 Task: Use the formula "ISLOGICAL" in spreadsheet "Project portfolio".
Action: Mouse moved to (863, 111)
Screenshot: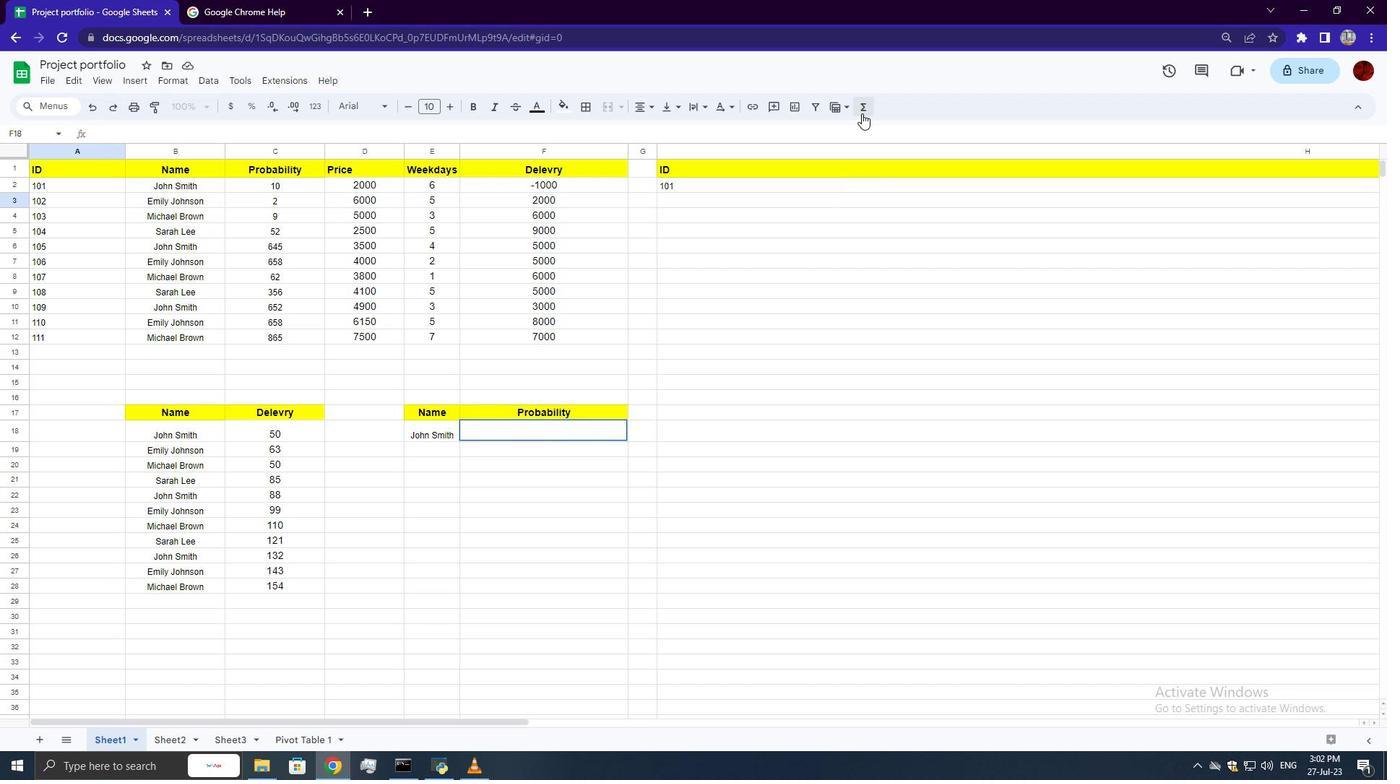 
Action: Mouse pressed left at (863, 111)
Screenshot: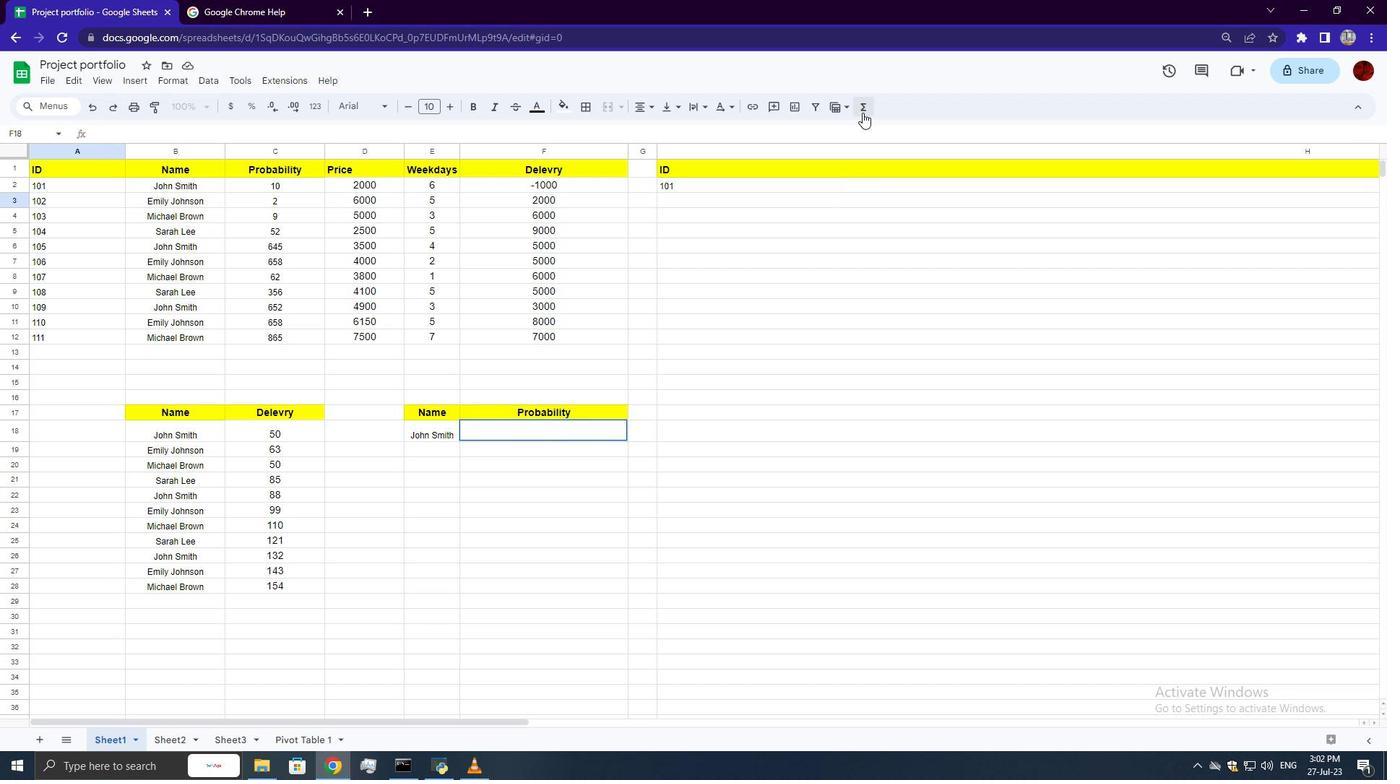 
Action: Mouse moved to (1069, 252)
Screenshot: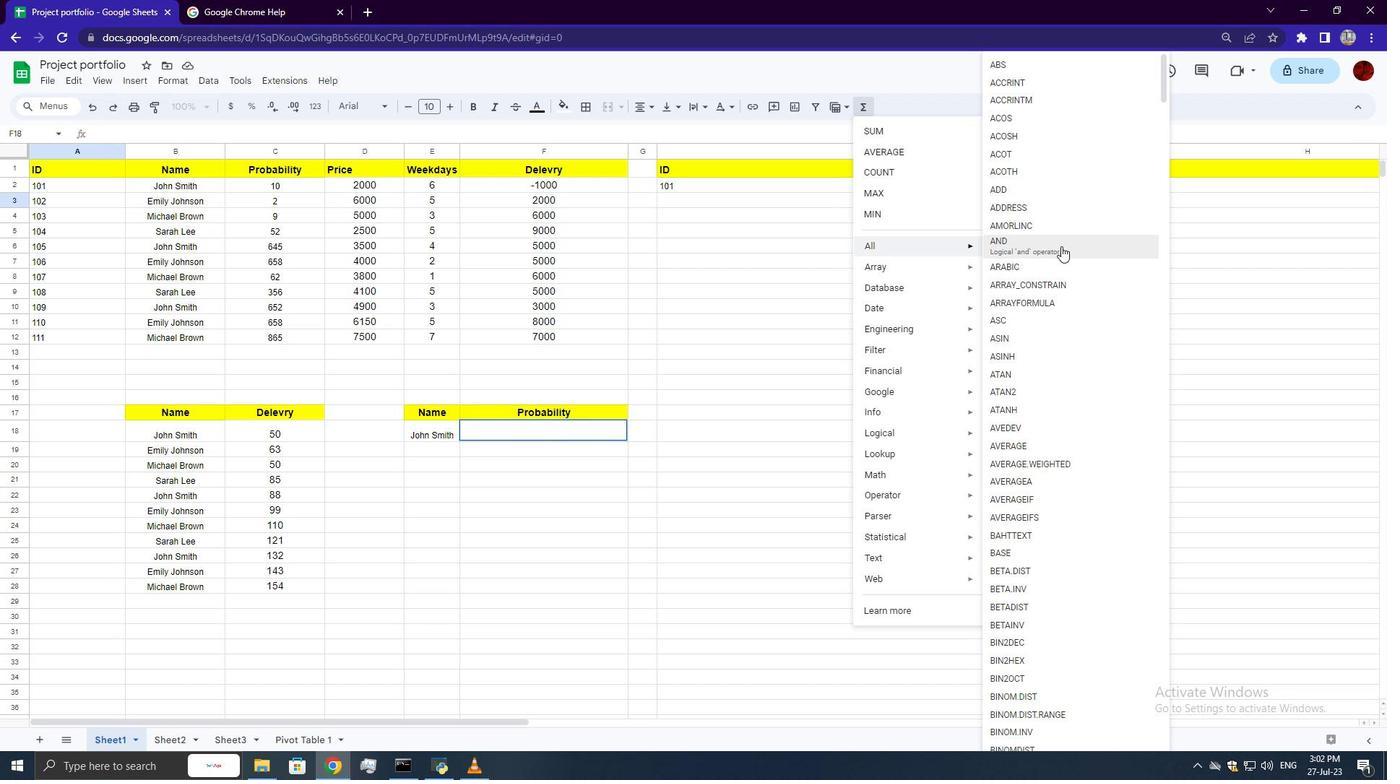 
Action: Mouse scrolled (1069, 252) with delta (0, 0)
Screenshot: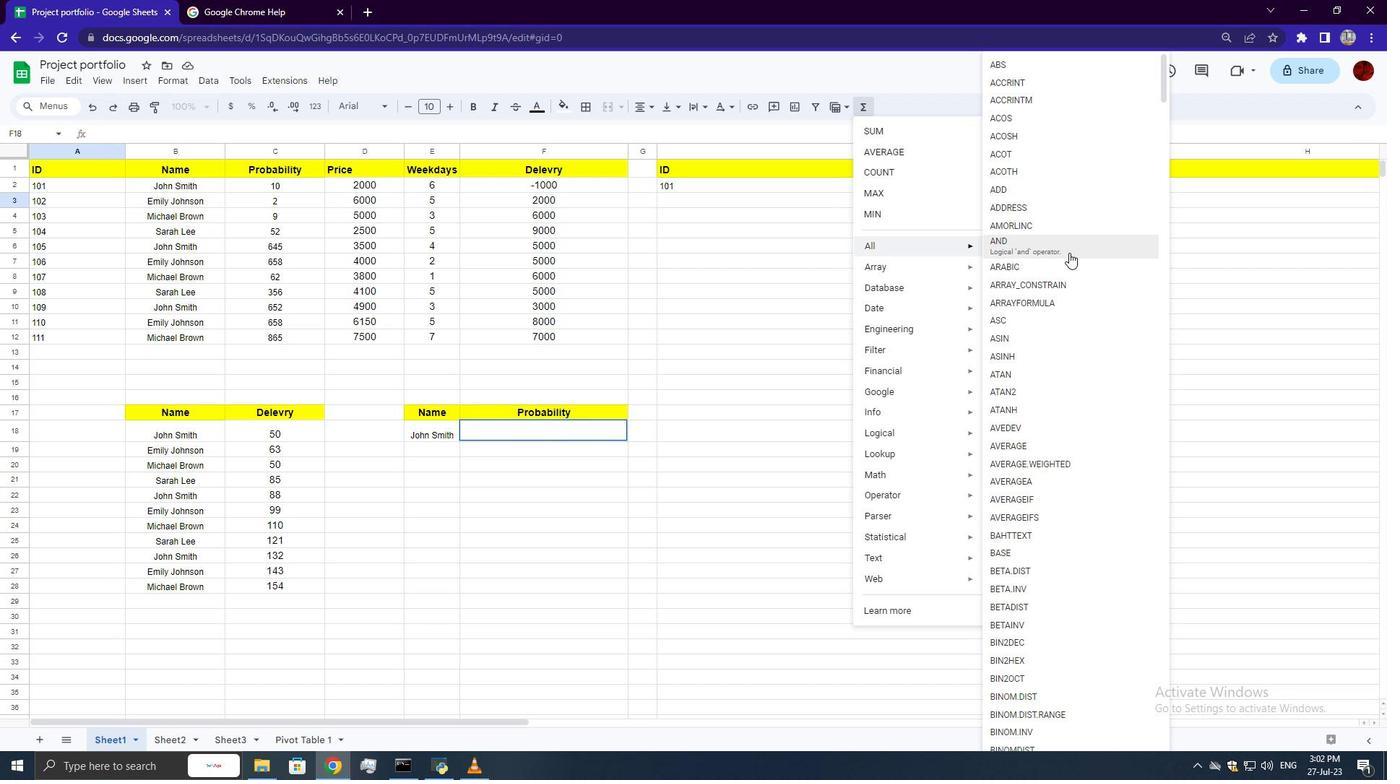 
Action: Mouse moved to (1070, 254)
Screenshot: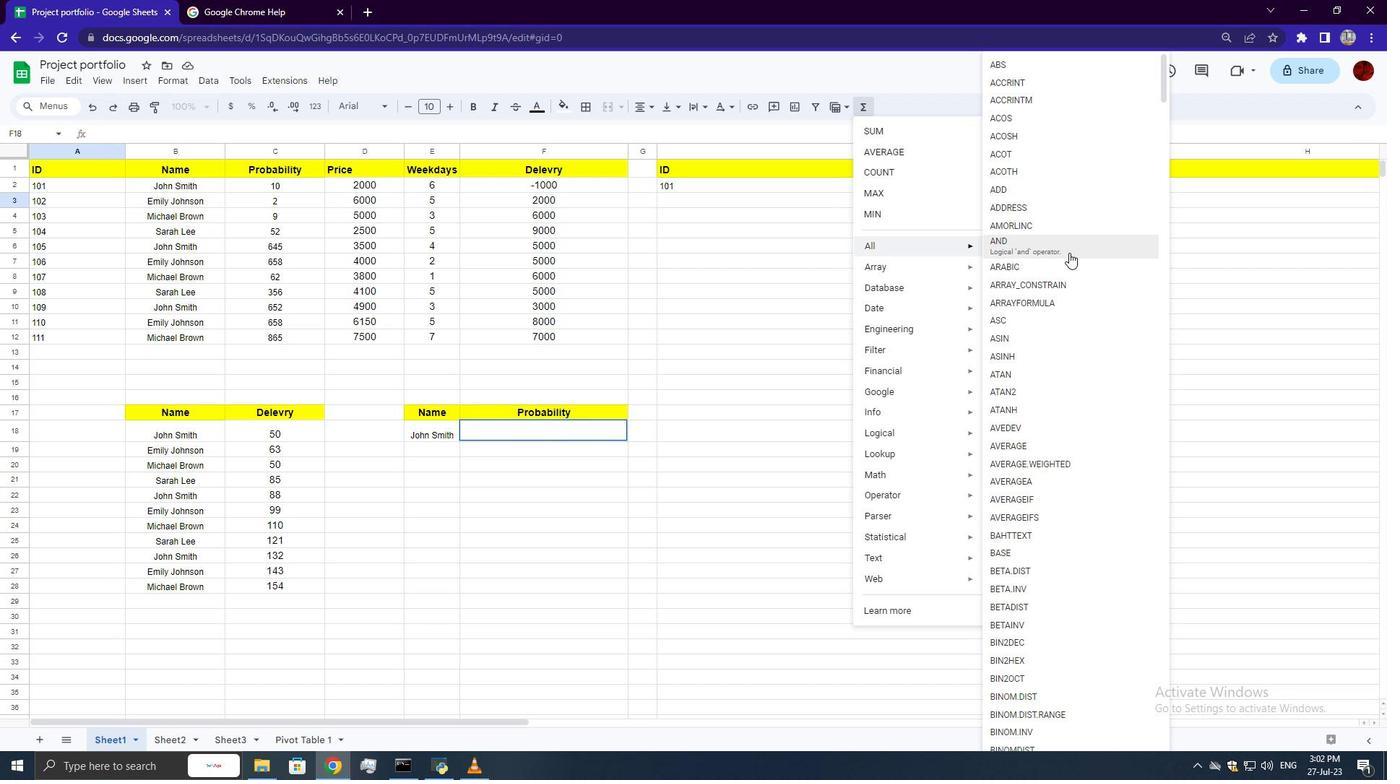 
Action: Mouse scrolled (1070, 253) with delta (0, 0)
Screenshot: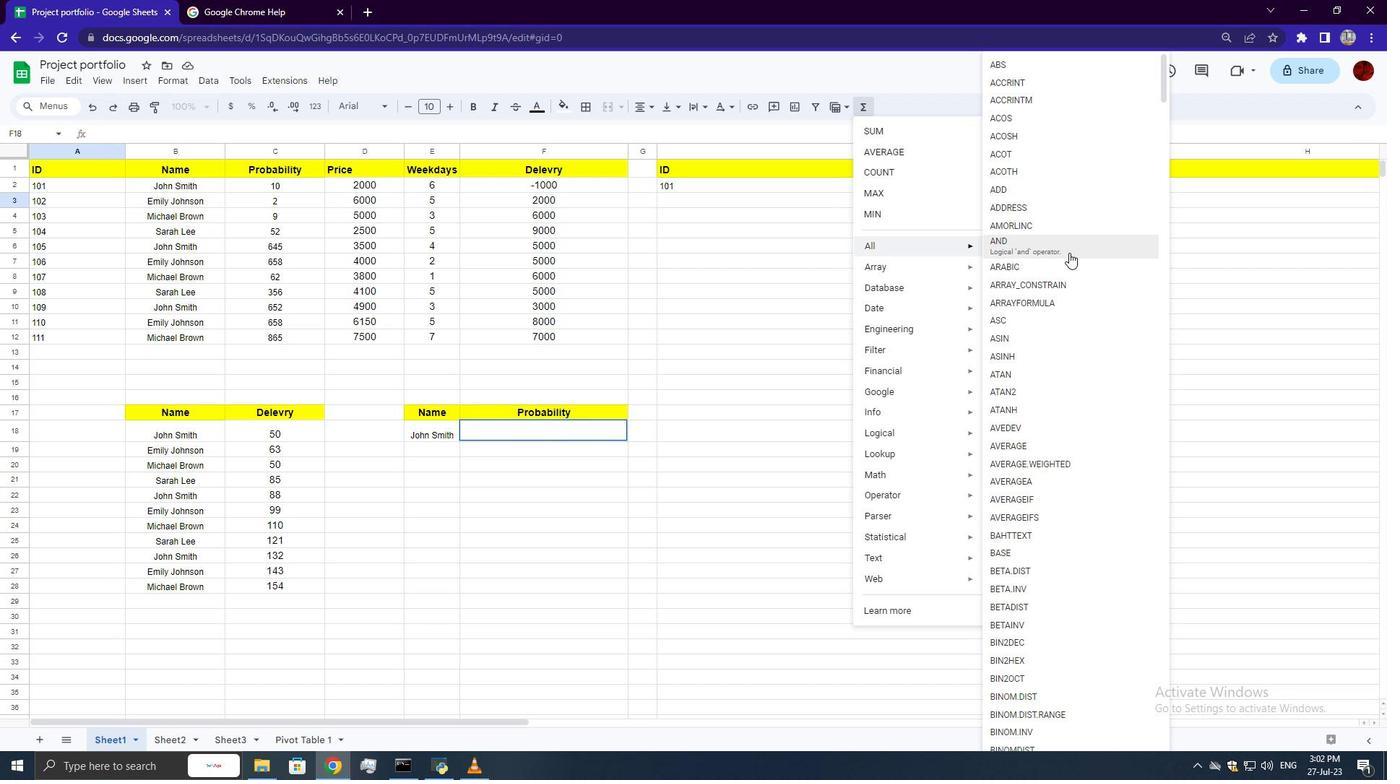 
Action: Mouse moved to (1070, 254)
Screenshot: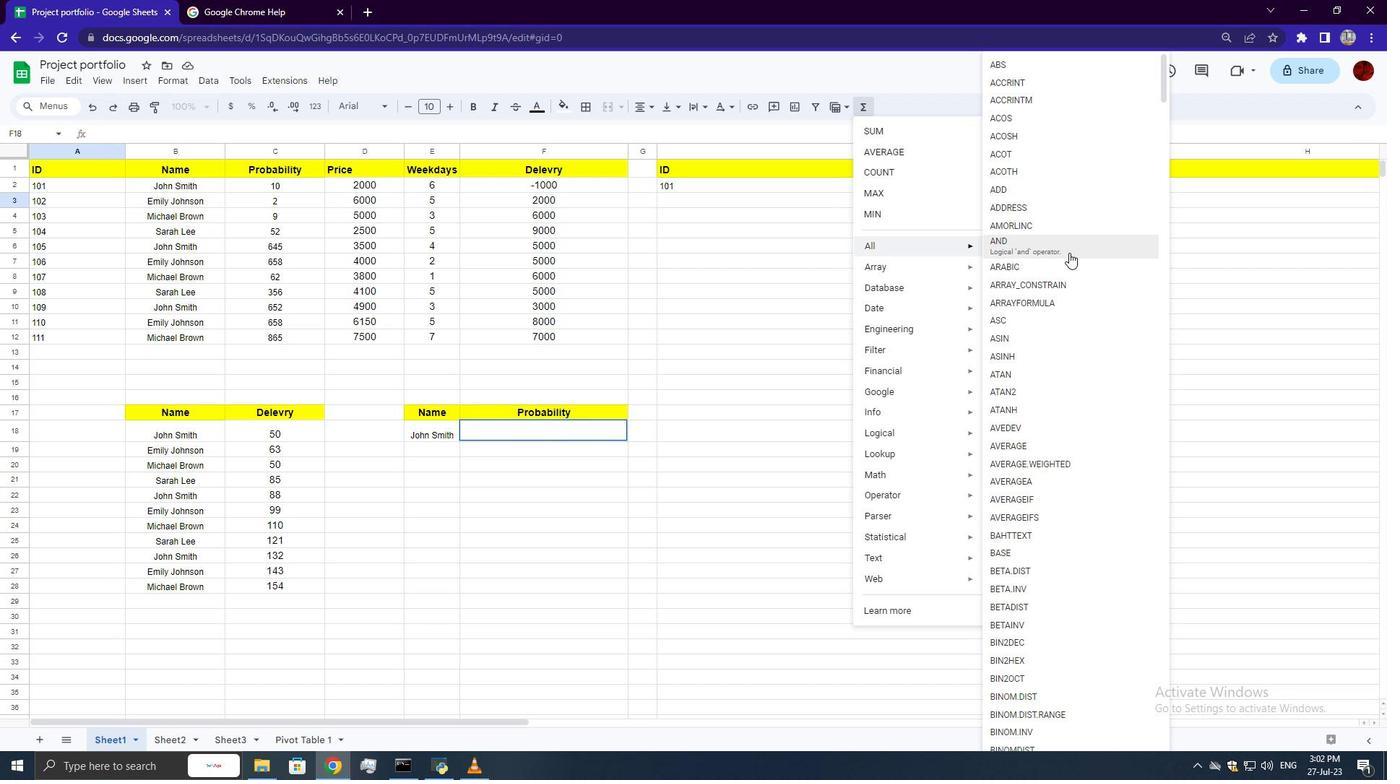 
Action: Mouse scrolled (1070, 253) with delta (0, 0)
Screenshot: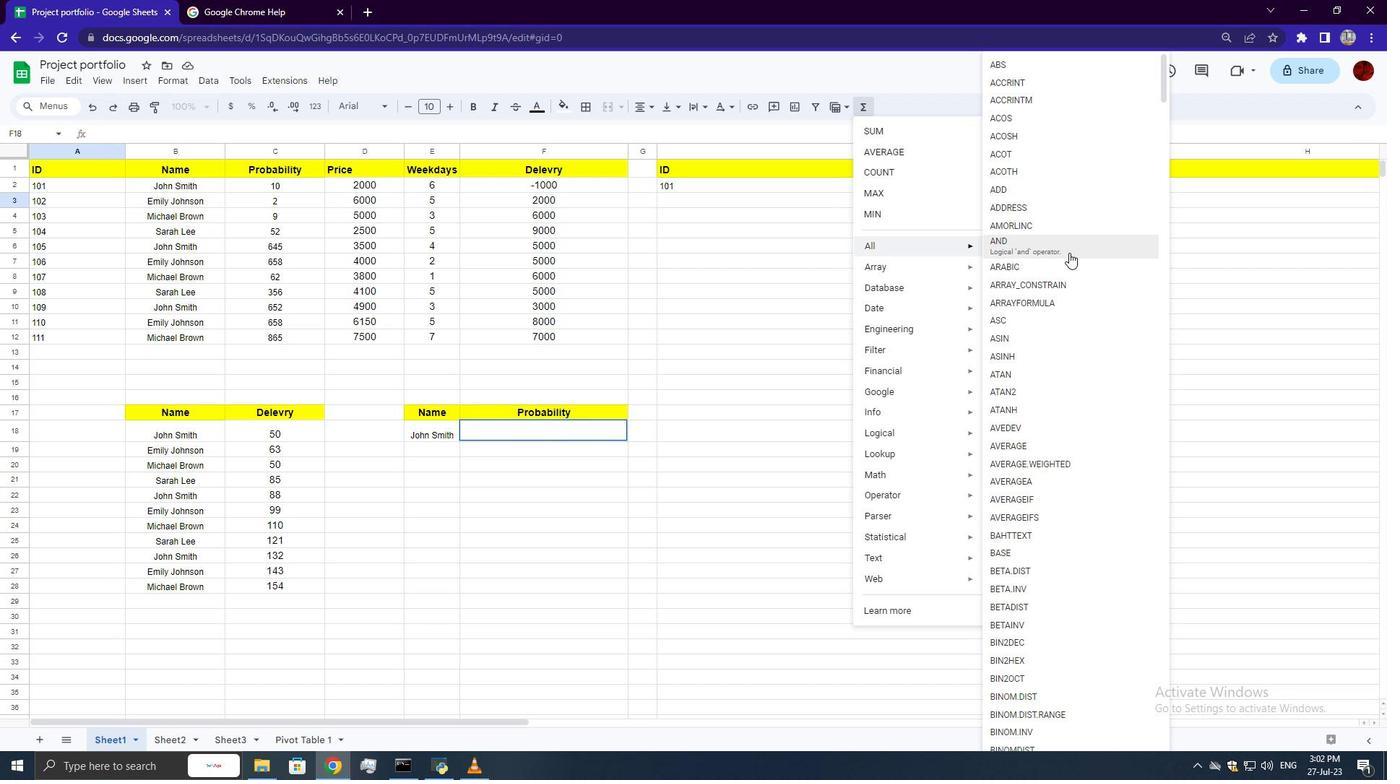 
Action: Mouse scrolled (1070, 253) with delta (0, 0)
Screenshot: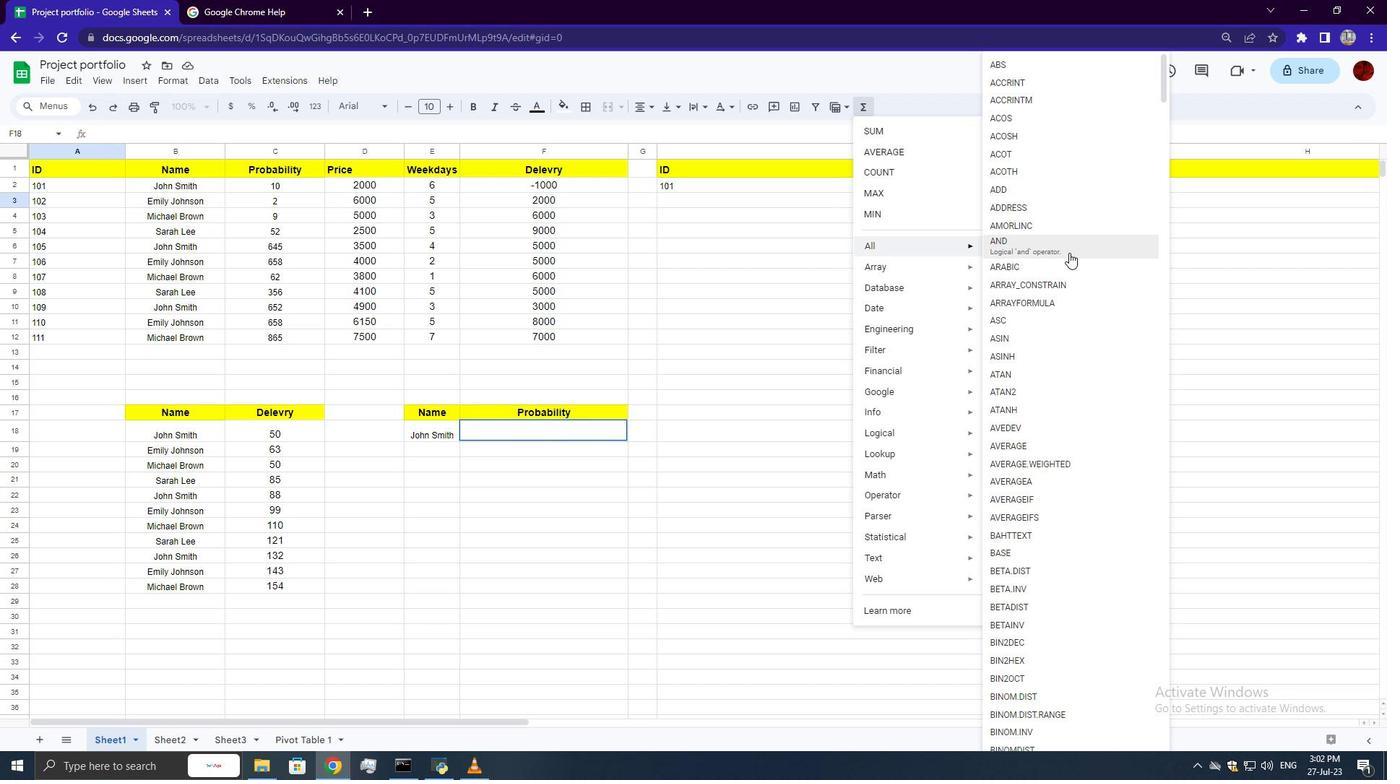 
Action: Mouse scrolled (1070, 253) with delta (0, 0)
Screenshot: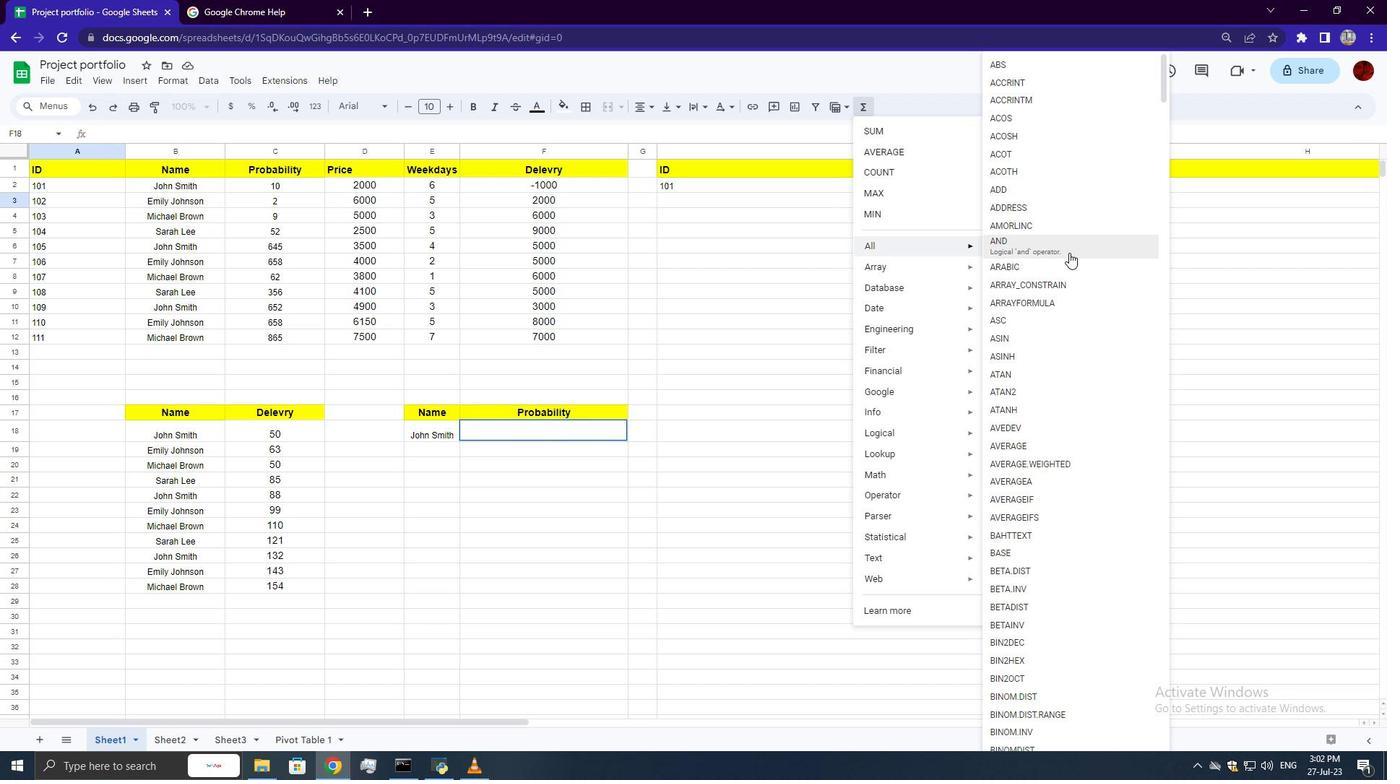 
Action: Mouse scrolled (1070, 253) with delta (0, 0)
Screenshot: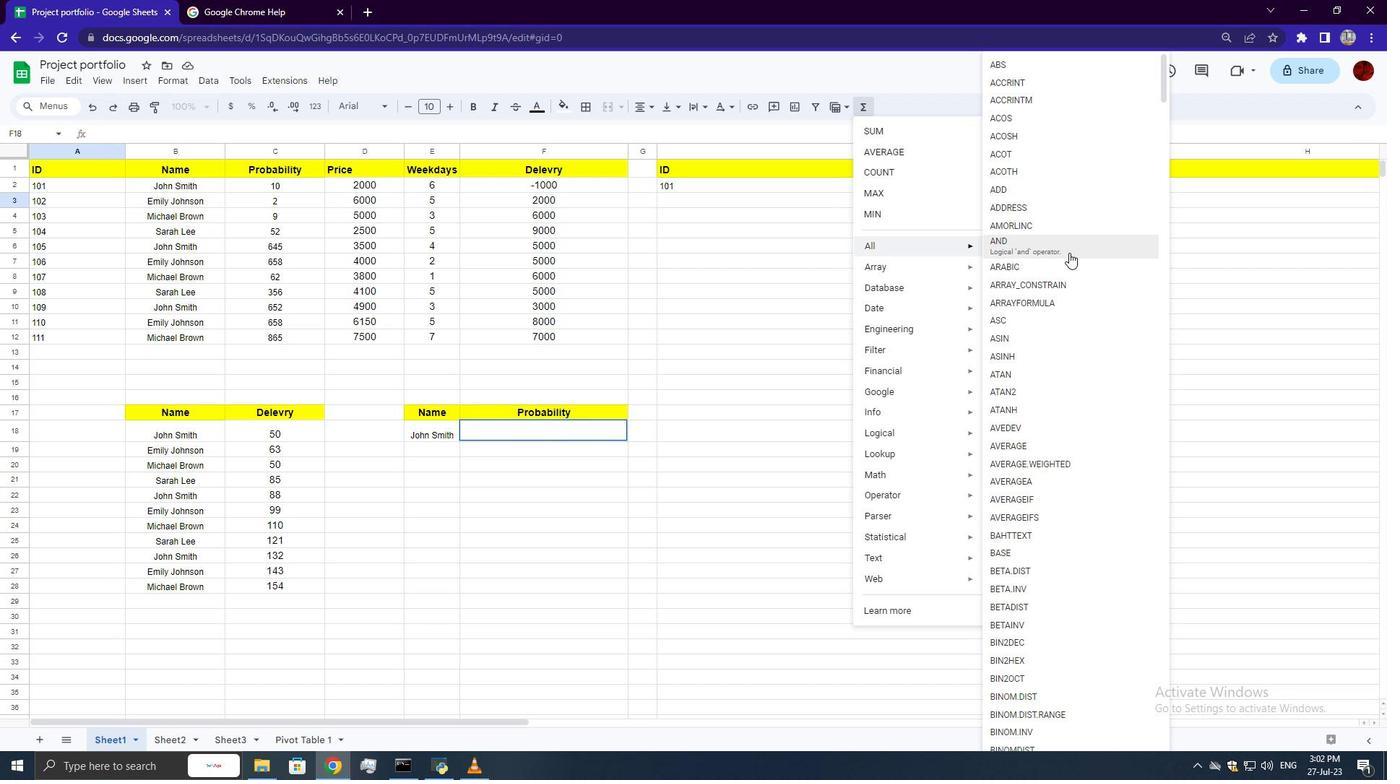 
Action: Mouse scrolled (1070, 253) with delta (0, 0)
Screenshot: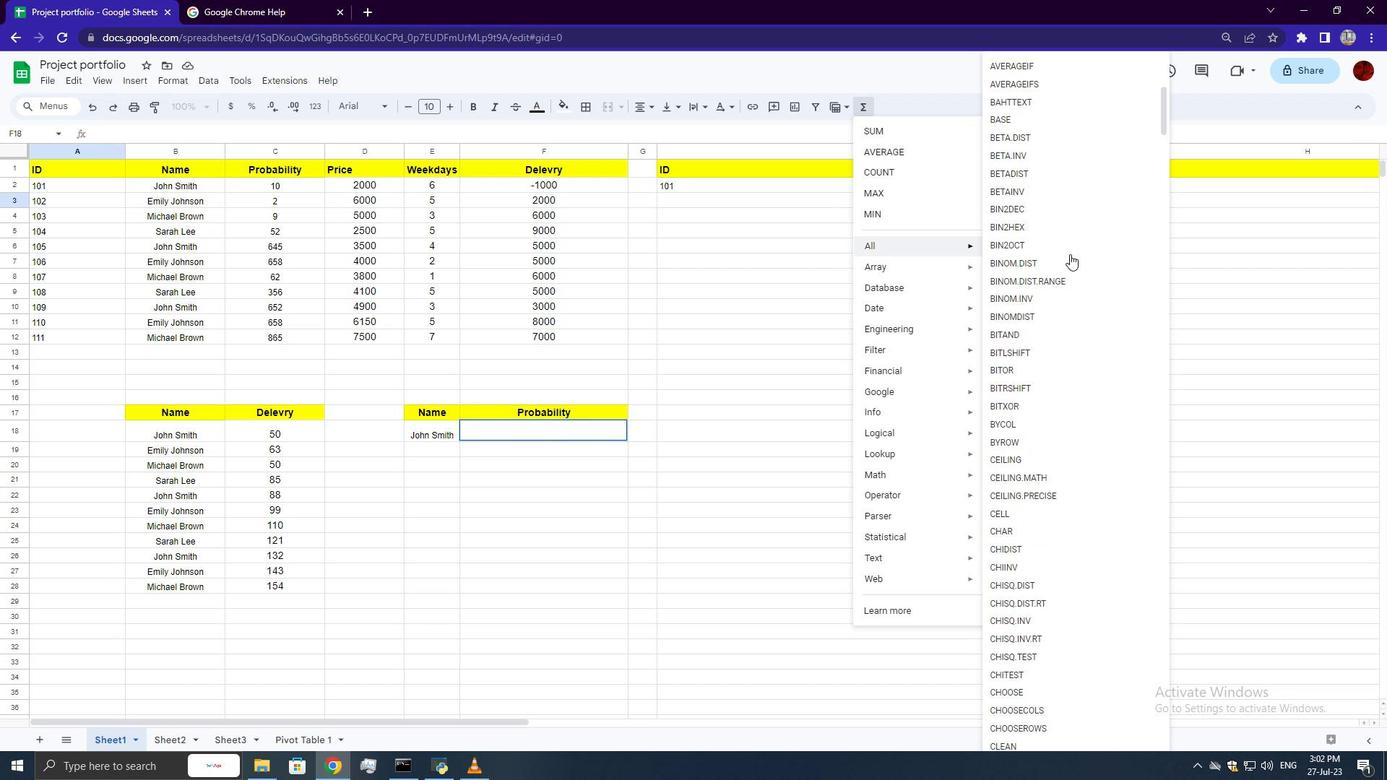 
Action: Mouse scrolled (1070, 253) with delta (0, 0)
Screenshot: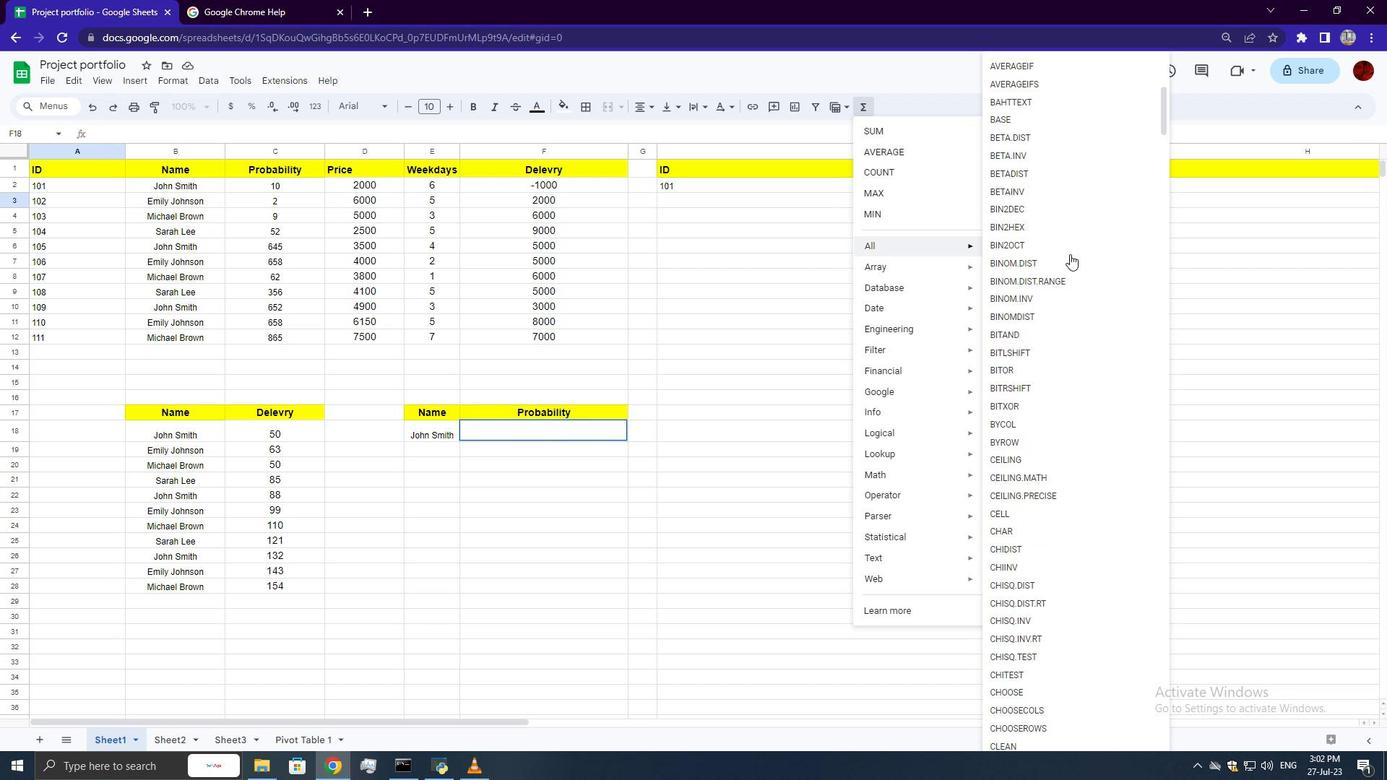 
Action: Mouse scrolled (1070, 253) with delta (0, 0)
Screenshot: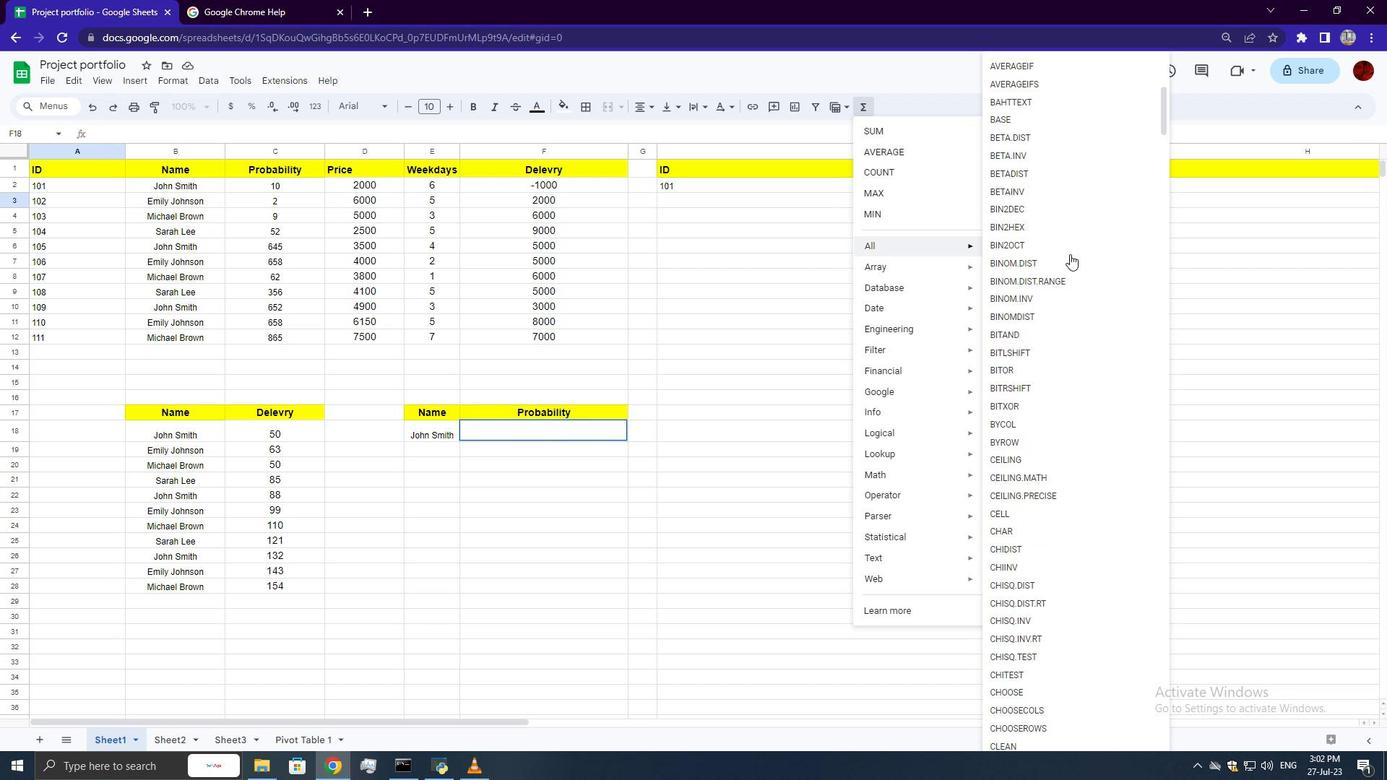 
Action: Mouse scrolled (1070, 253) with delta (0, 0)
Screenshot: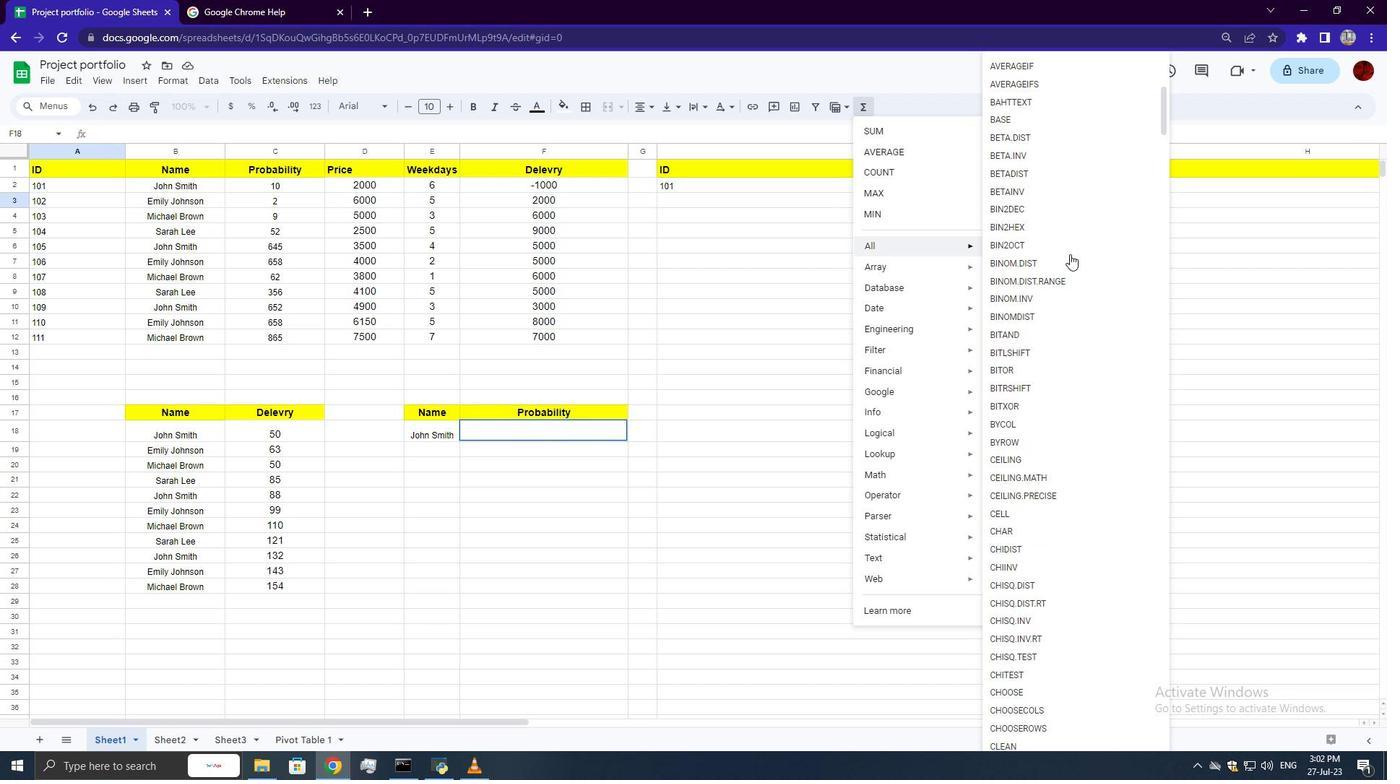
Action: Mouse scrolled (1070, 253) with delta (0, 0)
Screenshot: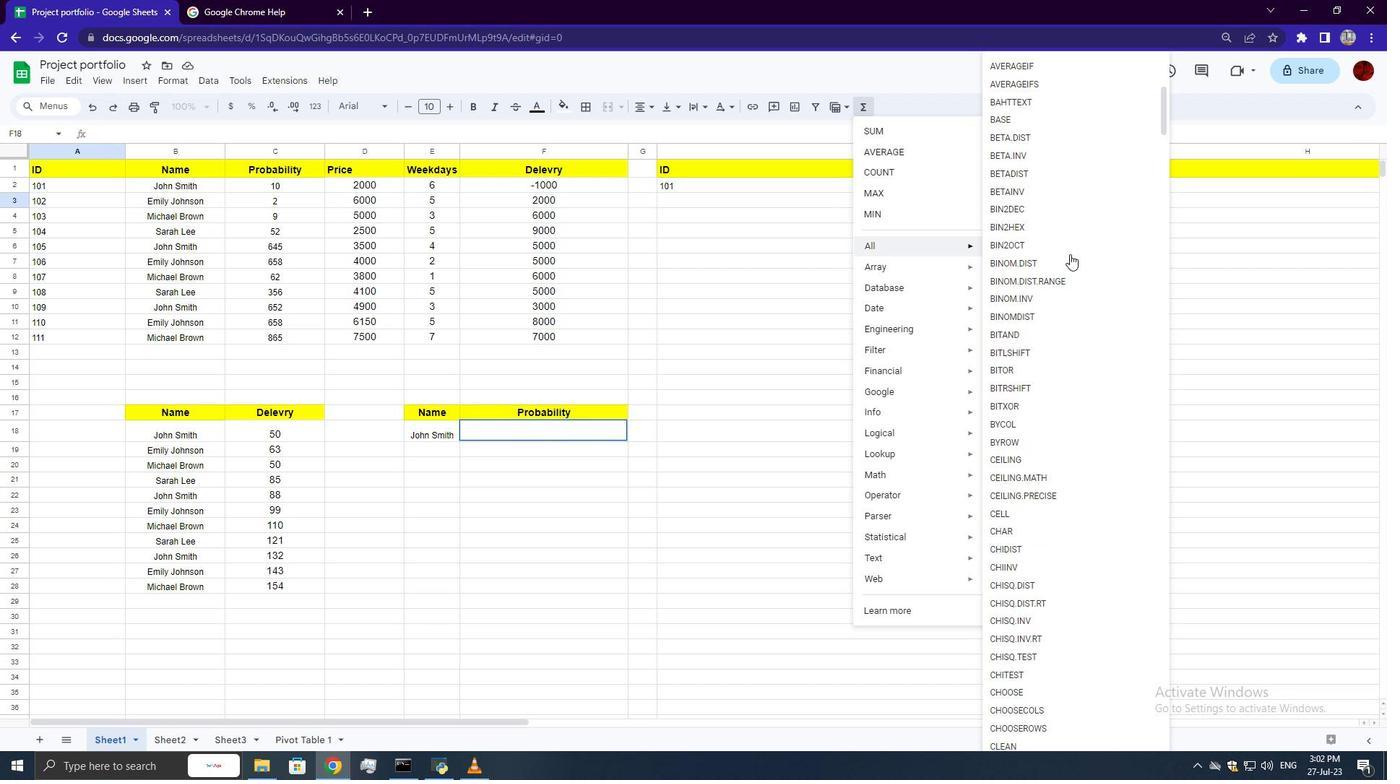 
Action: Mouse scrolled (1070, 253) with delta (0, 0)
Screenshot: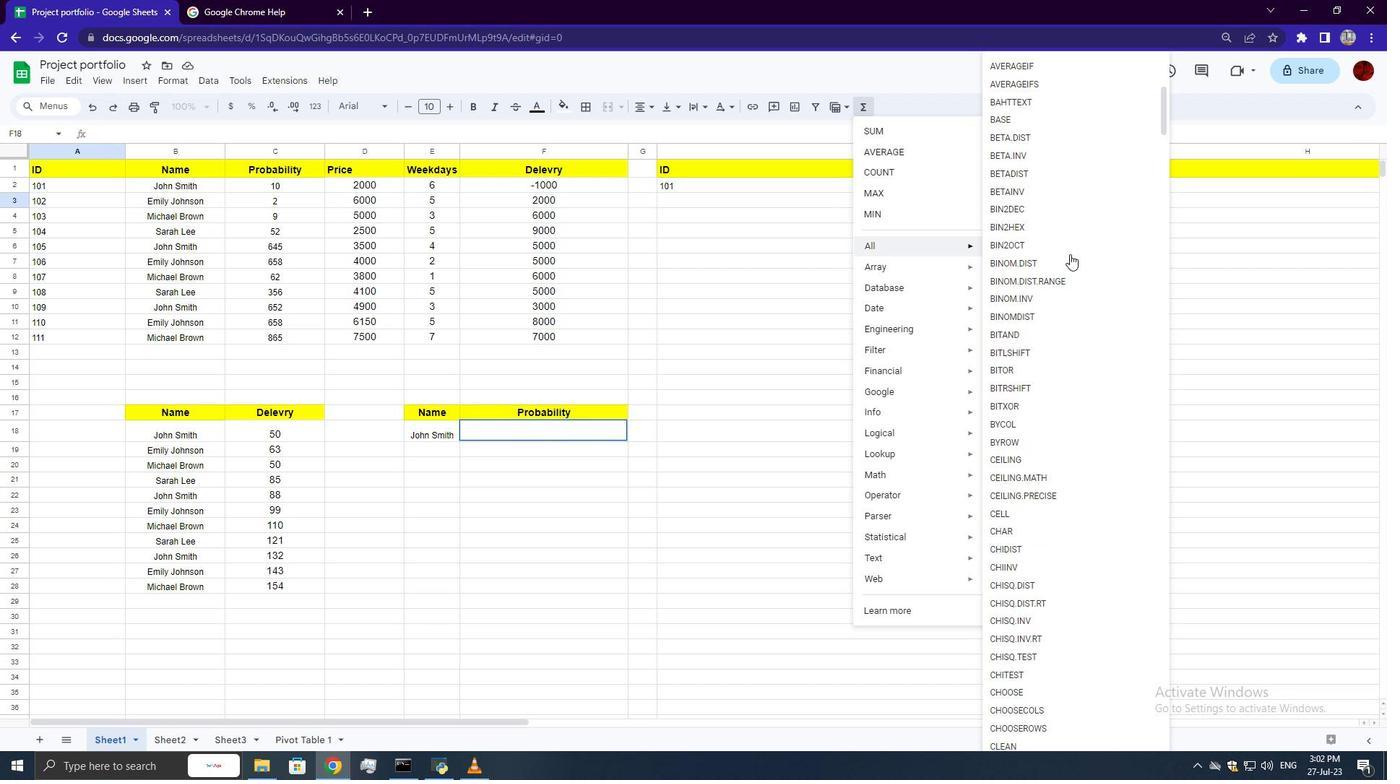 
Action: Mouse scrolled (1070, 253) with delta (0, 0)
Screenshot: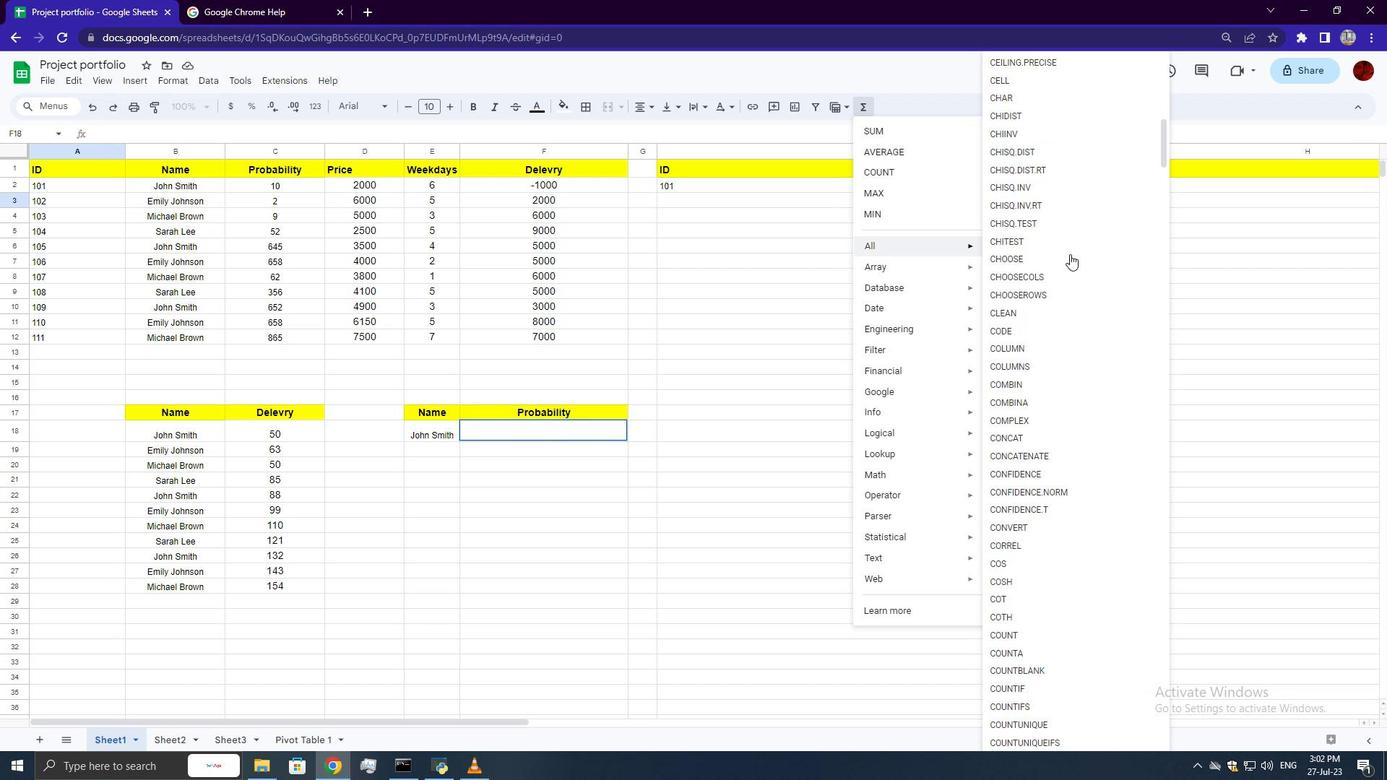 
Action: Mouse moved to (1070, 257)
Screenshot: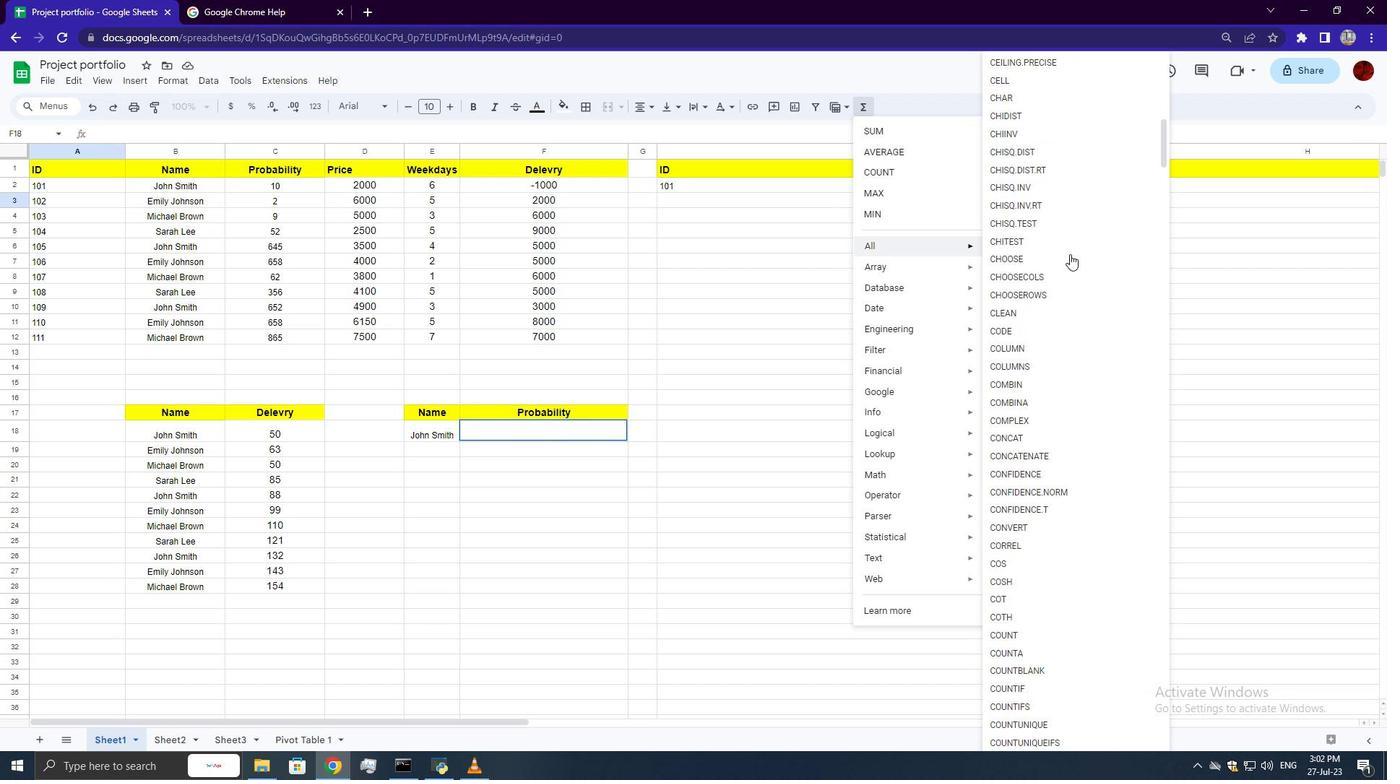 
Action: Mouse scrolled (1070, 256) with delta (0, 0)
Screenshot: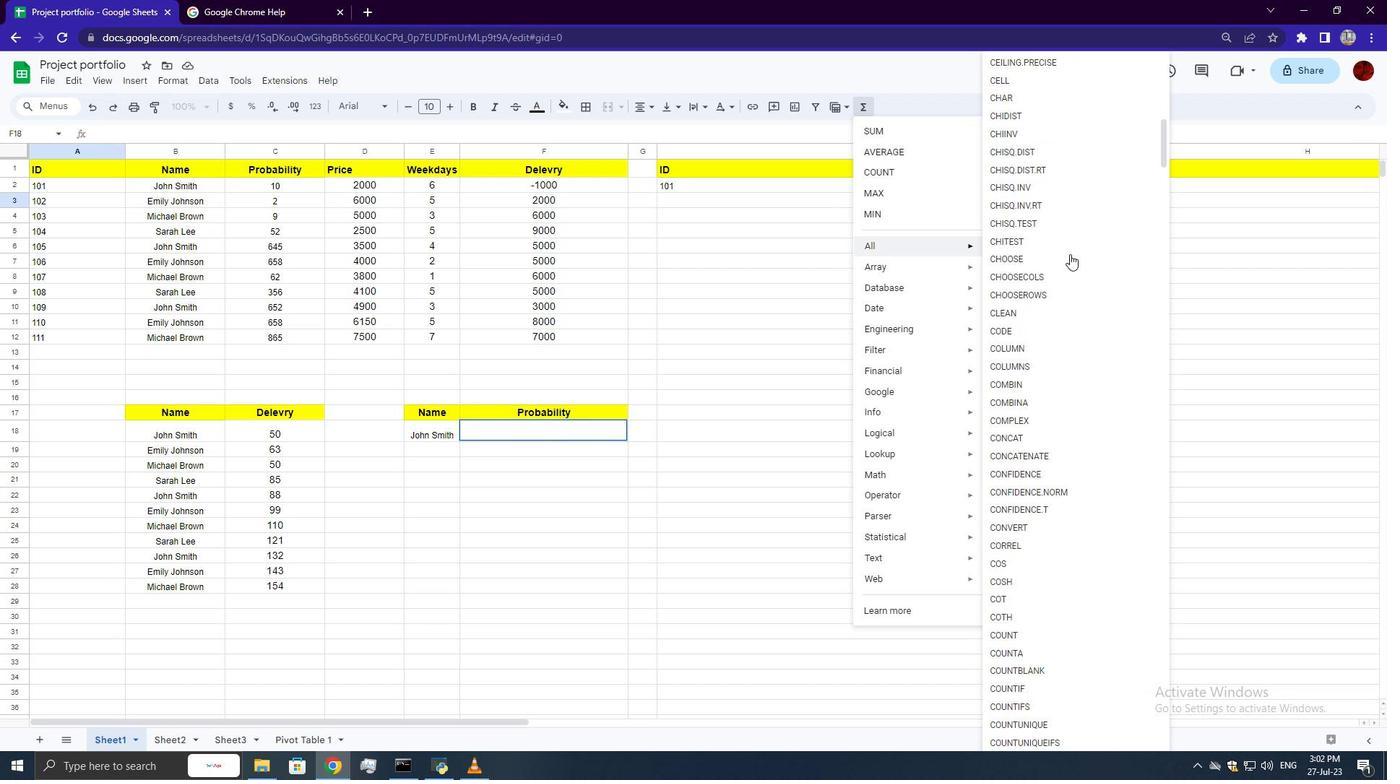 
Action: Mouse scrolled (1070, 256) with delta (0, 0)
Screenshot: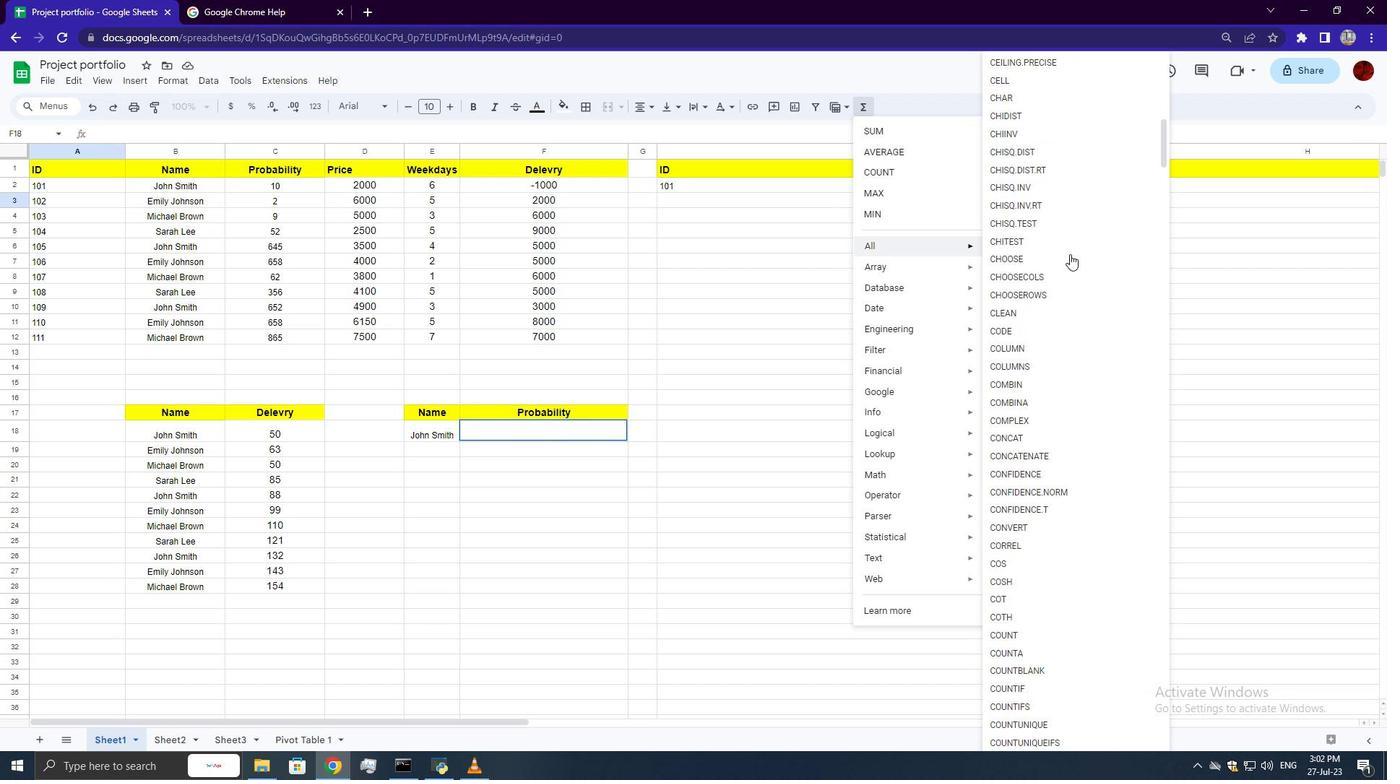 
Action: Mouse scrolled (1070, 256) with delta (0, 0)
Screenshot: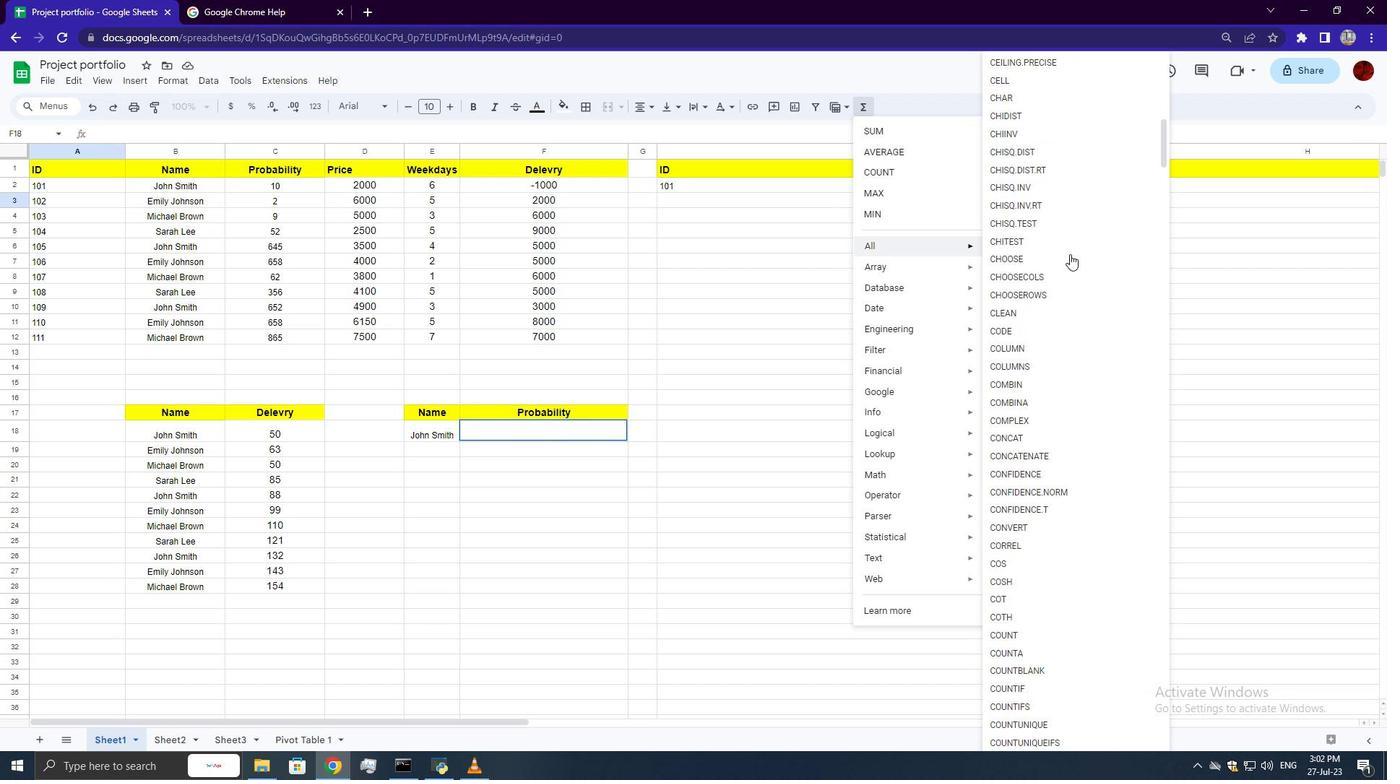 
Action: Mouse scrolled (1070, 256) with delta (0, 0)
Screenshot: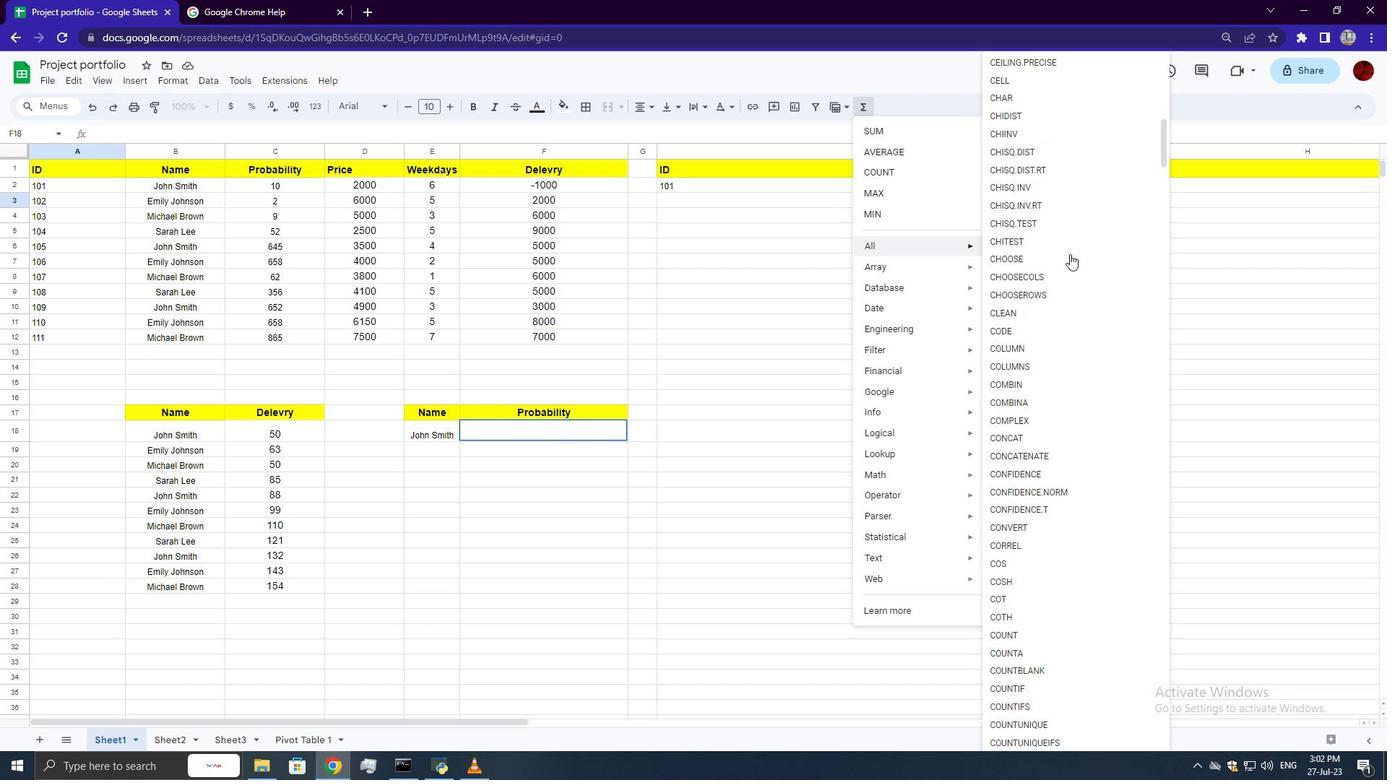 
Action: Mouse scrolled (1070, 256) with delta (0, 0)
Screenshot: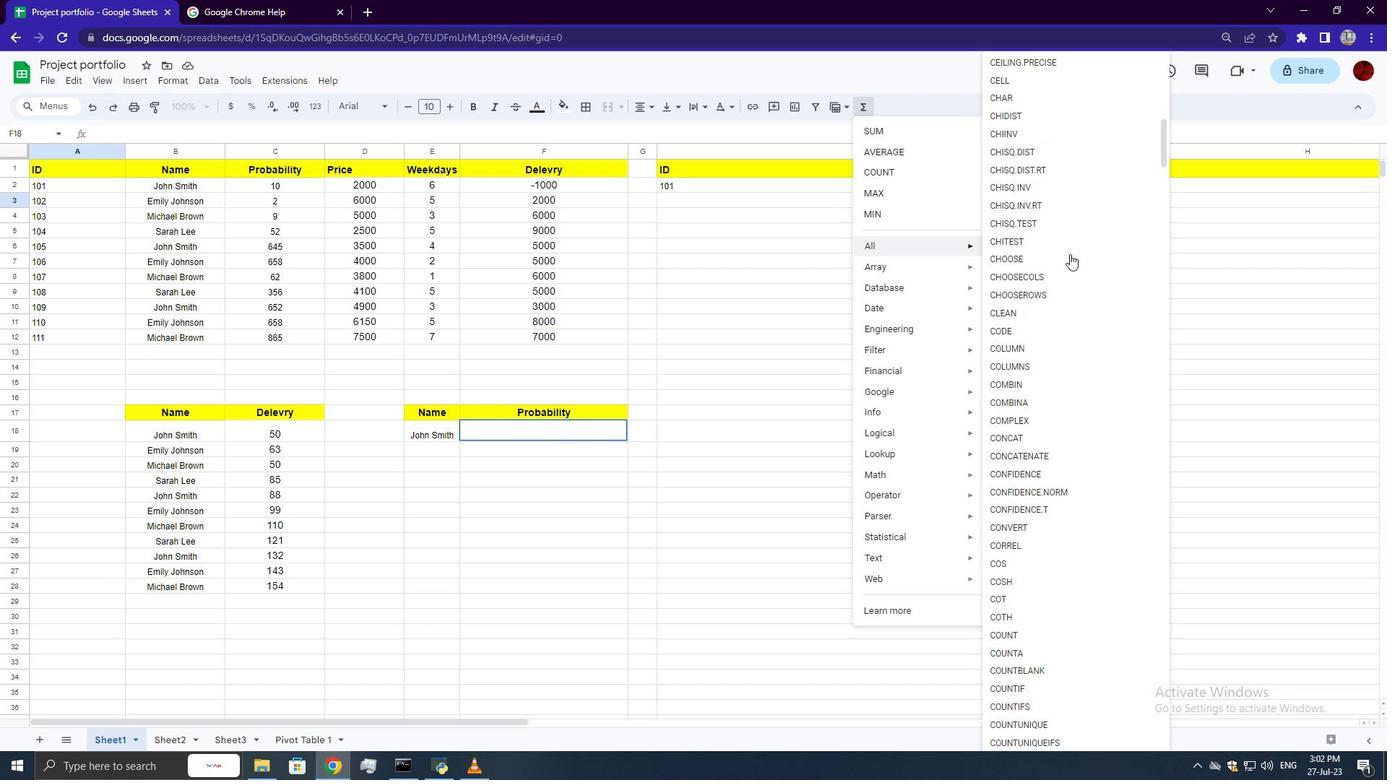 
Action: Mouse moved to (1070, 262)
Screenshot: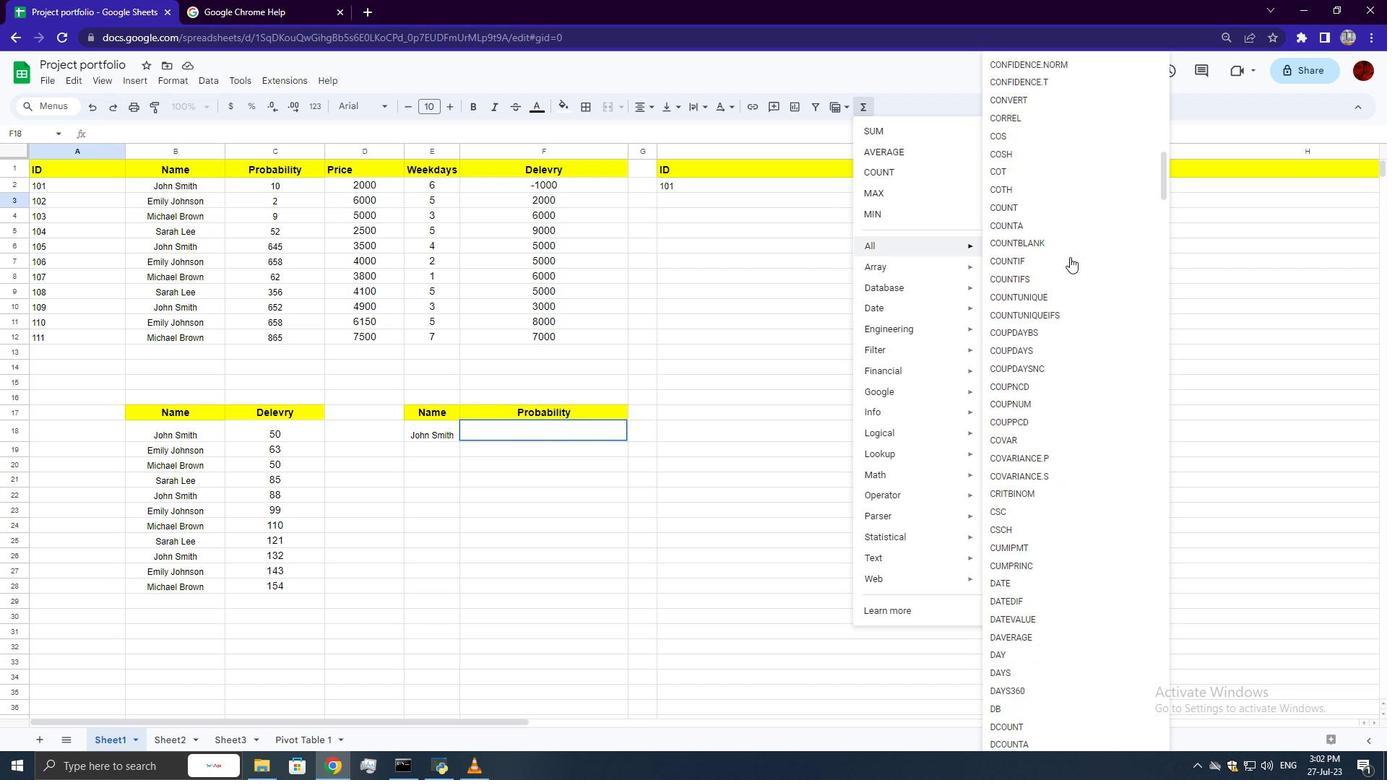 
Action: Mouse scrolled (1070, 261) with delta (0, 0)
Screenshot: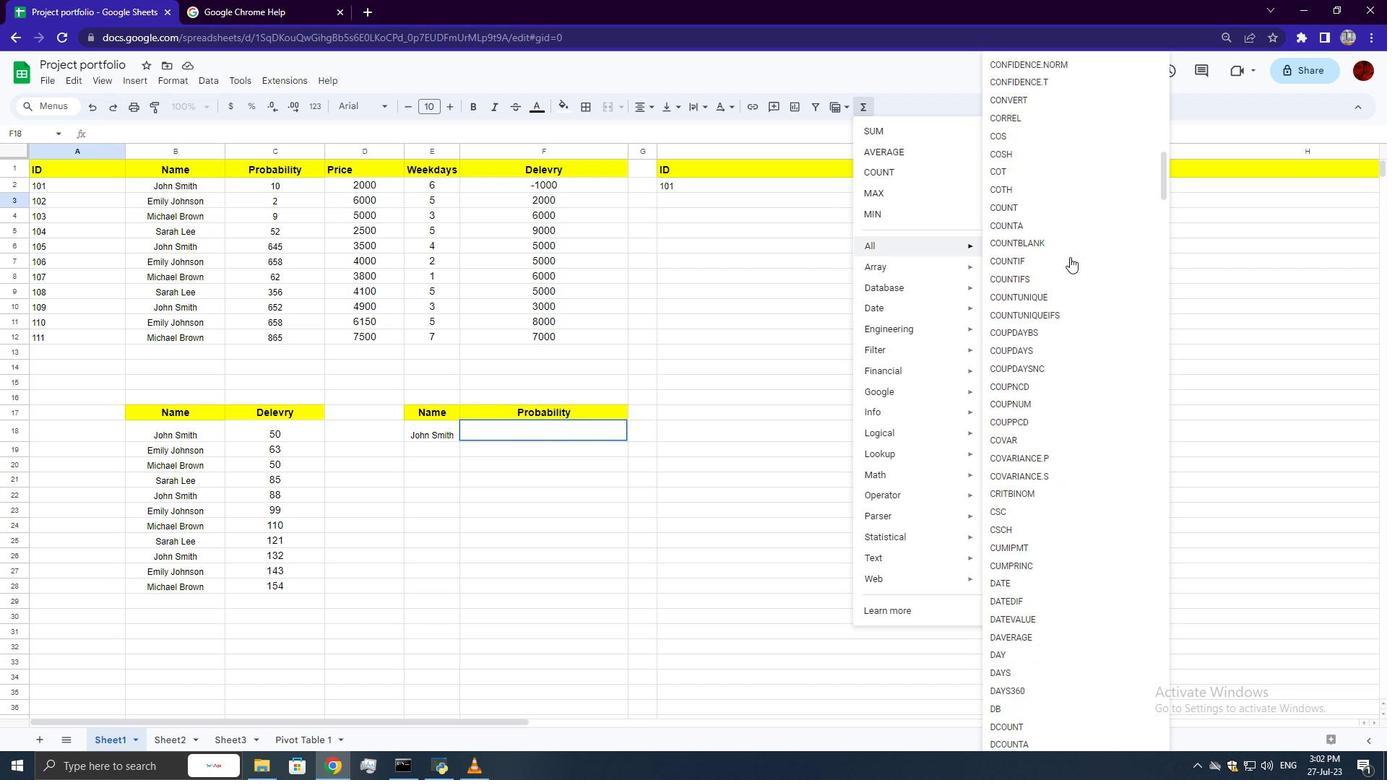 
Action: Mouse scrolled (1070, 261) with delta (0, 0)
Screenshot: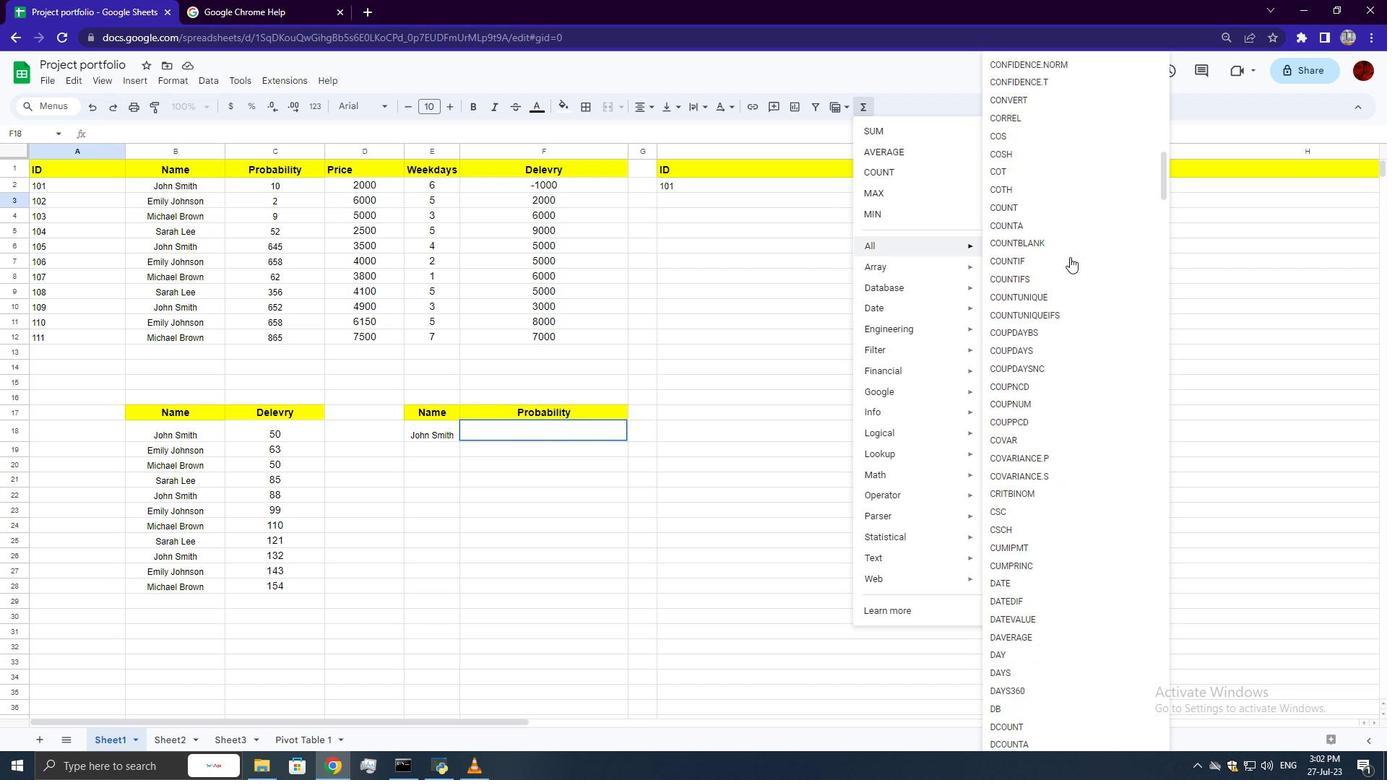 
Action: Mouse scrolled (1070, 261) with delta (0, 0)
Screenshot: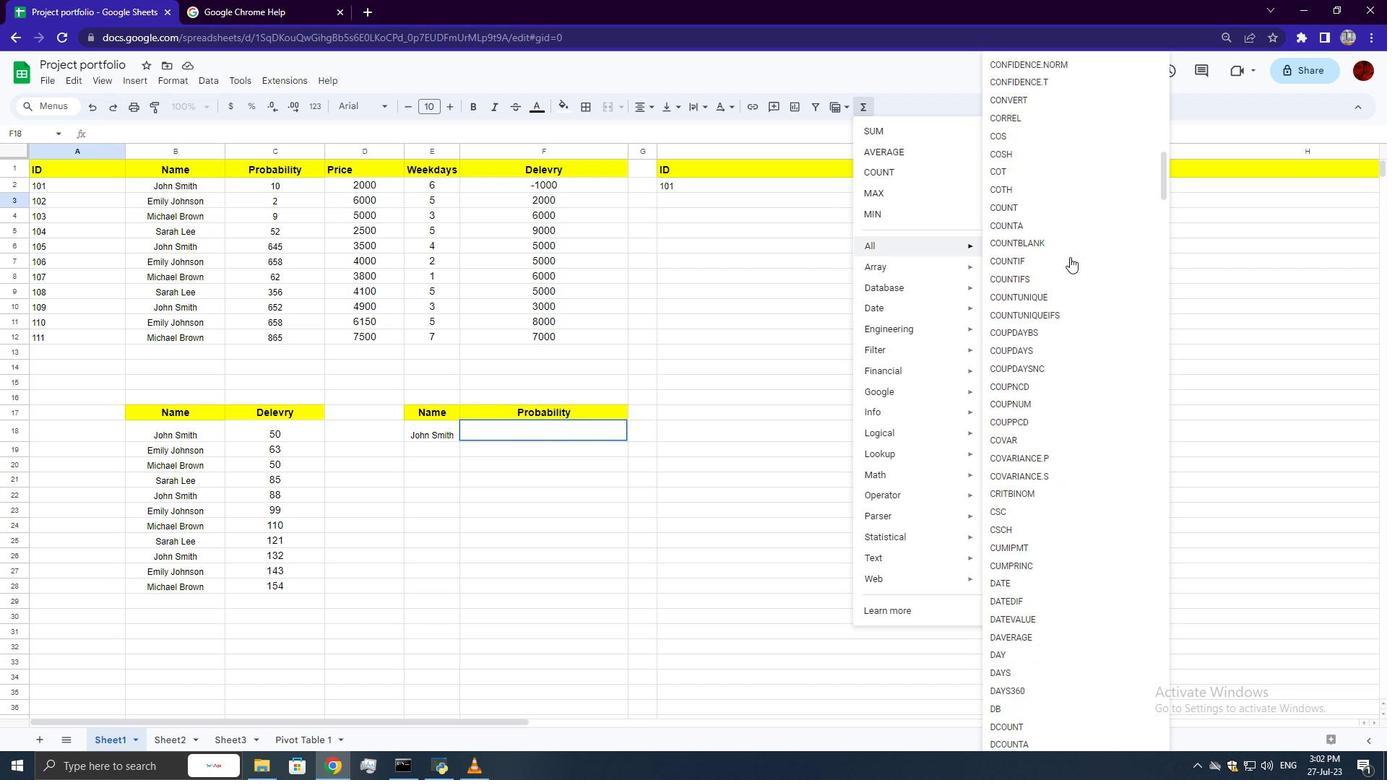 
Action: Mouse scrolled (1070, 261) with delta (0, 0)
Screenshot: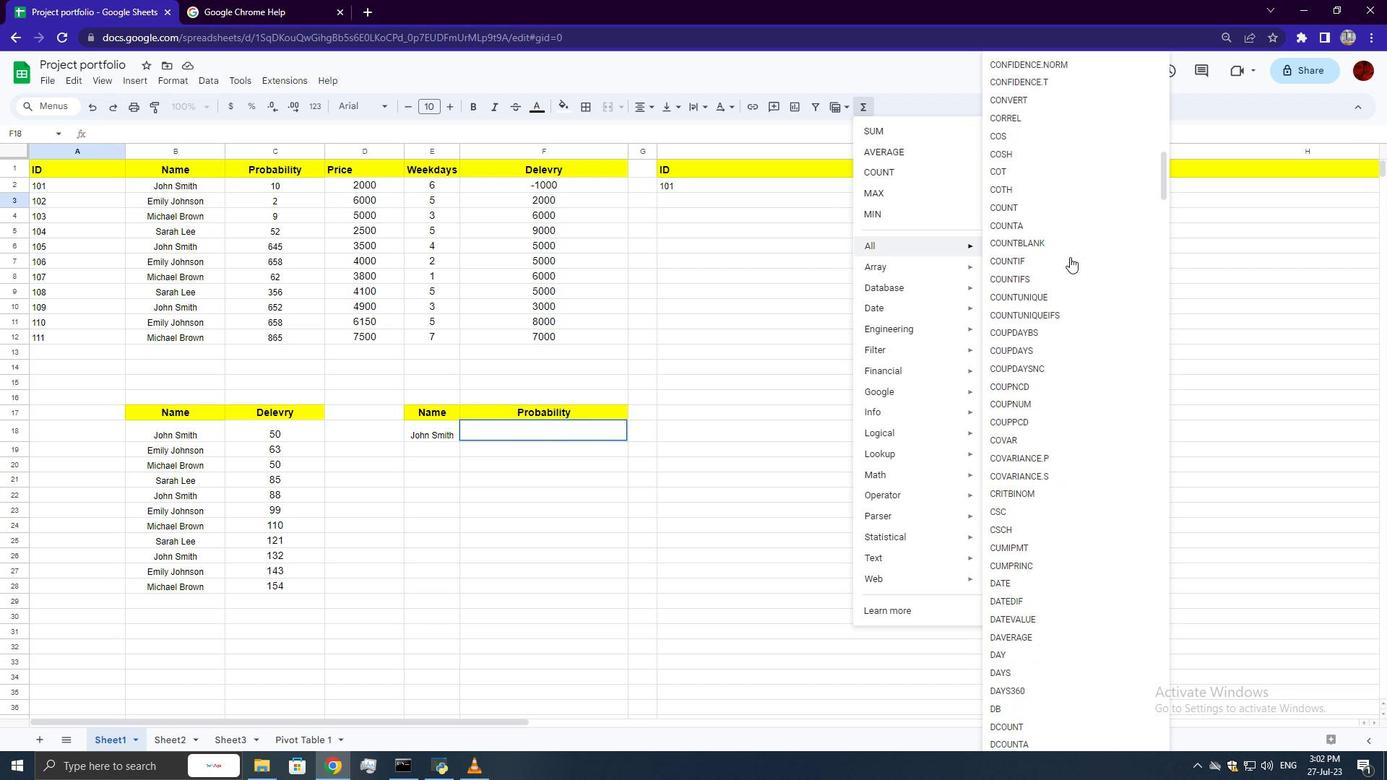 
Action: Mouse scrolled (1070, 261) with delta (0, 0)
Screenshot: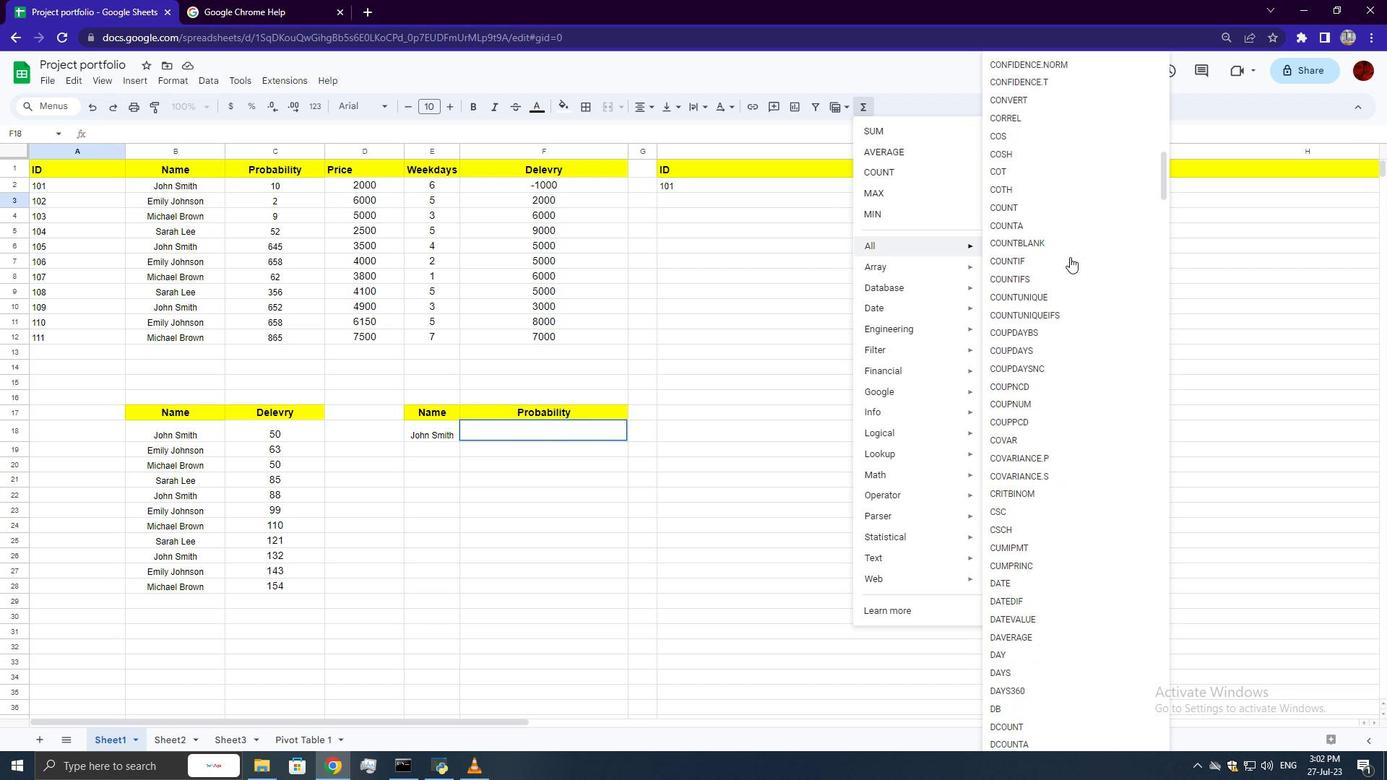 
Action: Mouse scrolled (1070, 261) with delta (0, 0)
Screenshot: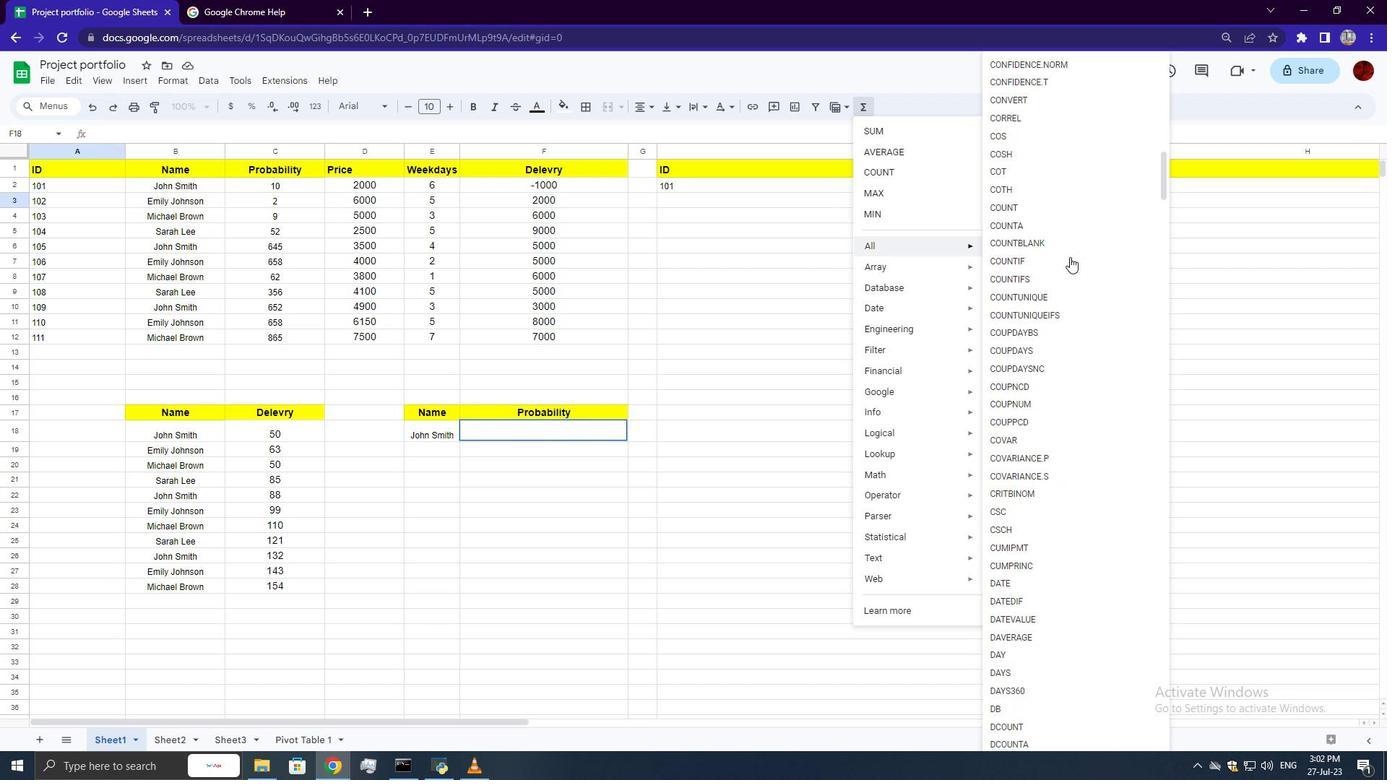 
Action: Mouse moved to (1070, 263)
Screenshot: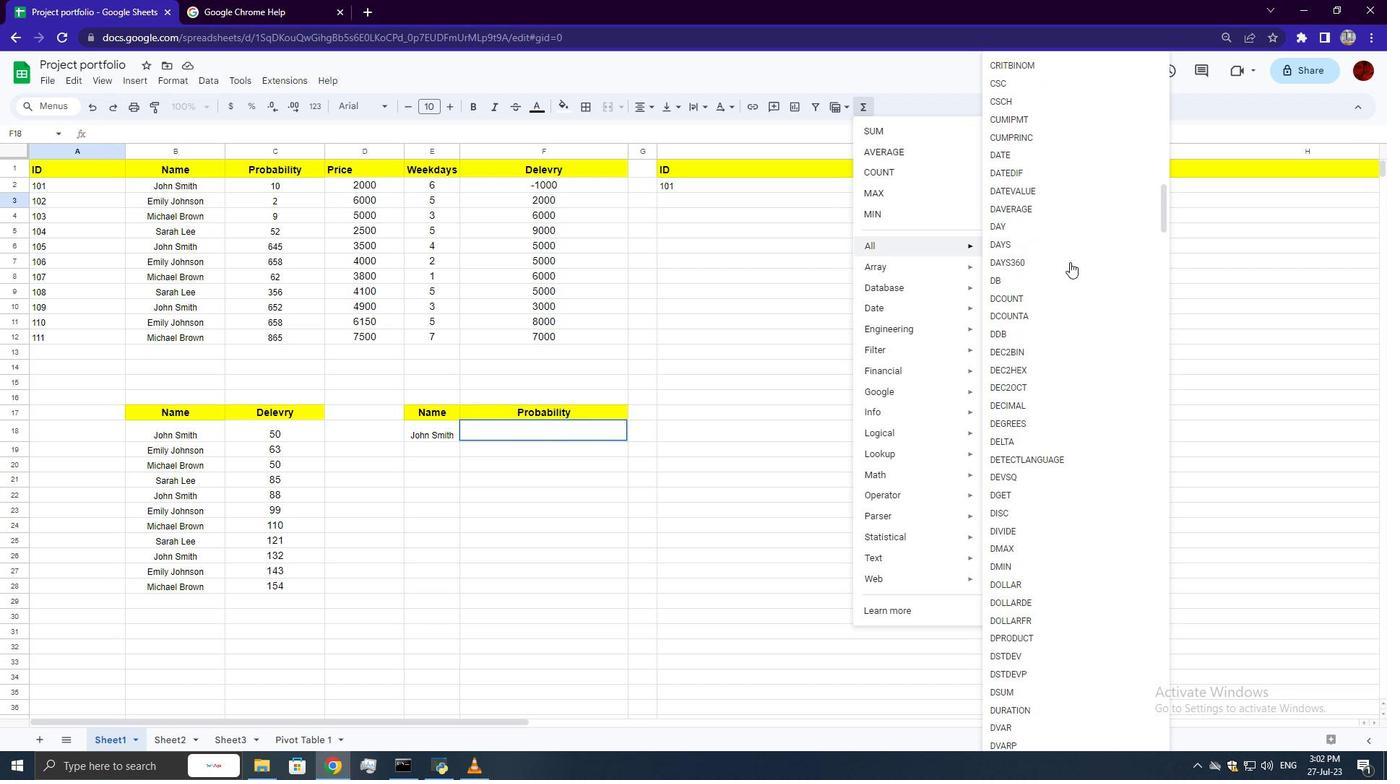 
Action: Mouse scrolled (1070, 262) with delta (0, 0)
Screenshot: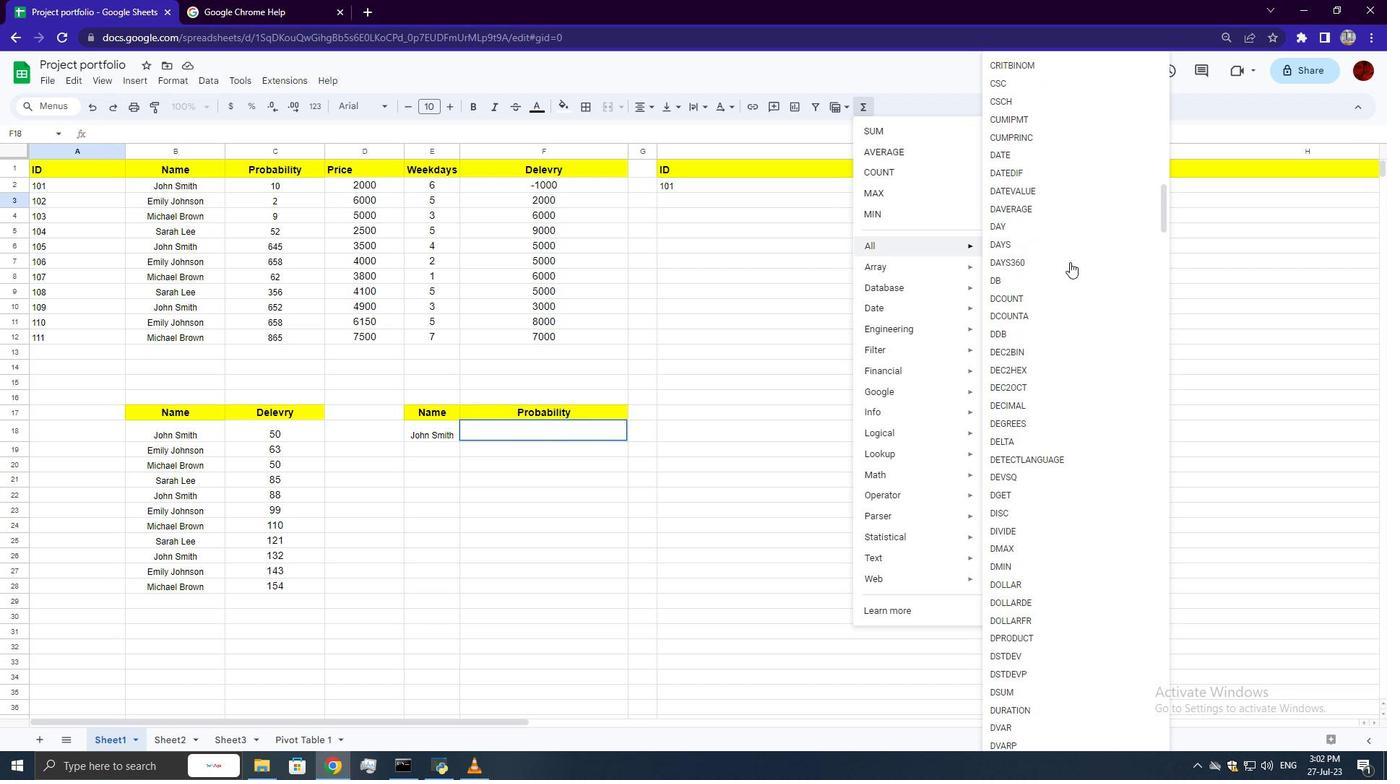 
Action: Mouse moved to (1063, 276)
Screenshot: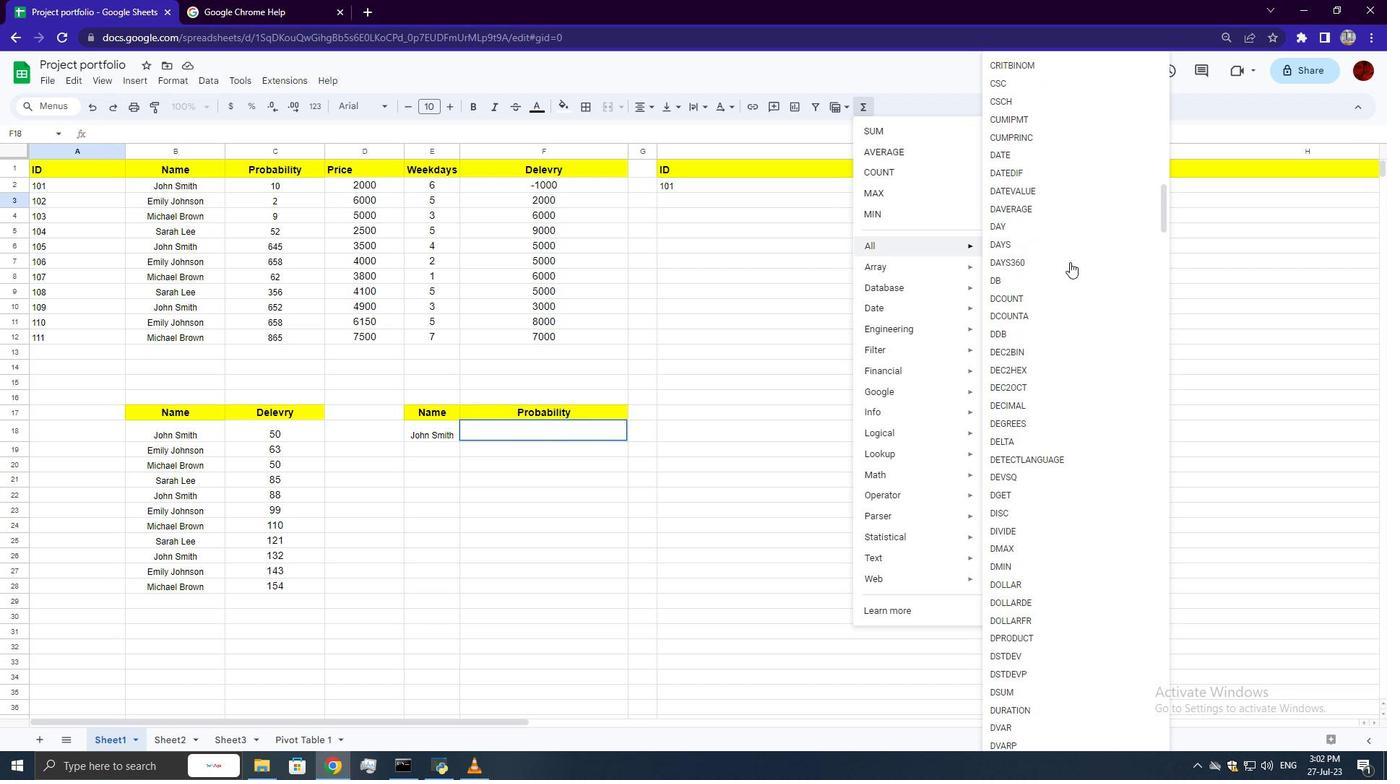 
Action: Mouse scrolled (1063, 276) with delta (0, 0)
Screenshot: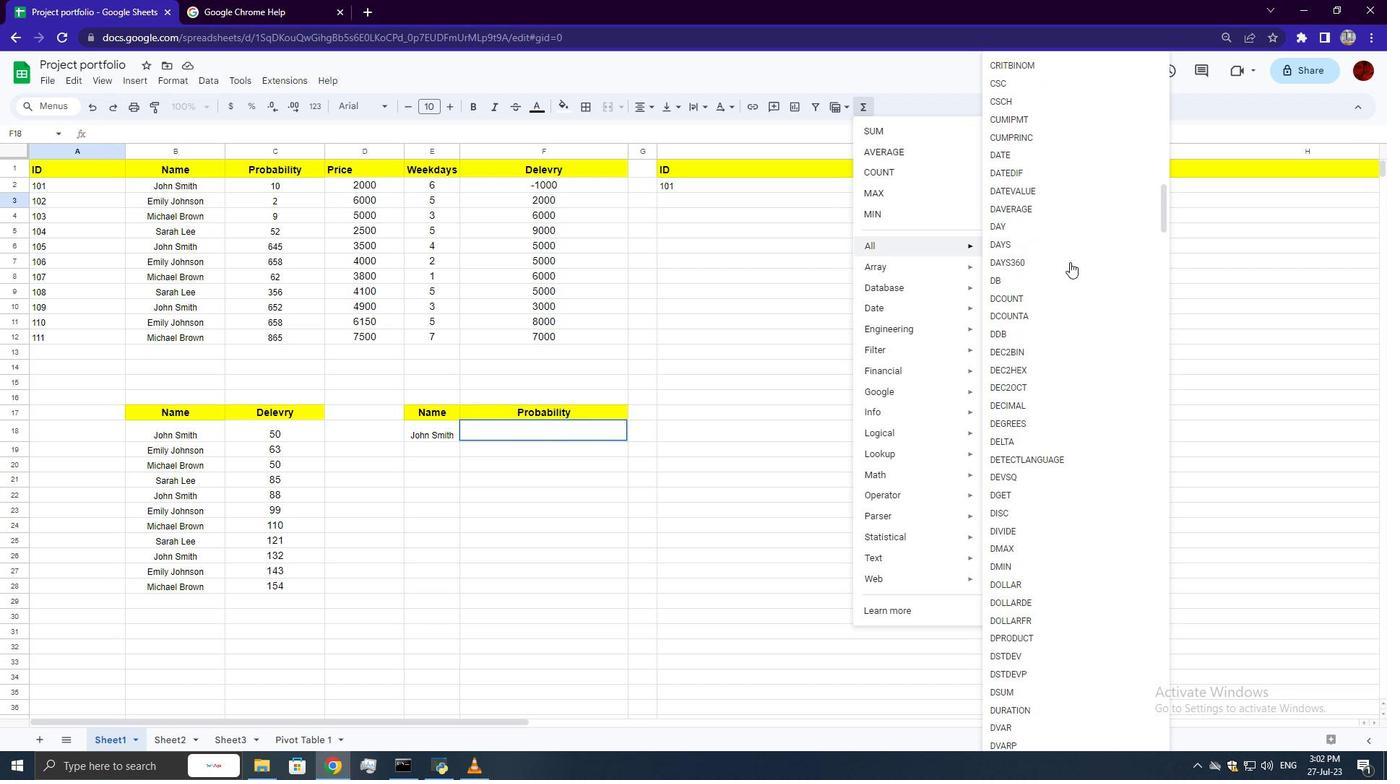 
Action: Mouse moved to (1063, 283)
Screenshot: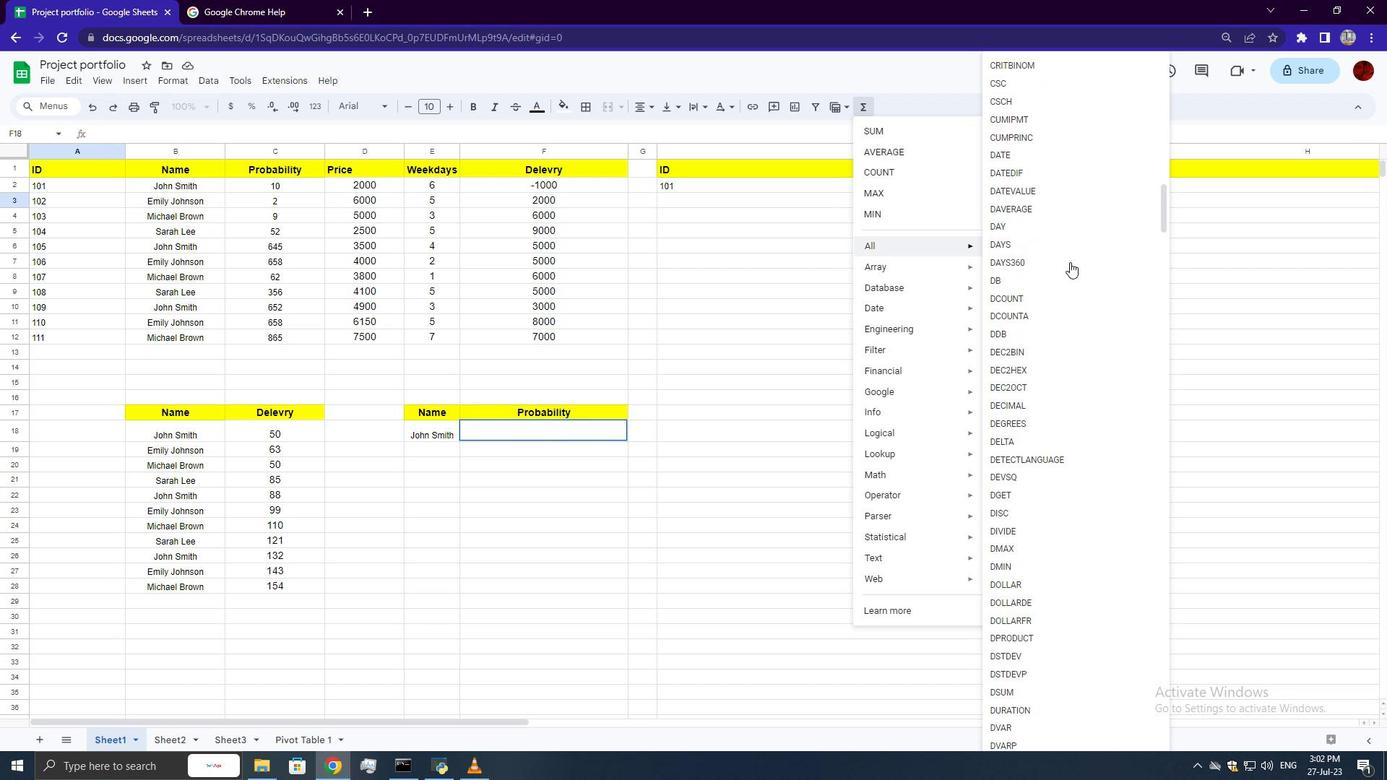 
Action: Mouse scrolled (1063, 282) with delta (0, 0)
Screenshot: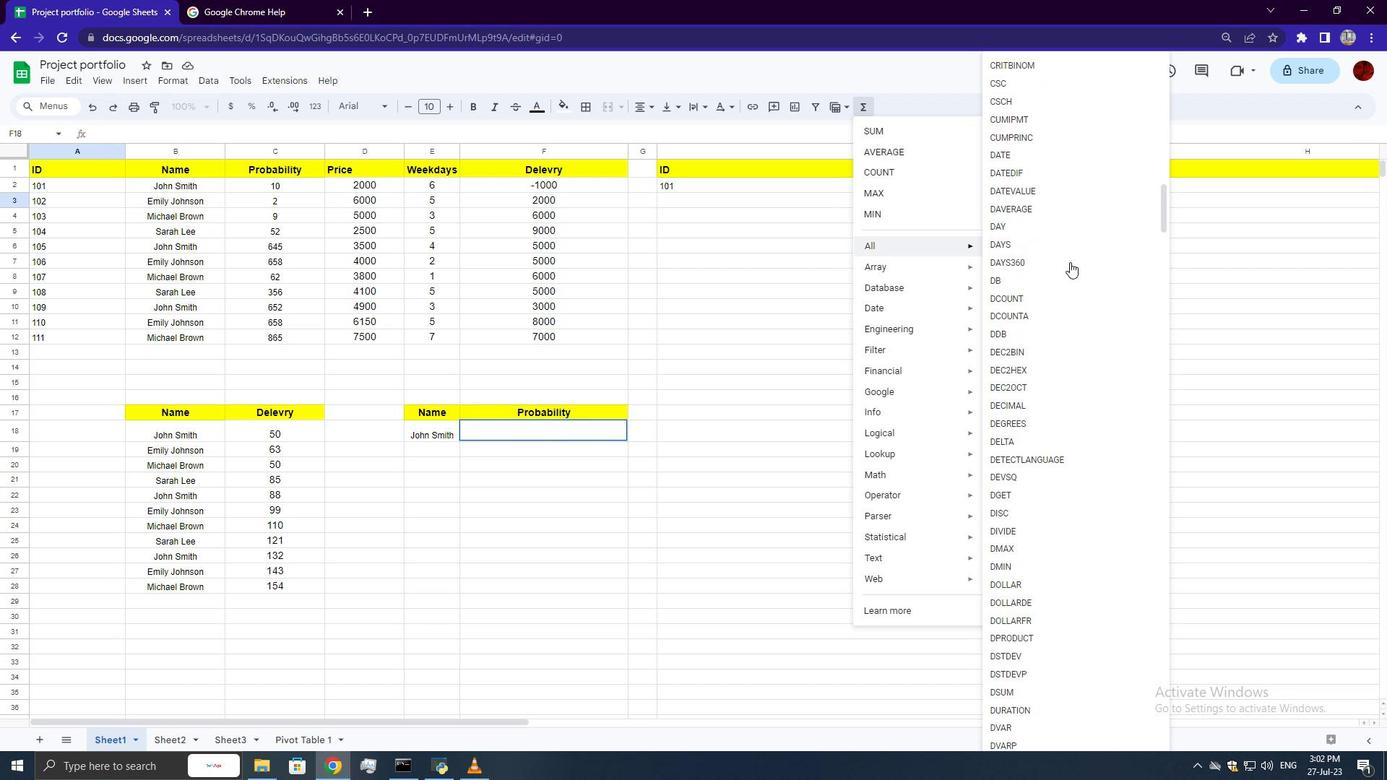 
Action: Mouse scrolled (1063, 282) with delta (0, 0)
Screenshot: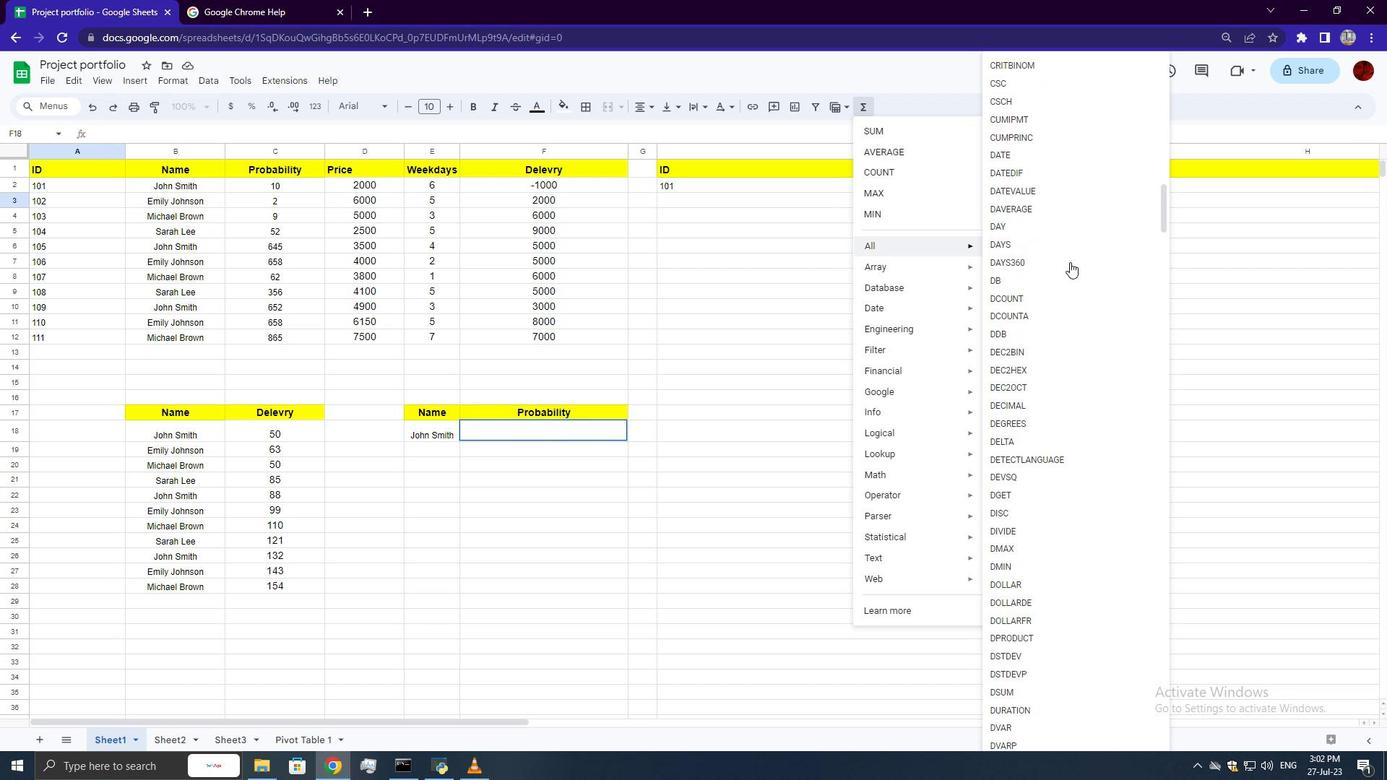 
Action: Mouse scrolled (1063, 282) with delta (0, 0)
Screenshot: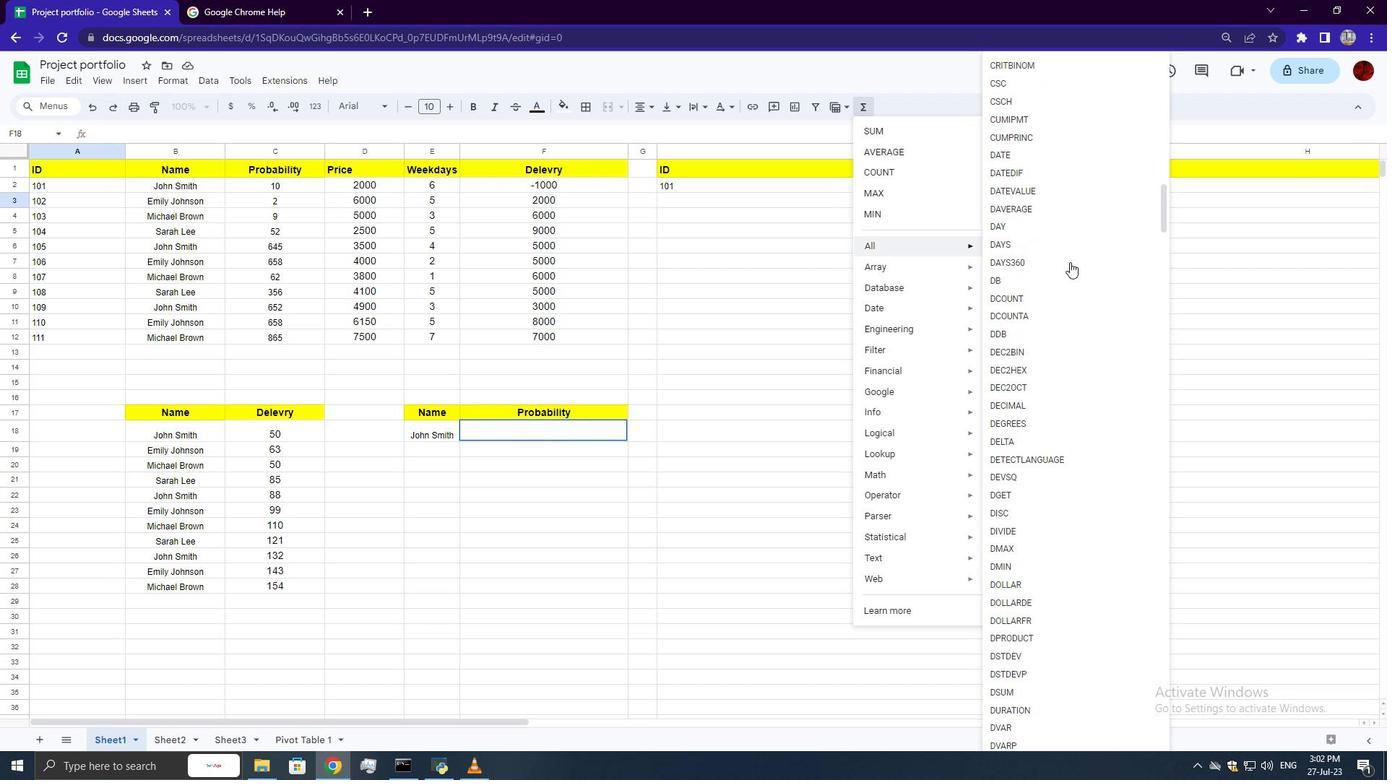 
Action: Mouse scrolled (1063, 282) with delta (0, 0)
Screenshot: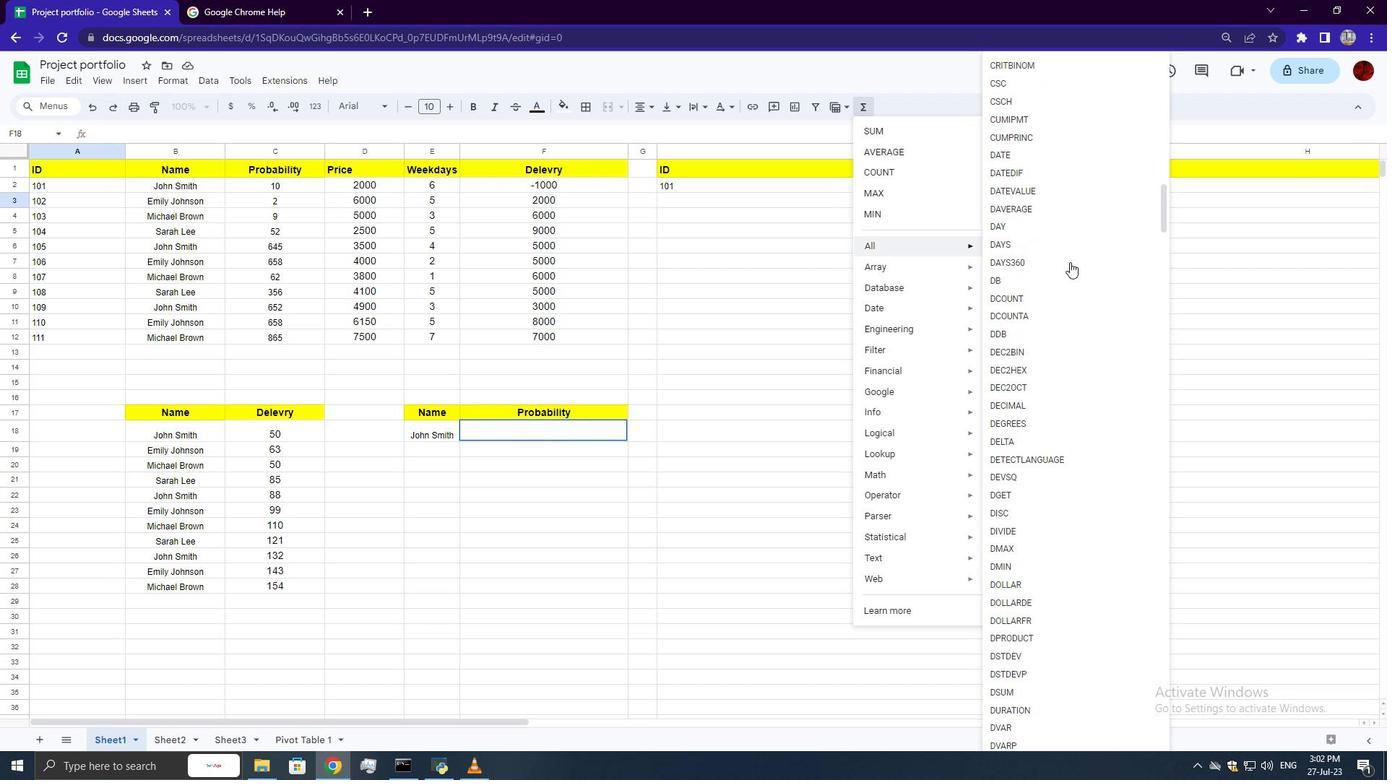 
Action: Mouse scrolled (1063, 282) with delta (0, 0)
Screenshot: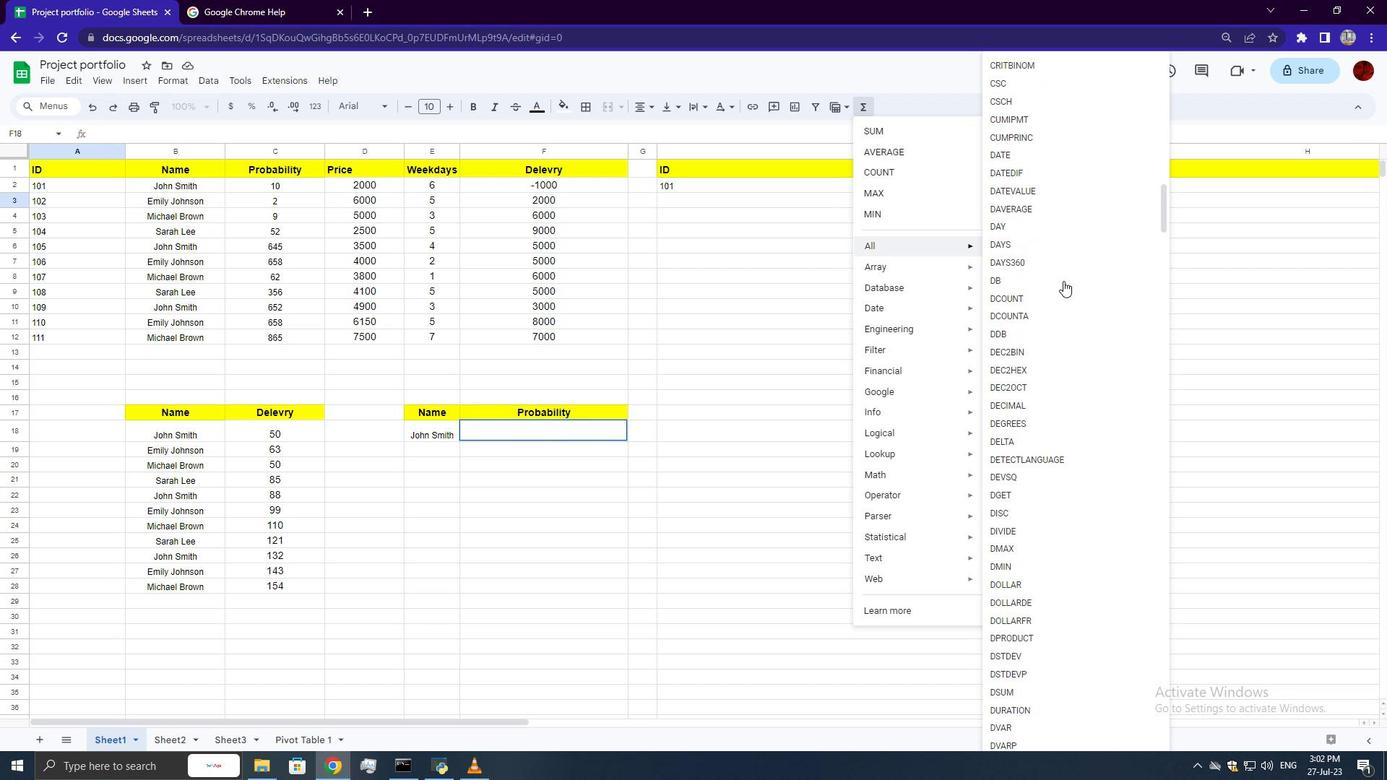 
Action: Mouse scrolled (1063, 282) with delta (0, 0)
Screenshot: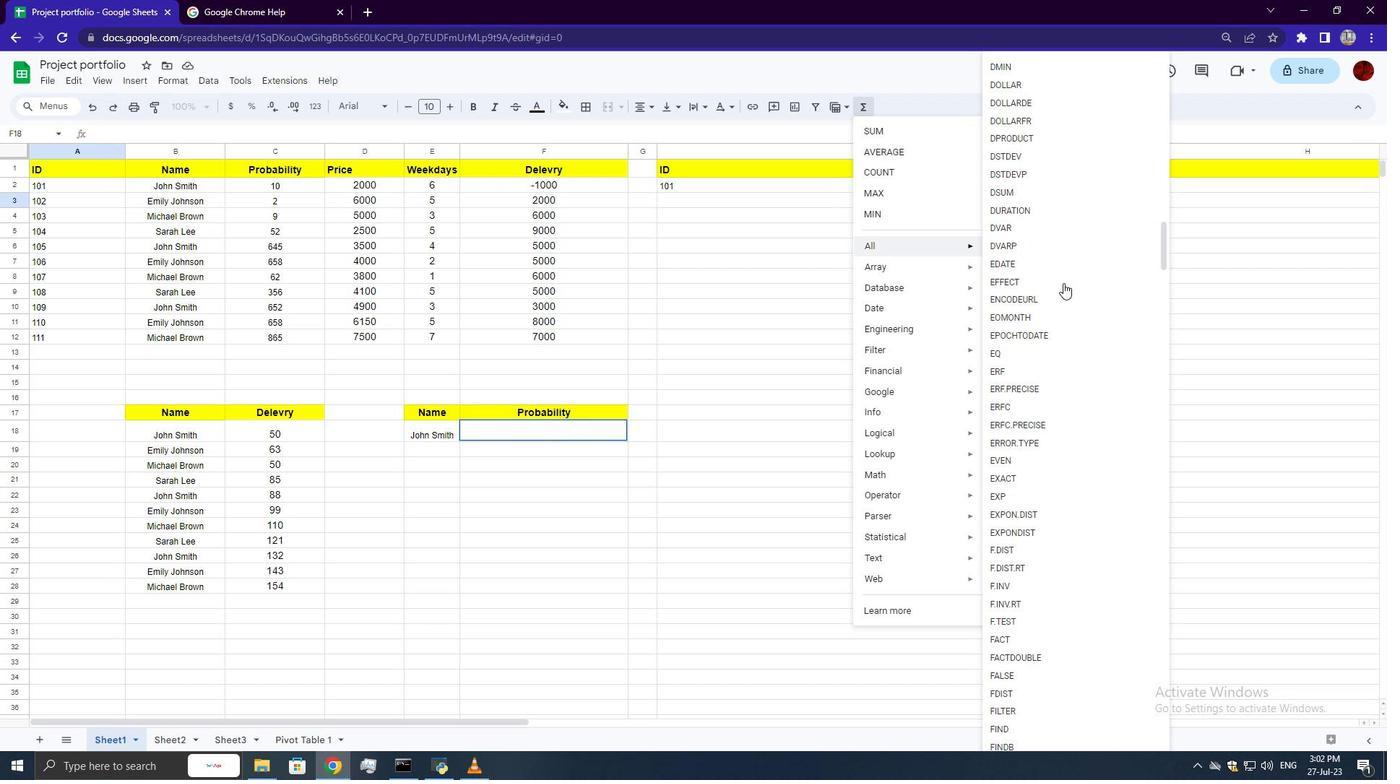 
Action: Mouse scrolled (1063, 282) with delta (0, 0)
Screenshot: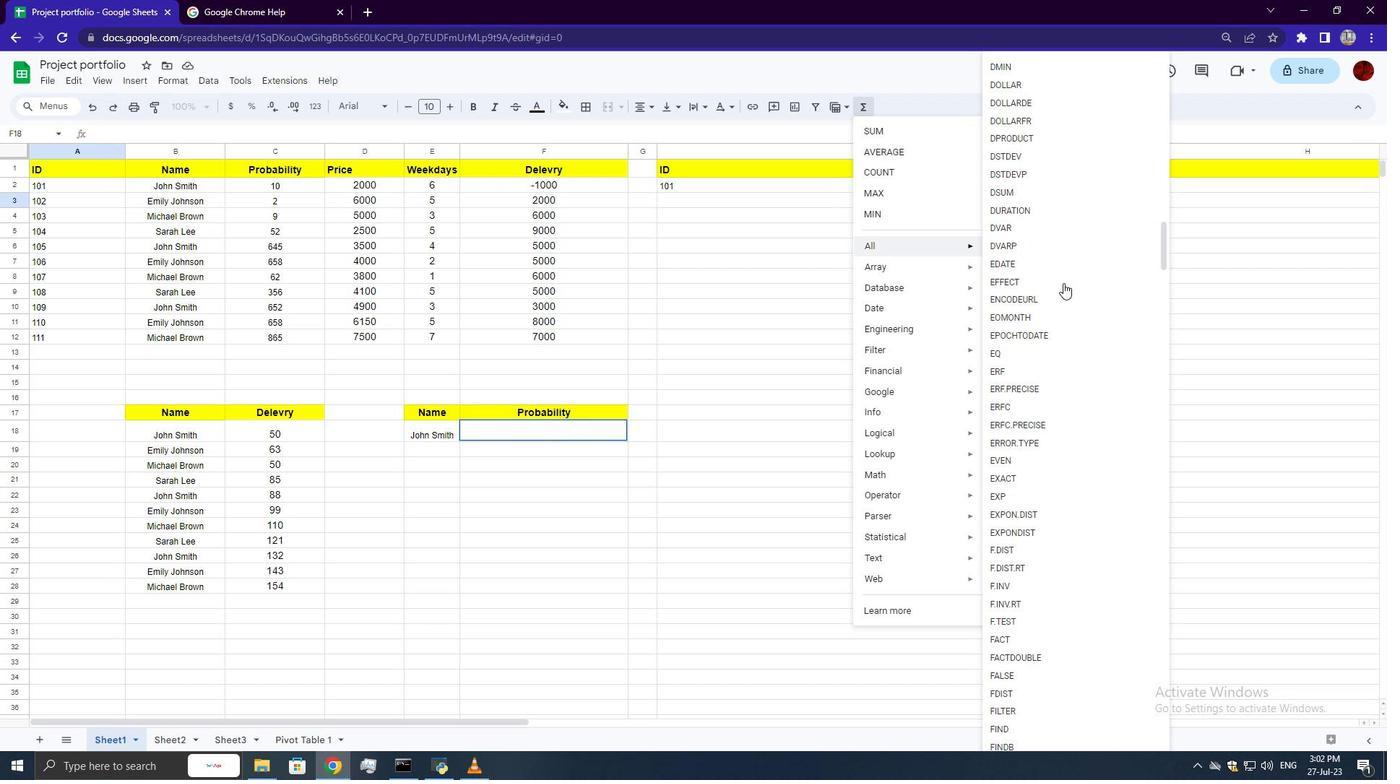 
Action: Mouse scrolled (1063, 282) with delta (0, 0)
Screenshot: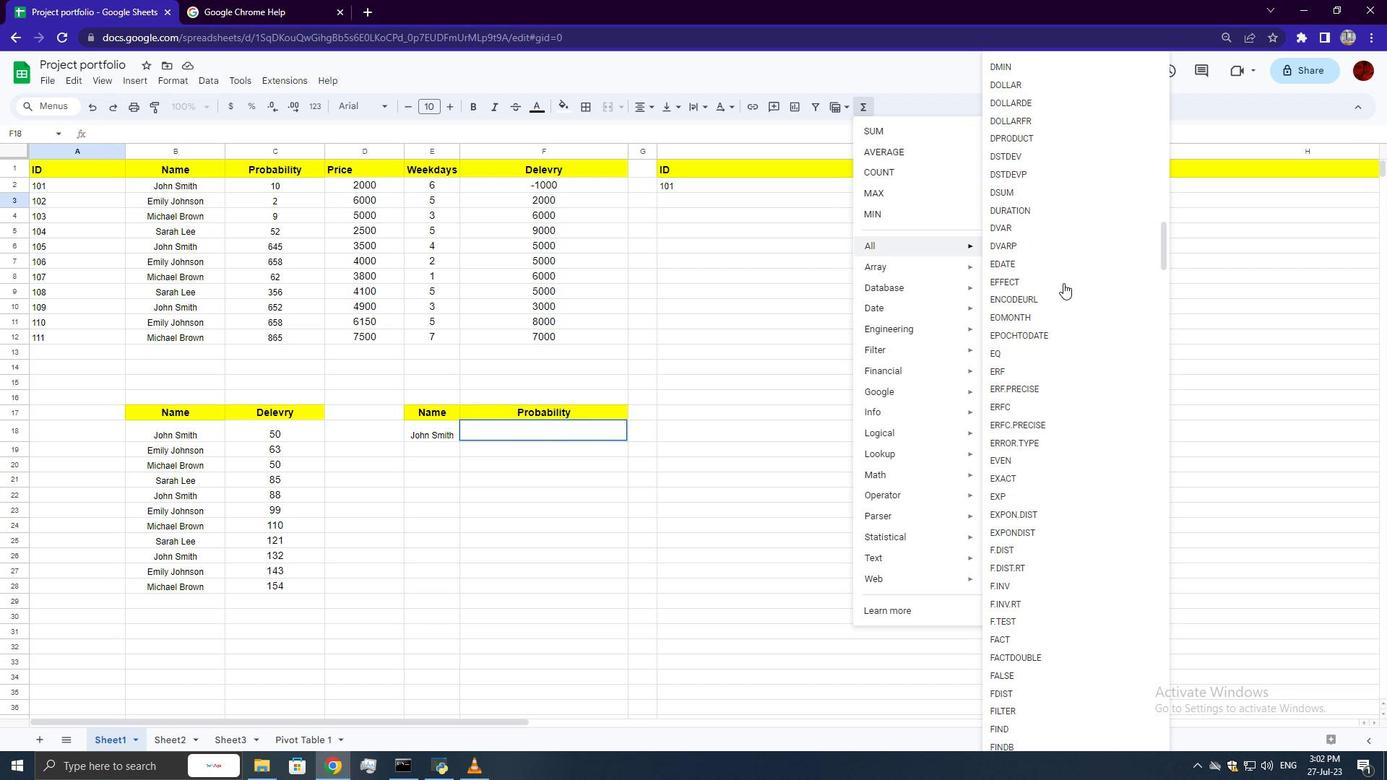 
Action: Mouse scrolled (1063, 282) with delta (0, 0)
Screenshot: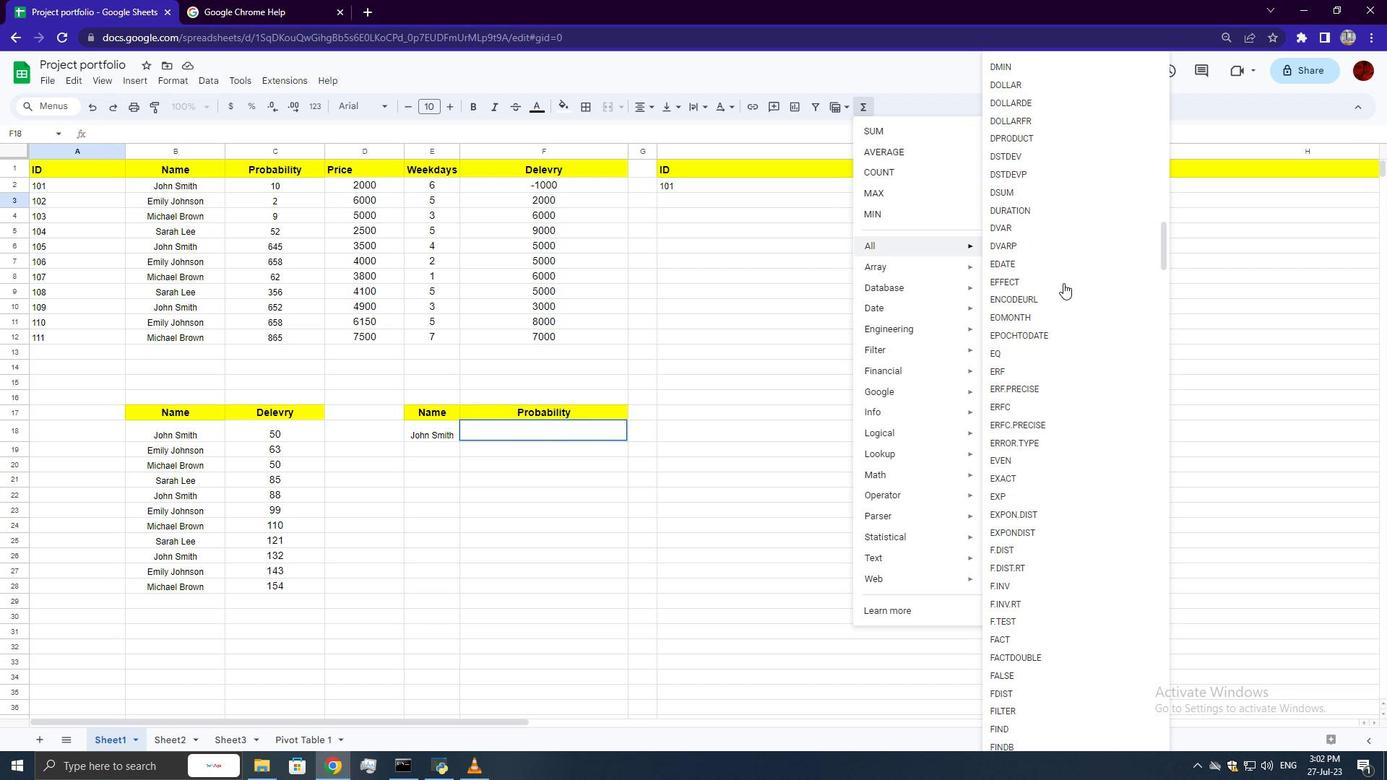 
Action: Mouse scrolled (1063, 282) with delta (0, 0)
Screenshot: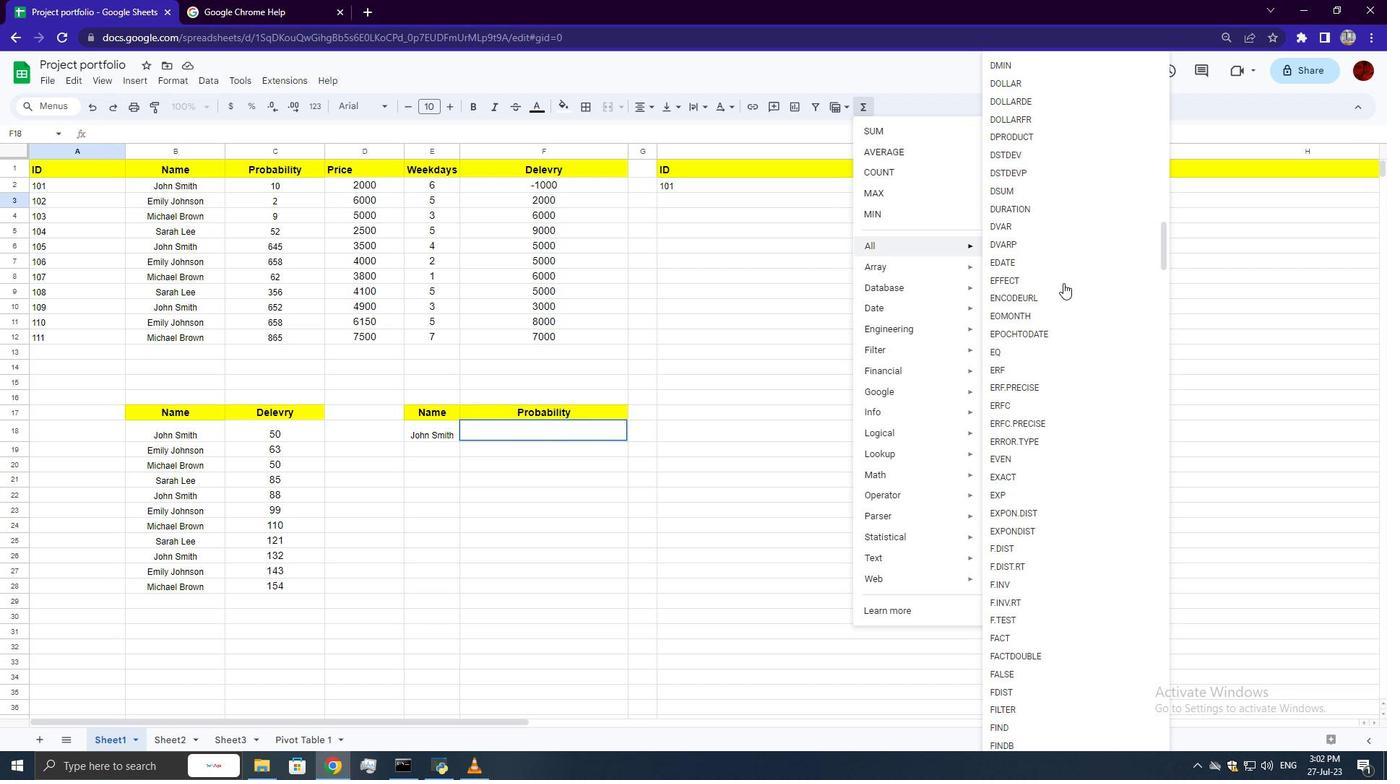 
Action: Mouse scrolled (1063, 282) with delta (0, 0)
Screenshot: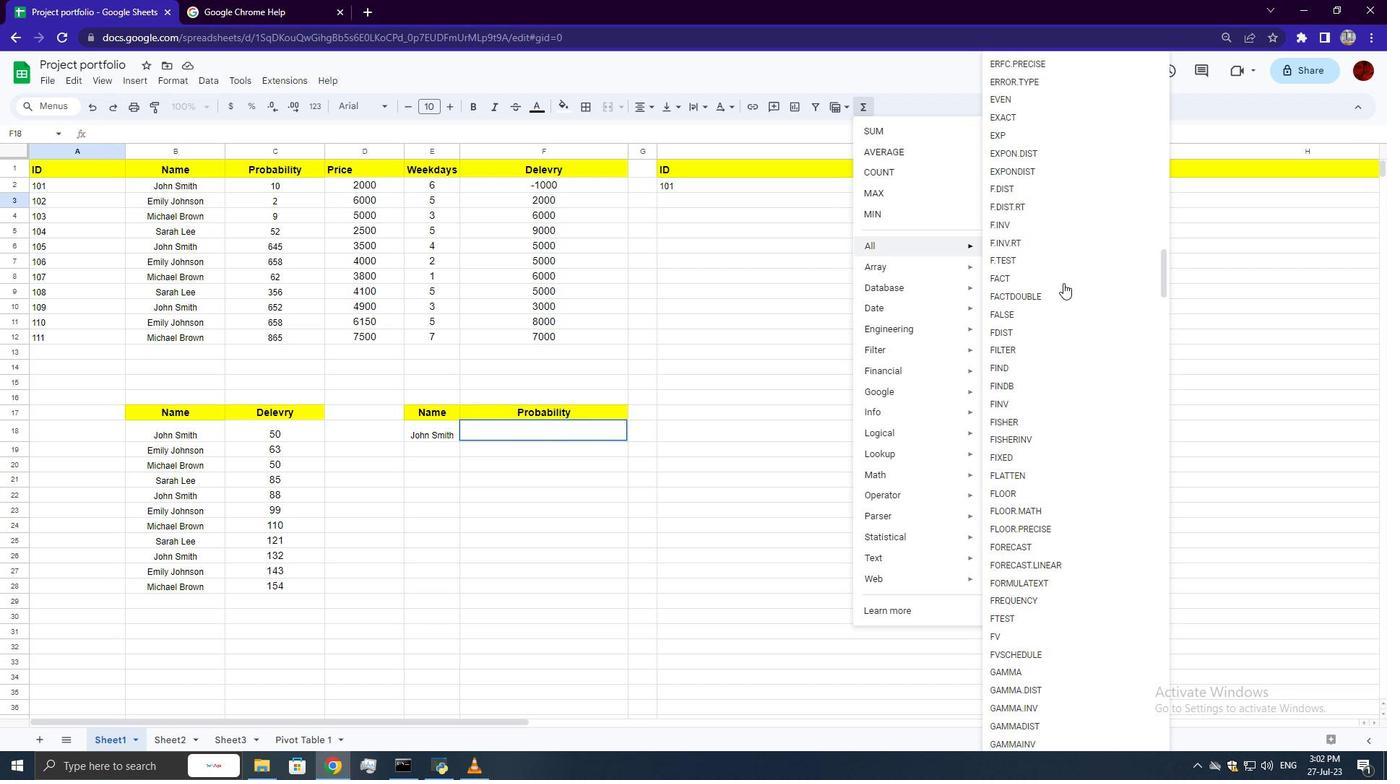
Action: Mouse scrolled (1063, 282) with delta (0, 0)
Screenshot: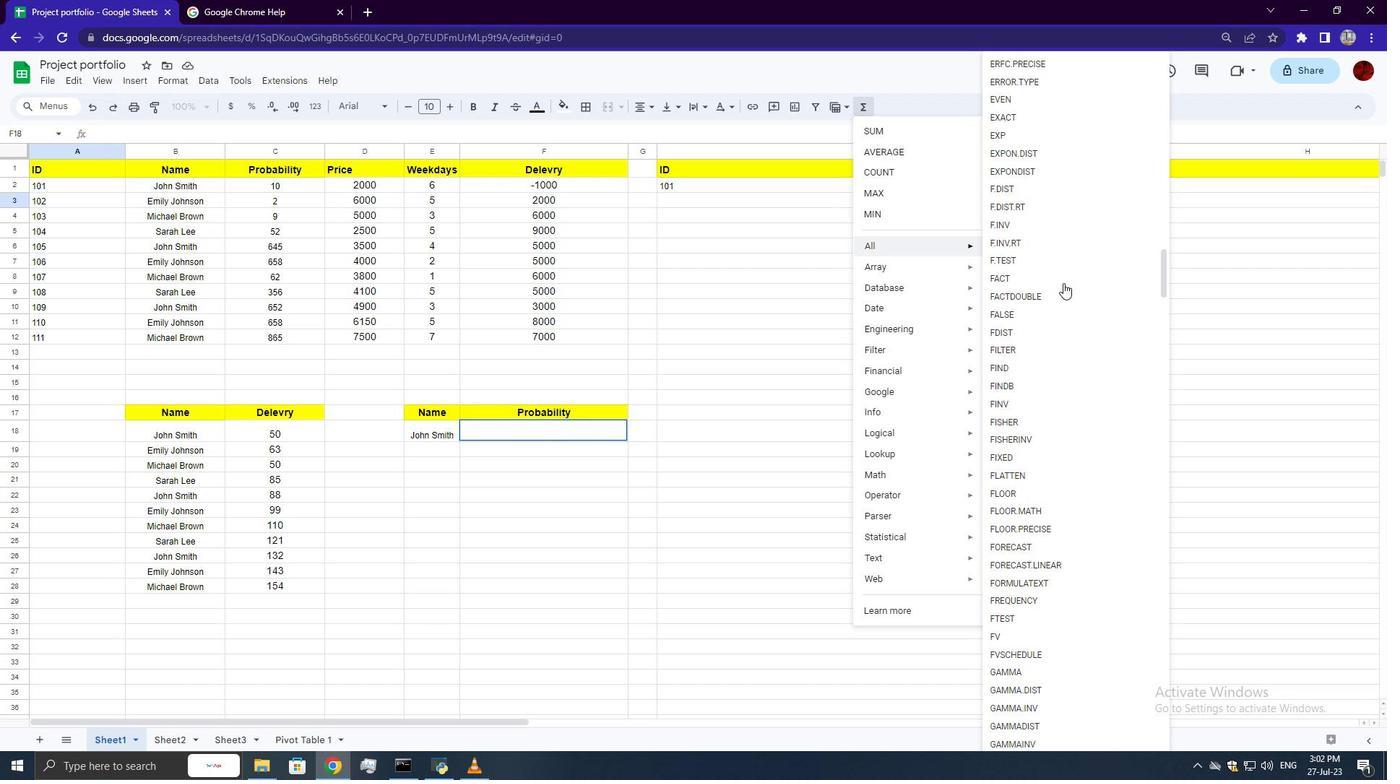 
Action: Mouse scrolled (1063, 282) with delta (0, 0)
Screenshot: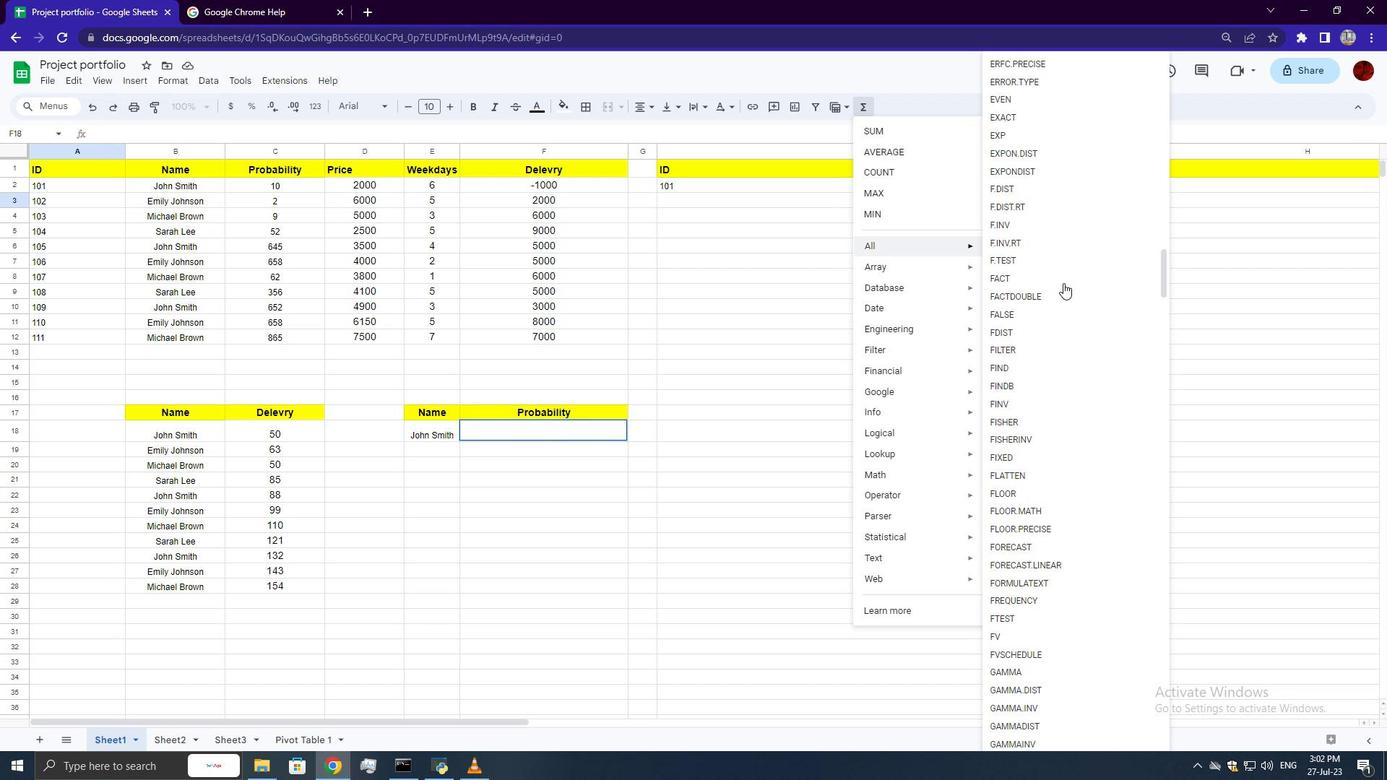 
Action: Mouse scrolled (1063, 282) with delta (0, 0)
Screenshot: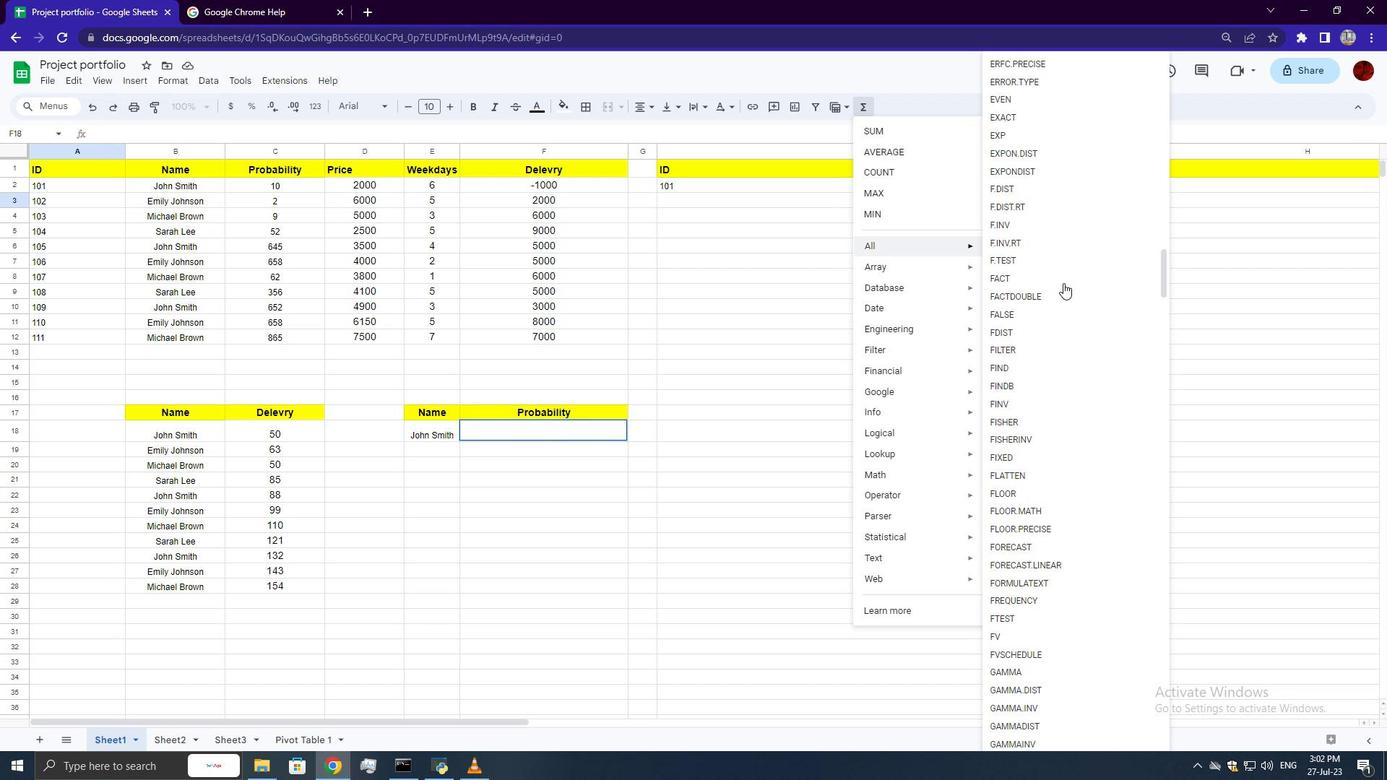
Action: Mouse scrolled (1063, 282) with delta (0, 0)
Screenshot: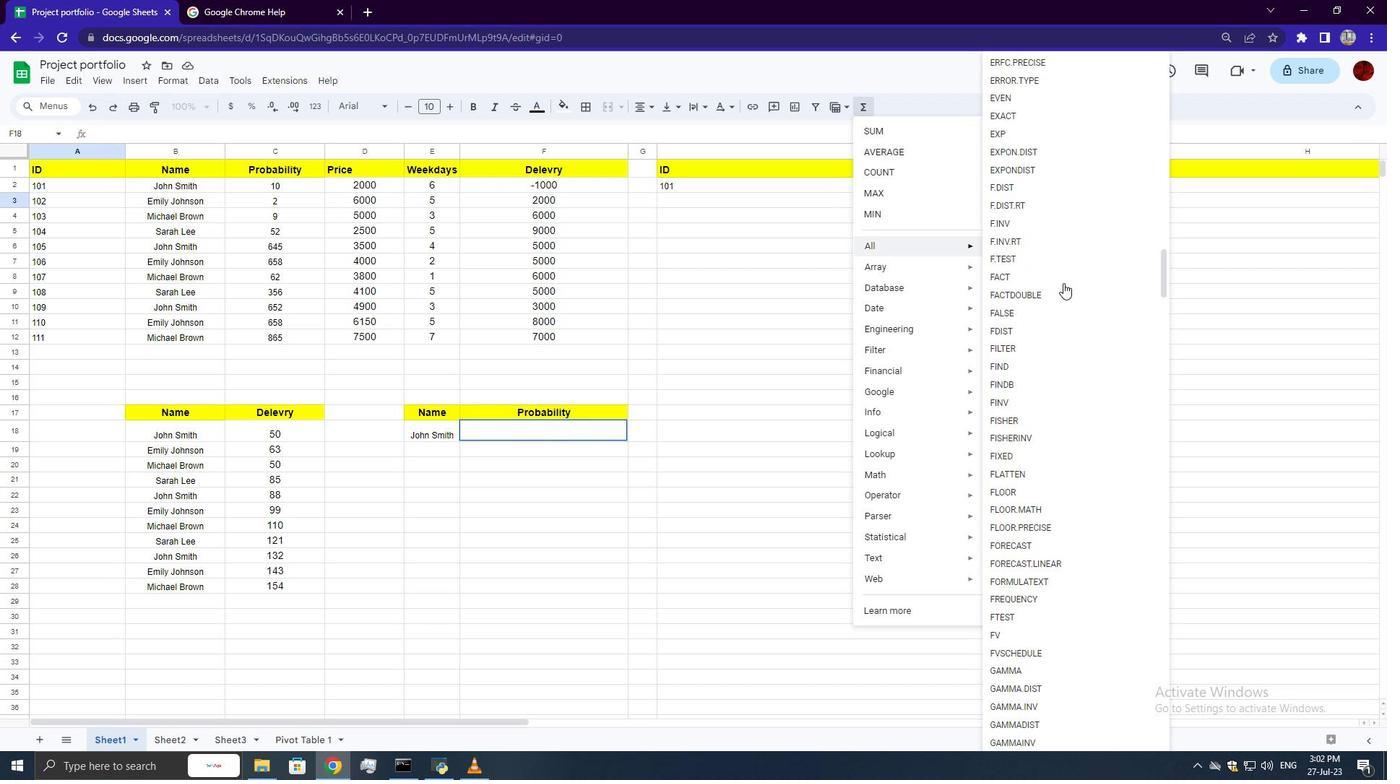 
Action: Mouse scrolled (1063, 282) with delta (0, 0)
Screenshot: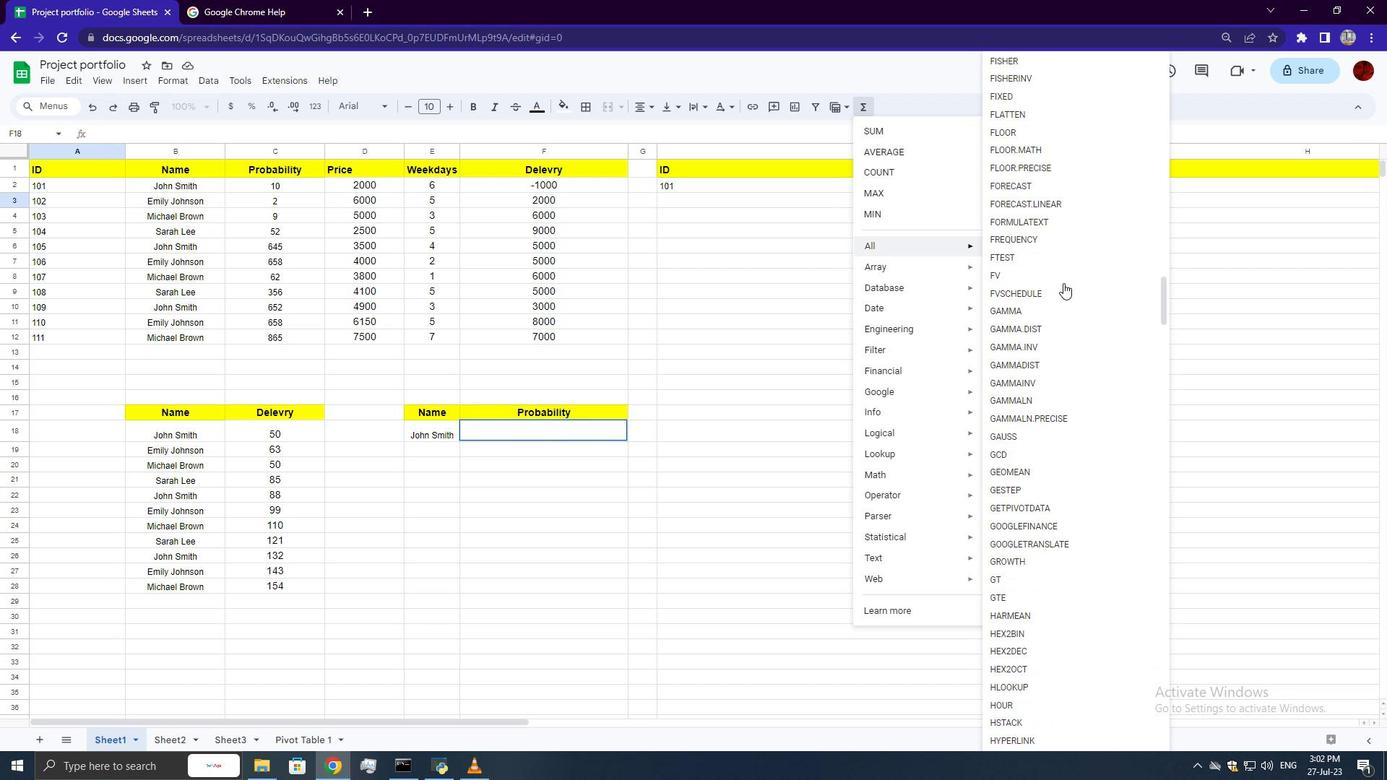 
Action: Mouse scrolled (1063, 282) with delta (0, 0)
Screenshot: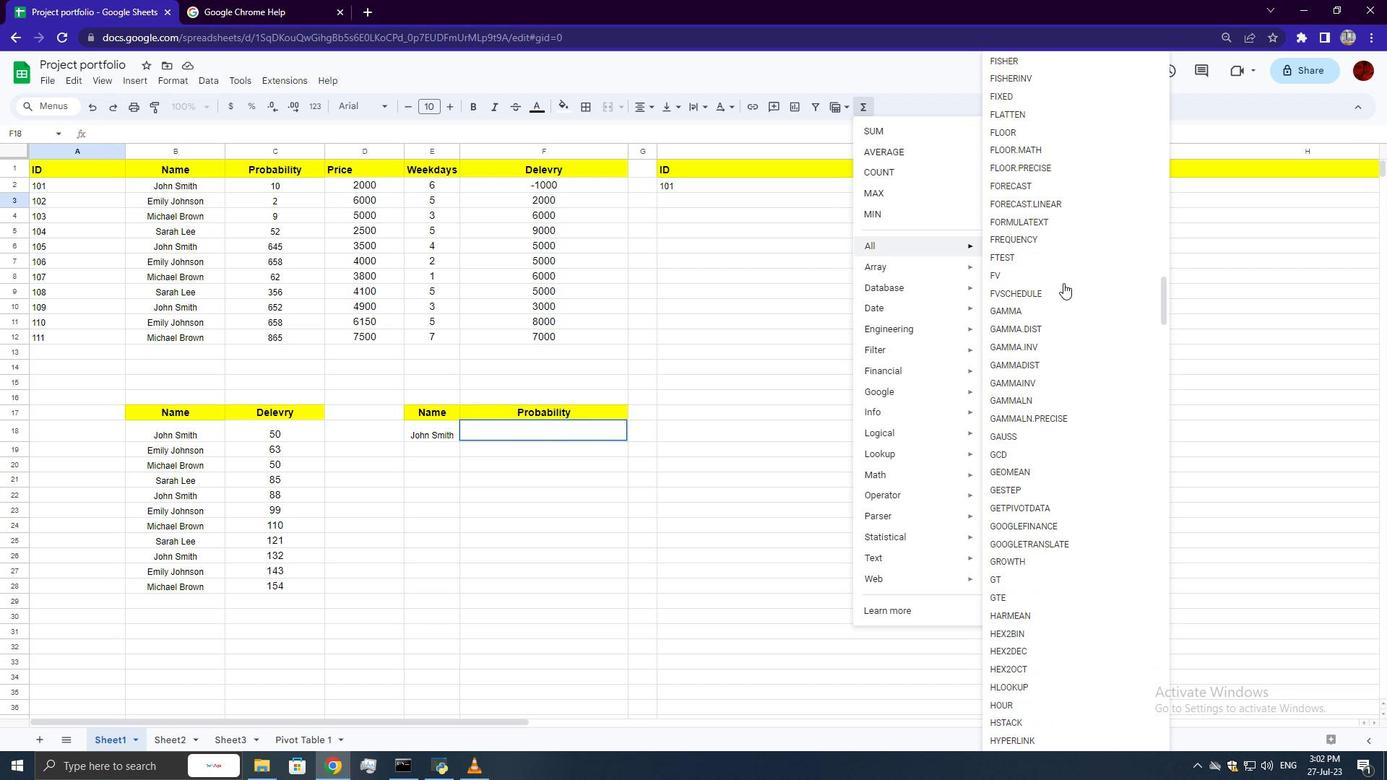 
Action: Mouse scrolled (1063, 282) with delta (0, 0)
Screenshot: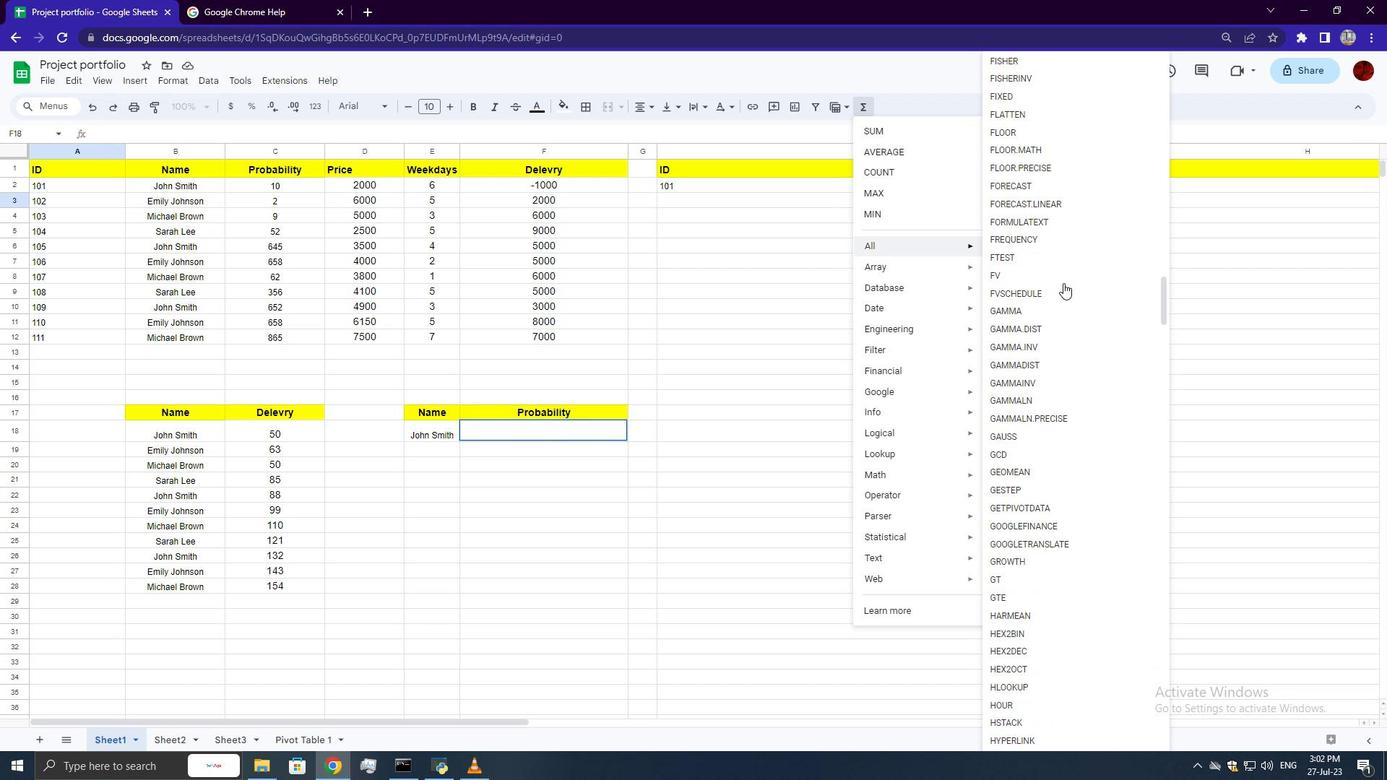 
Action: Mouse scrolled (1063, 282) with delta (0, 0)
Screenshot: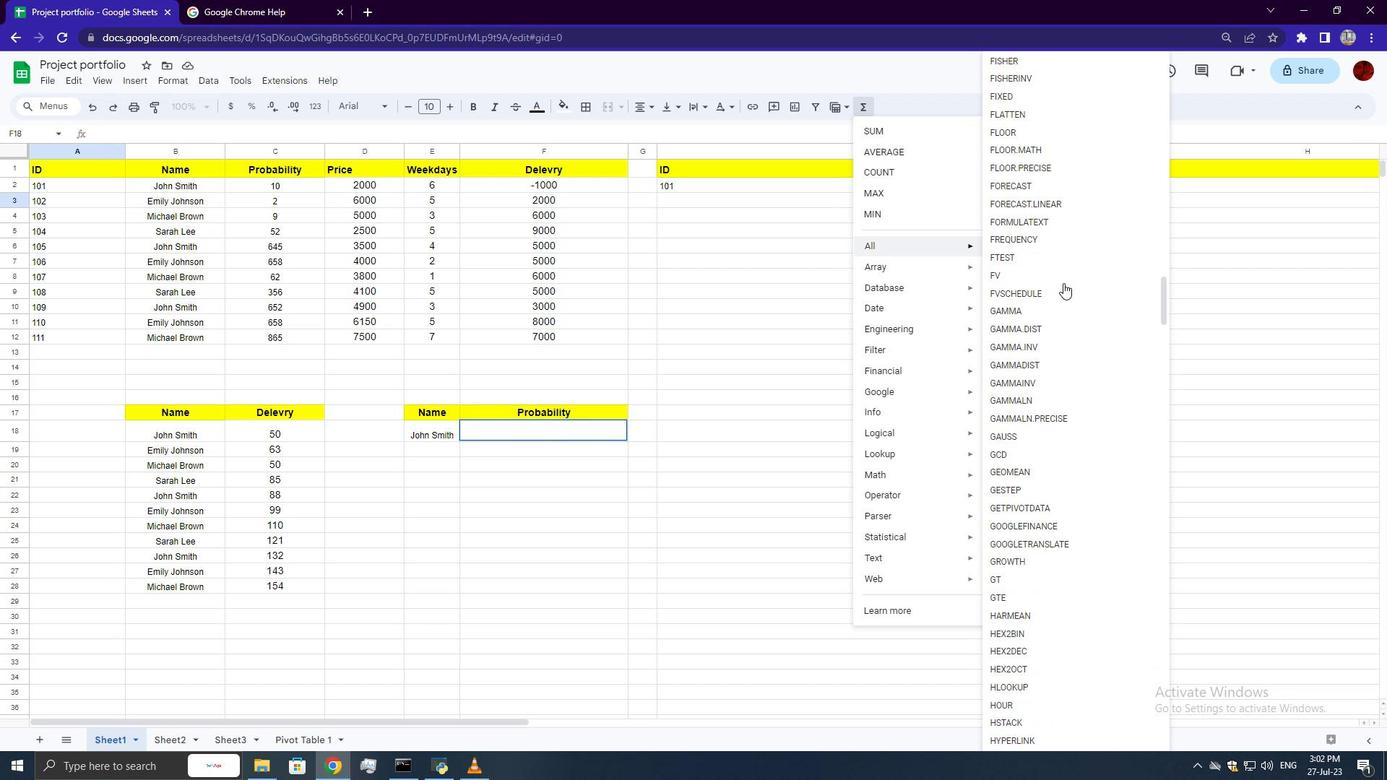 
Action: Mouse scrolled (1063, 282) with delta (0, 0)
Screenshot: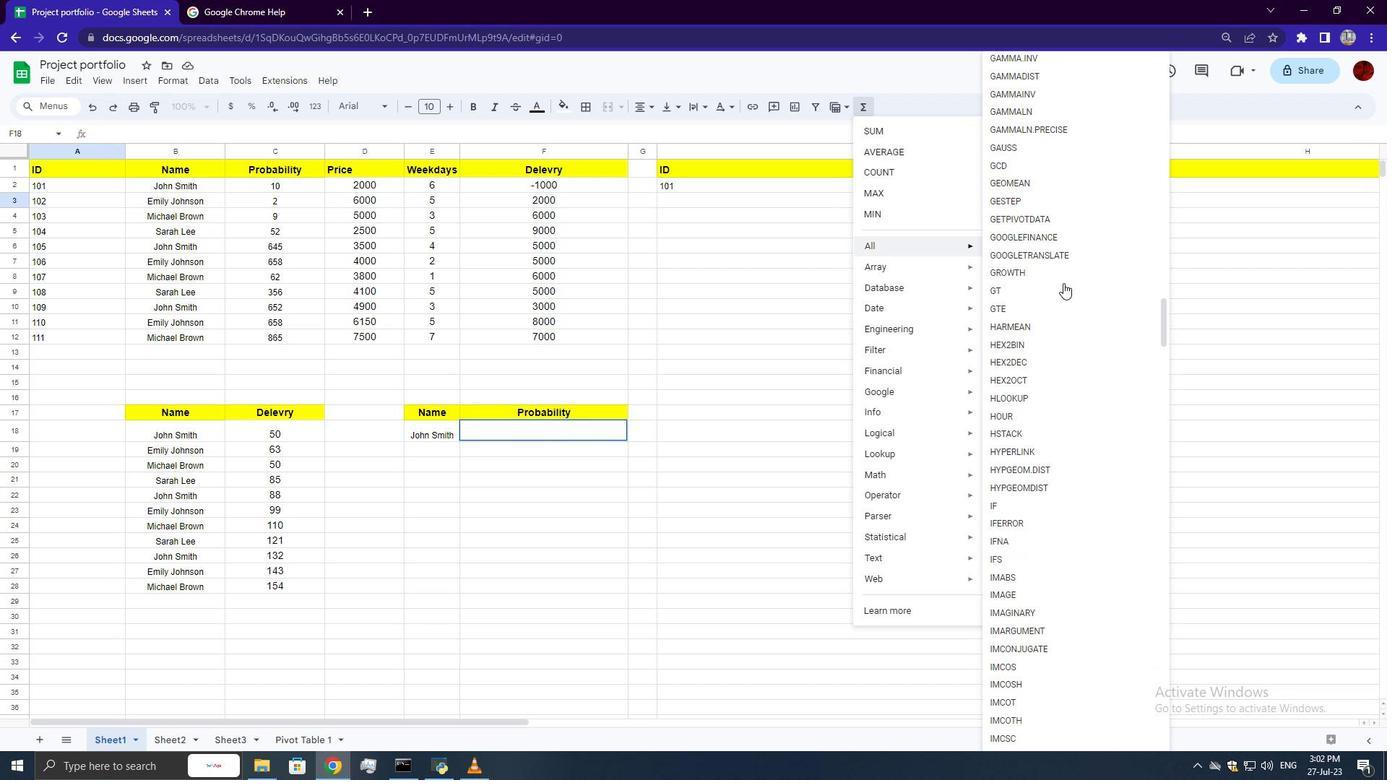 
Action: Mouse scrolled (1063, 282) with delta (0, 0)
Screenshot: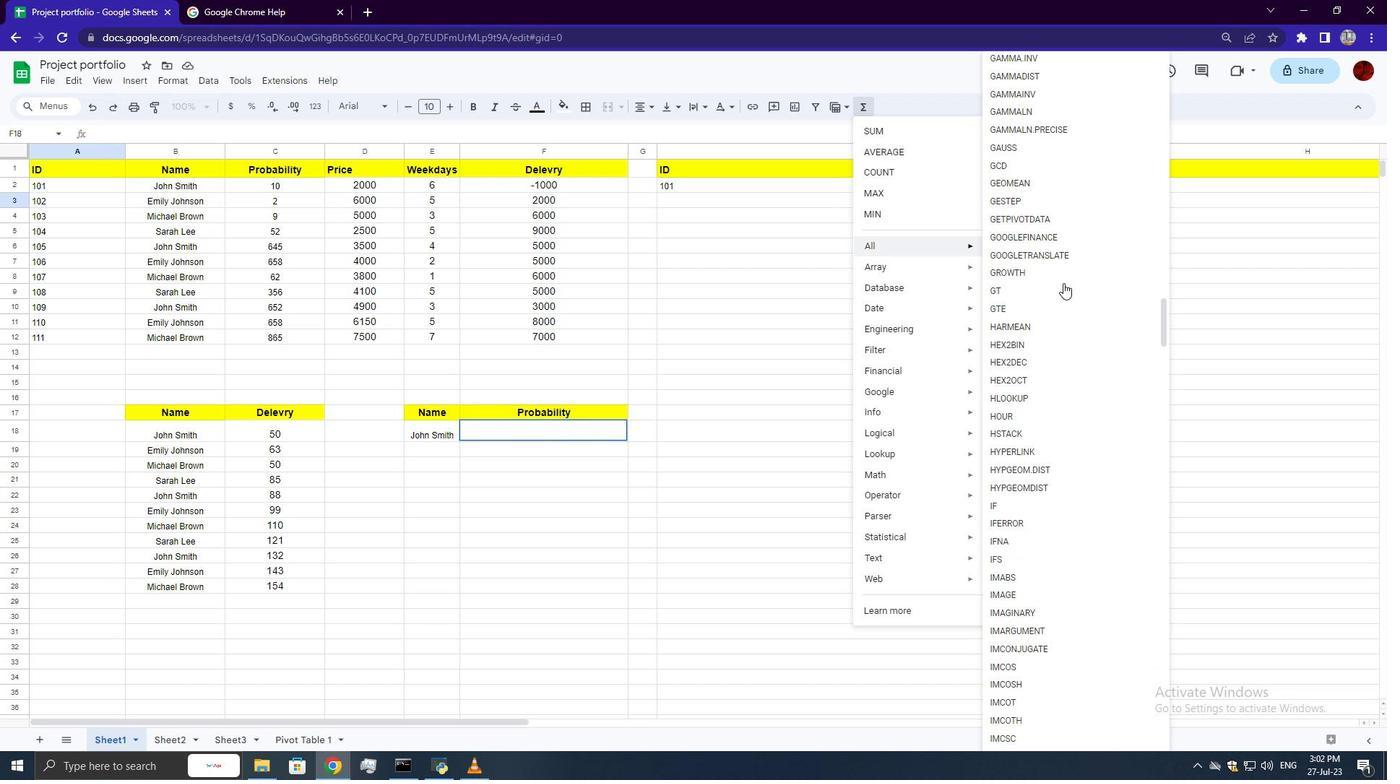 
Action: Mouse scrolled (1063, 282) with delta (0, 0)
Screenshot: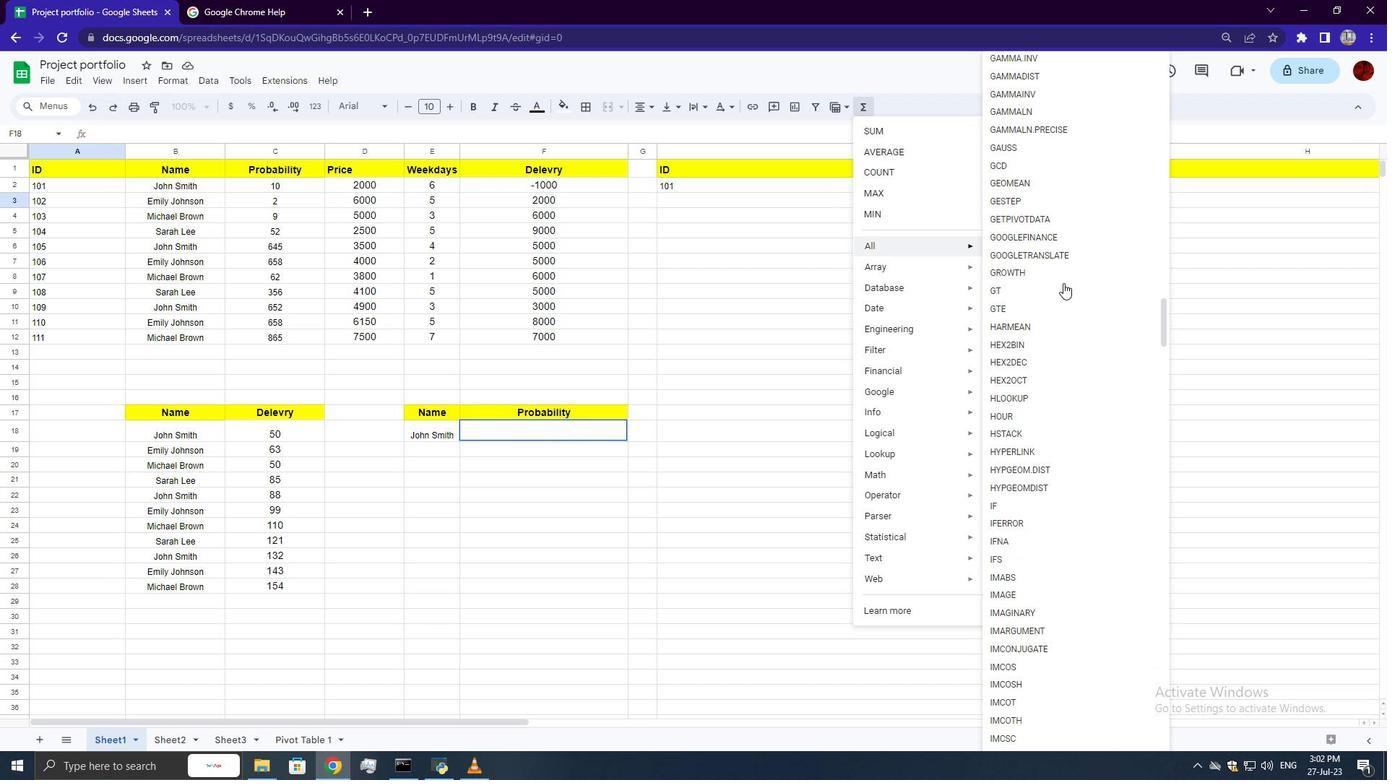 
Action: Mouse scrolled (1063, 282) with delta (0, 0)
Screenshot: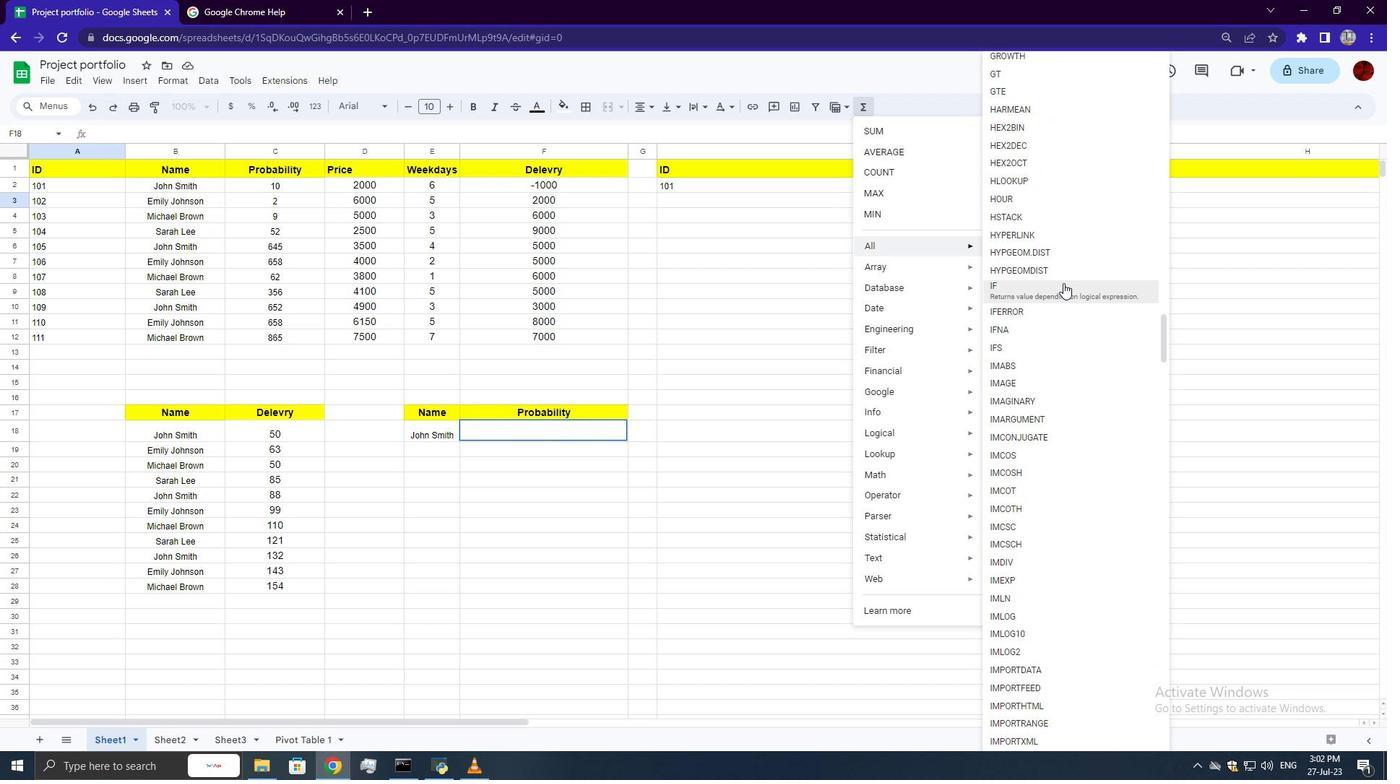 
Action: Mouse scrolled (1063, 282) with delta (0, 0)
Screenshot: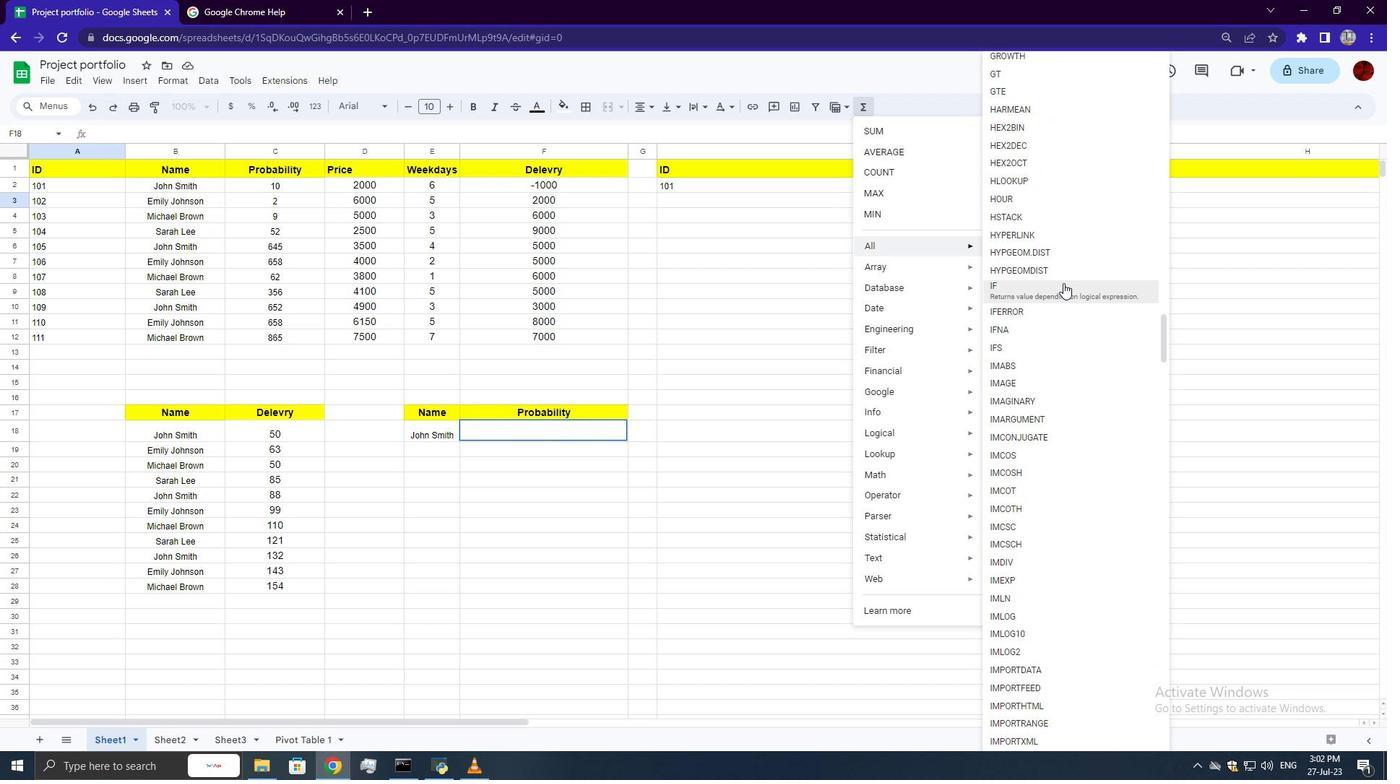
Action: Mouse scrolled (1063, 282) with delta (0, 0)
Screenshot: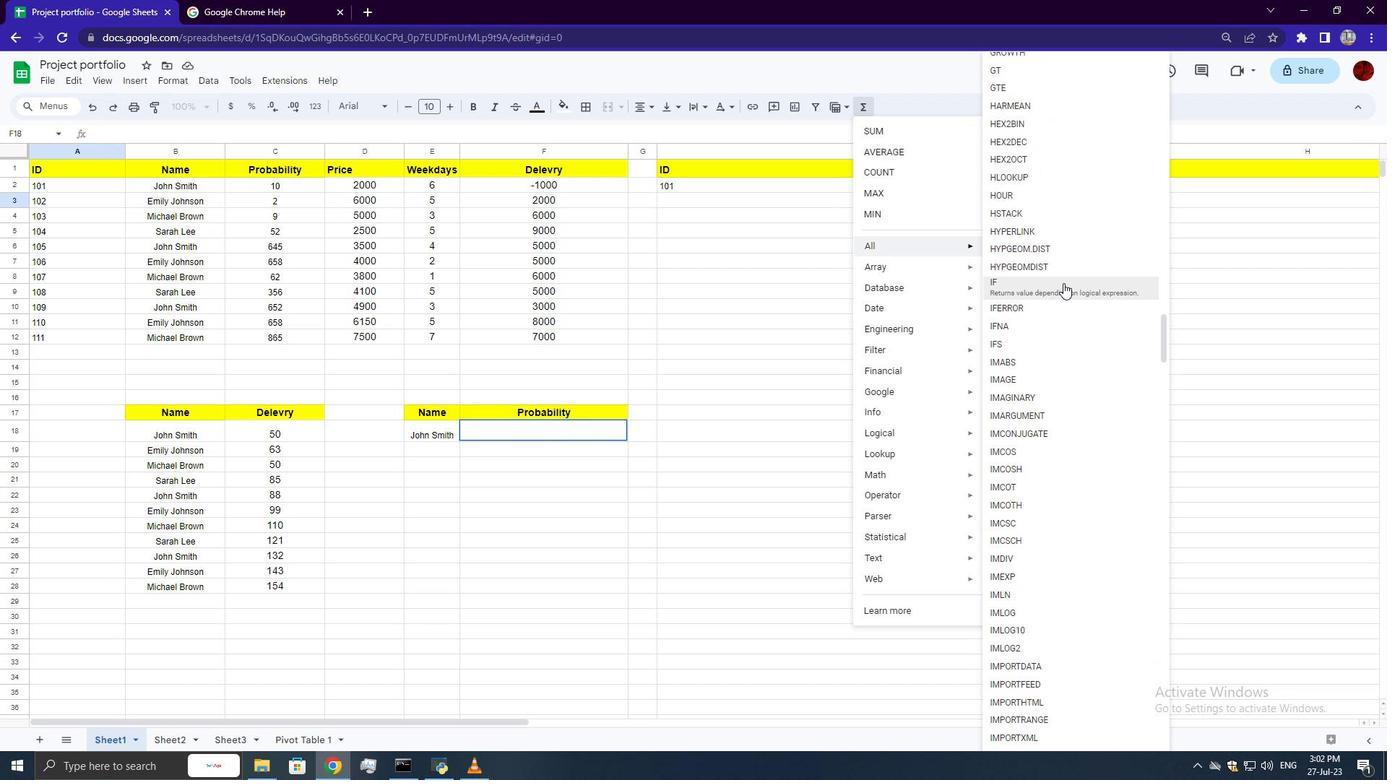 
Action: Mouse scrolled (1063, 282) with delta (0, 0)
Screenshot: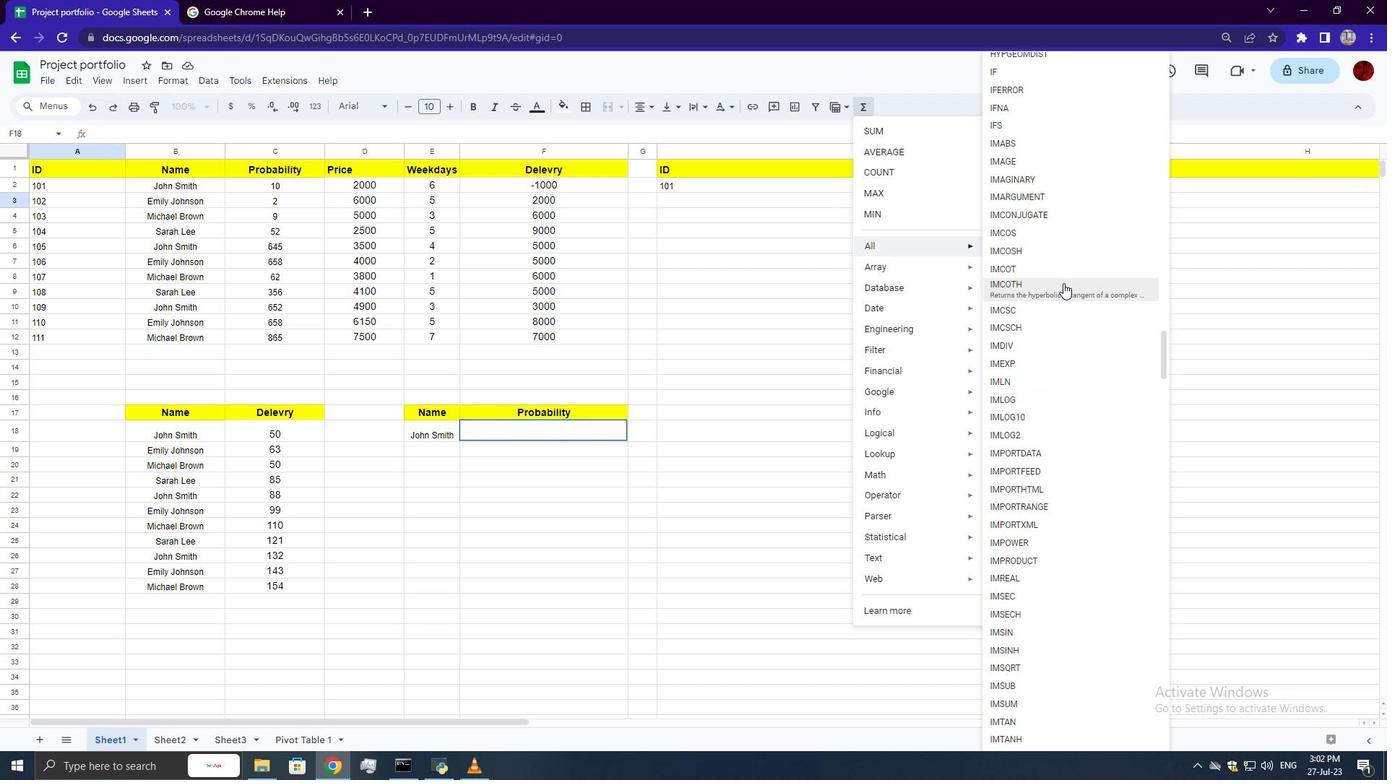 
Action: Mouse scrolled (1063, 282) with delta (0, 0)
Screenshot: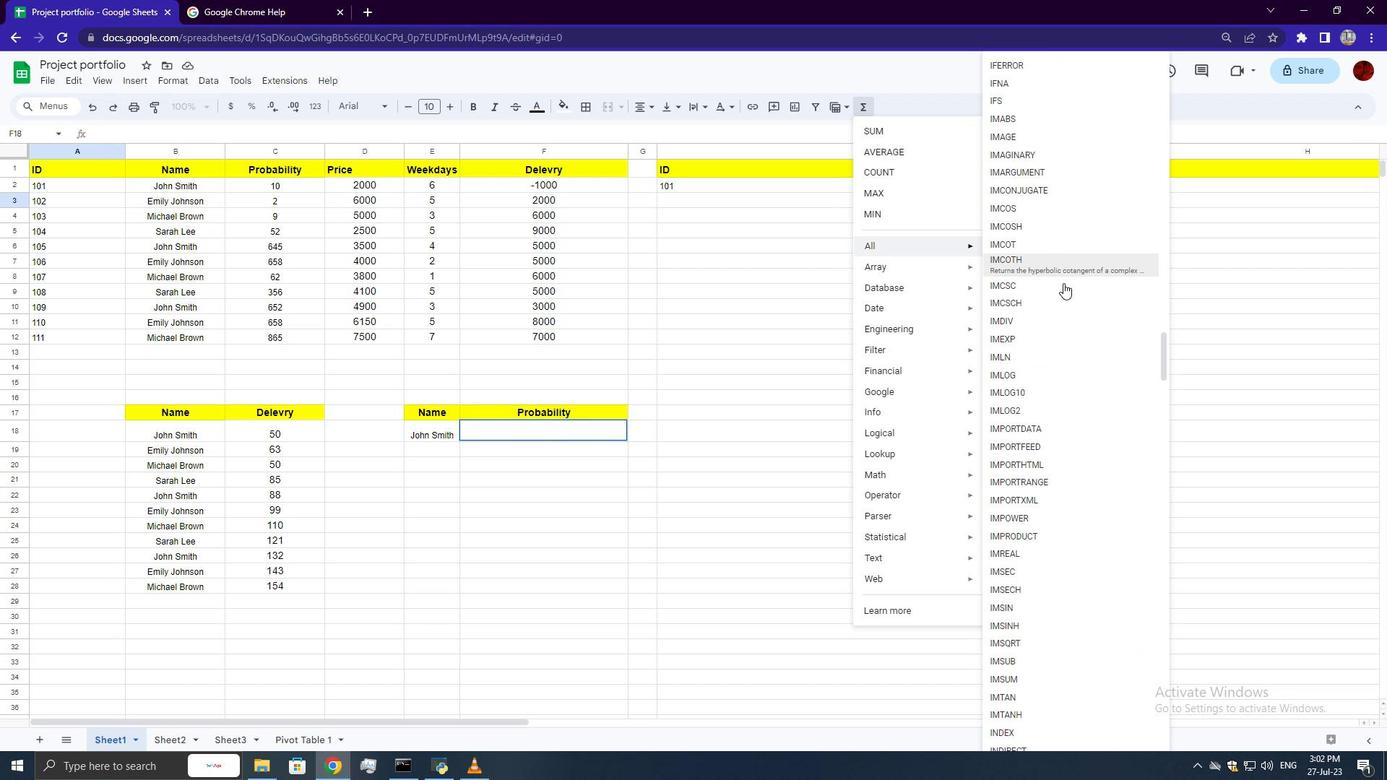 
Action: Mouse scrolled (1063, 282) with delta (0, 0)
Screenshot: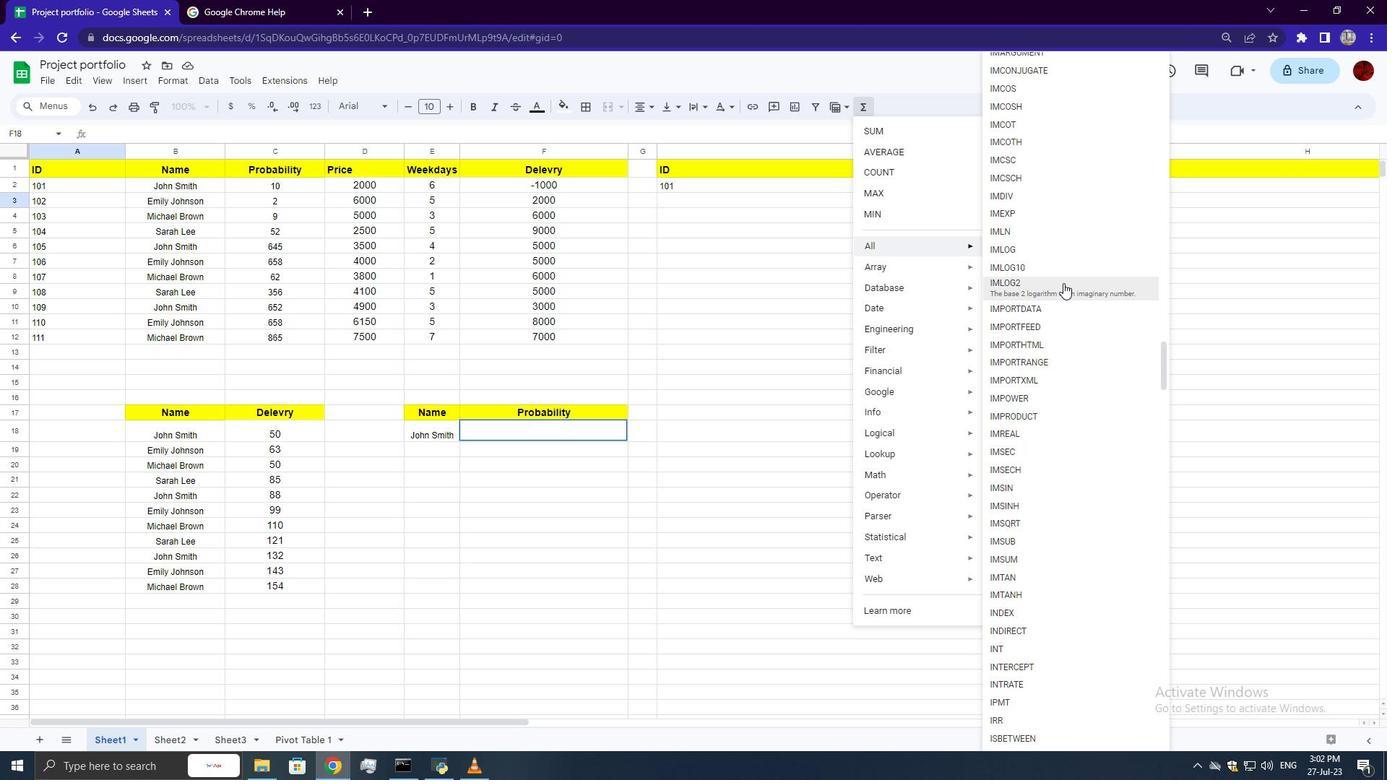 
Action: Mouse scrolled (1063, 282) with delta (0, 0)
Screenshot: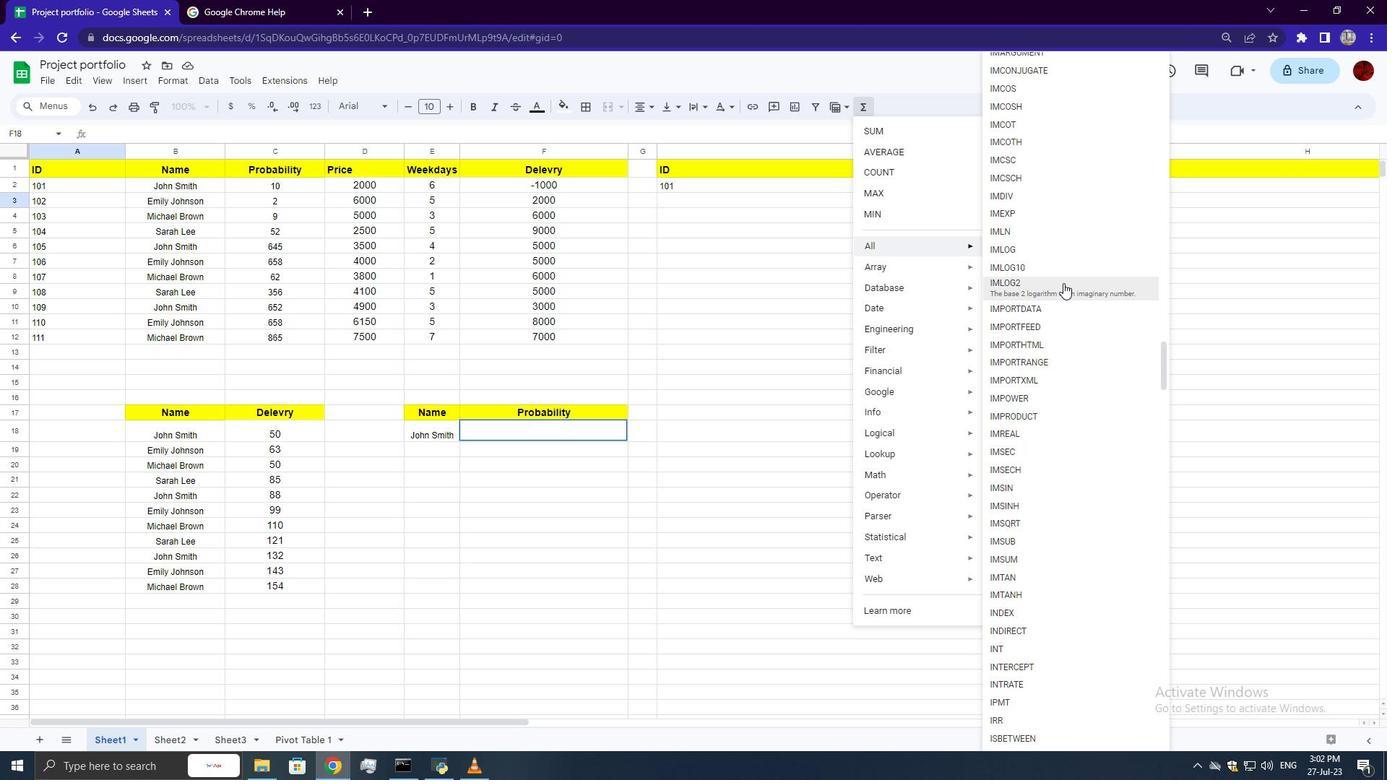 
Action: Mouse scrolled (1063, 282) with delta (0, 0)
Screenshot: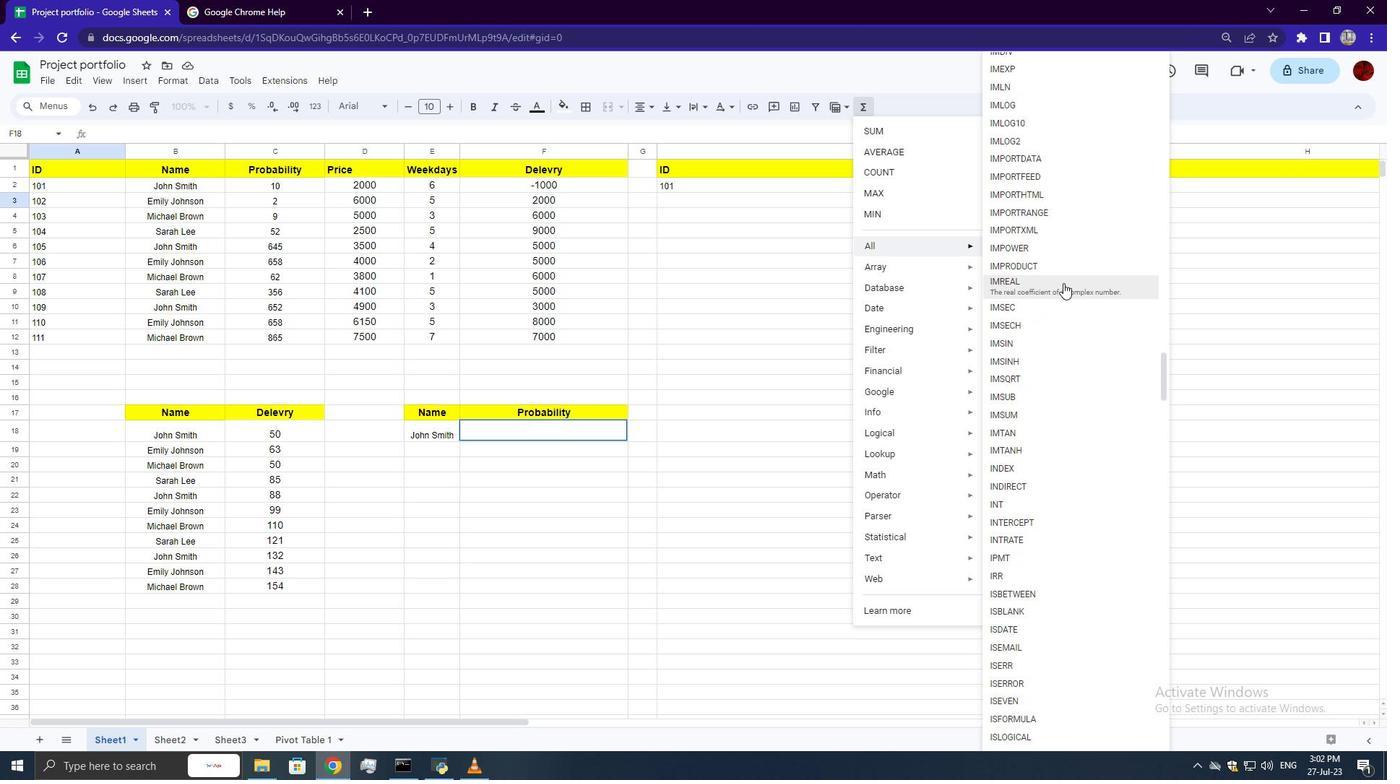 
Action: Mouse scrolled (1063, 282) with delta (0, 0)
Screenshot: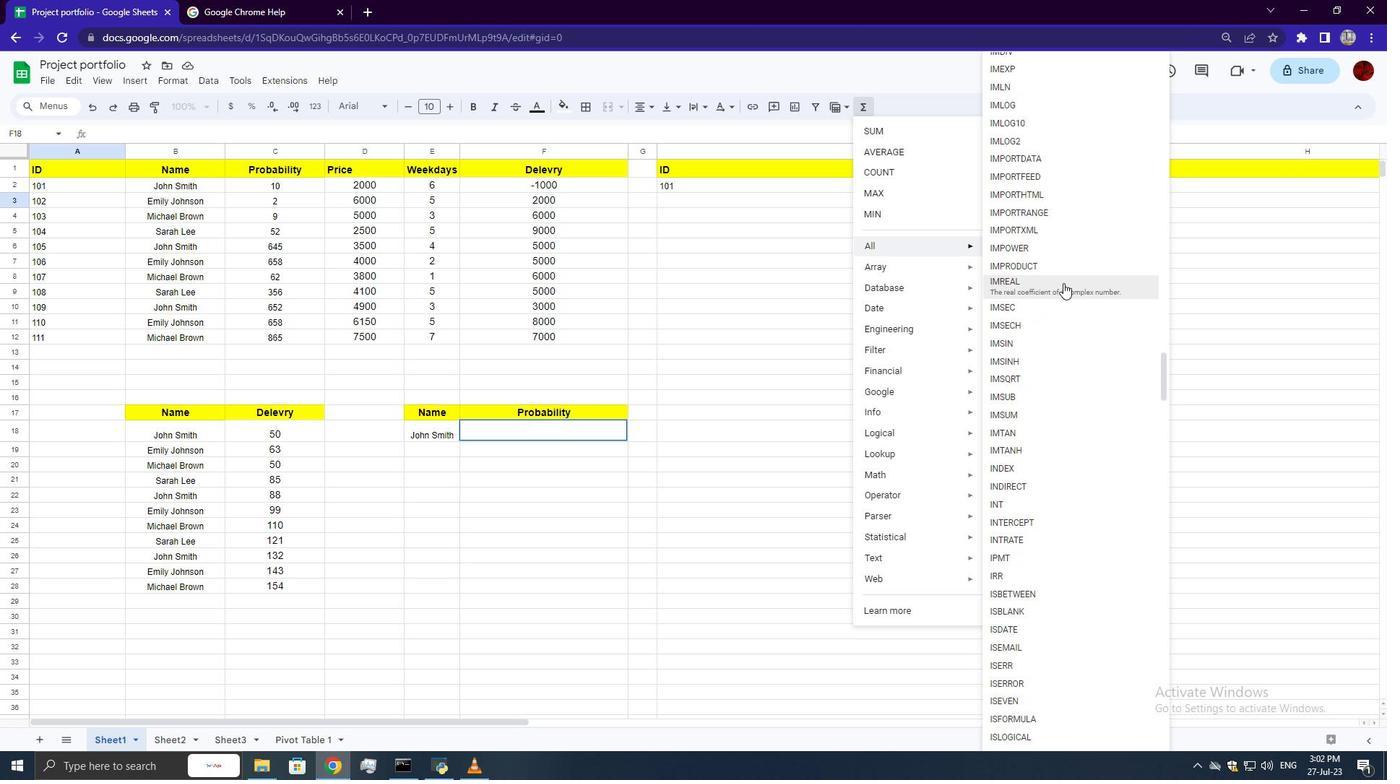 
Action: Mouse moved to (1022, 585)
Screenshot: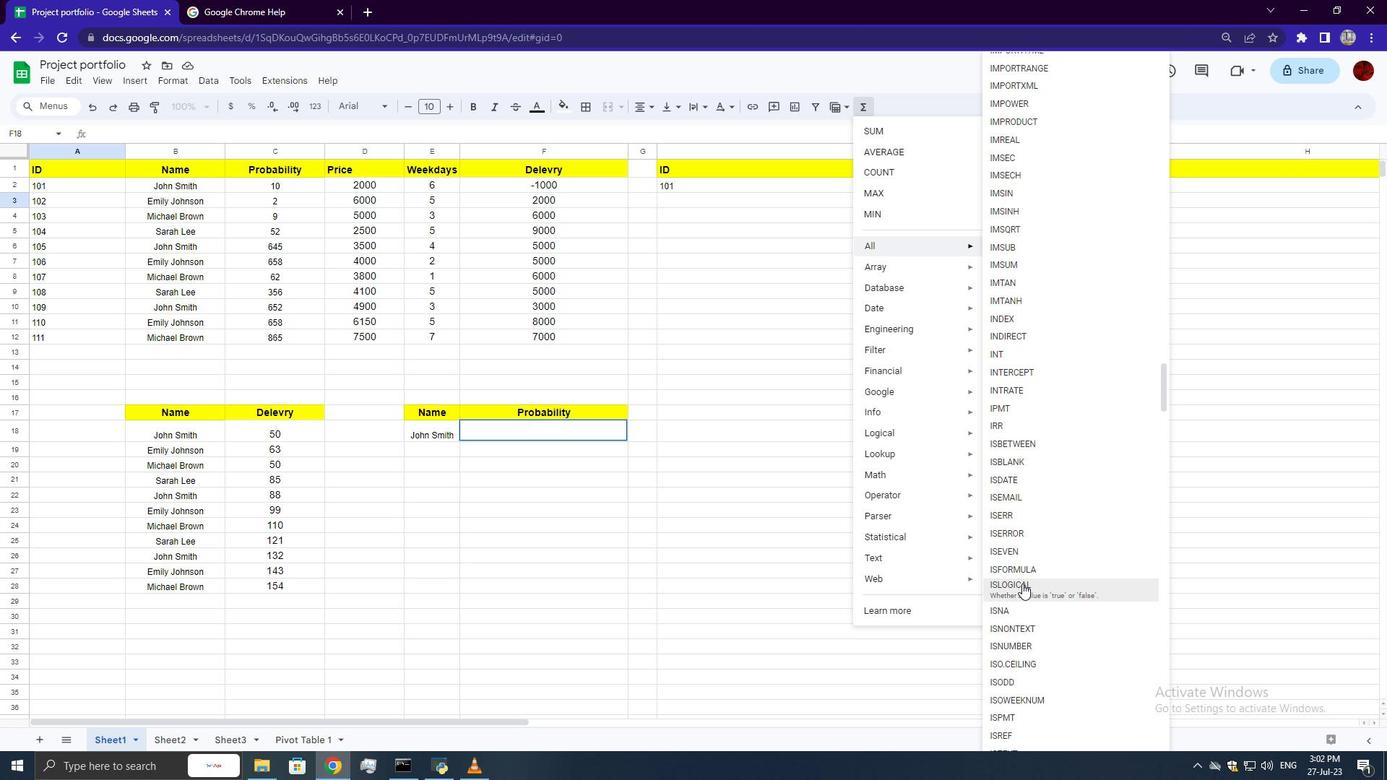 
Action: Mouse pressed left at (1022, 585)
Screenshot: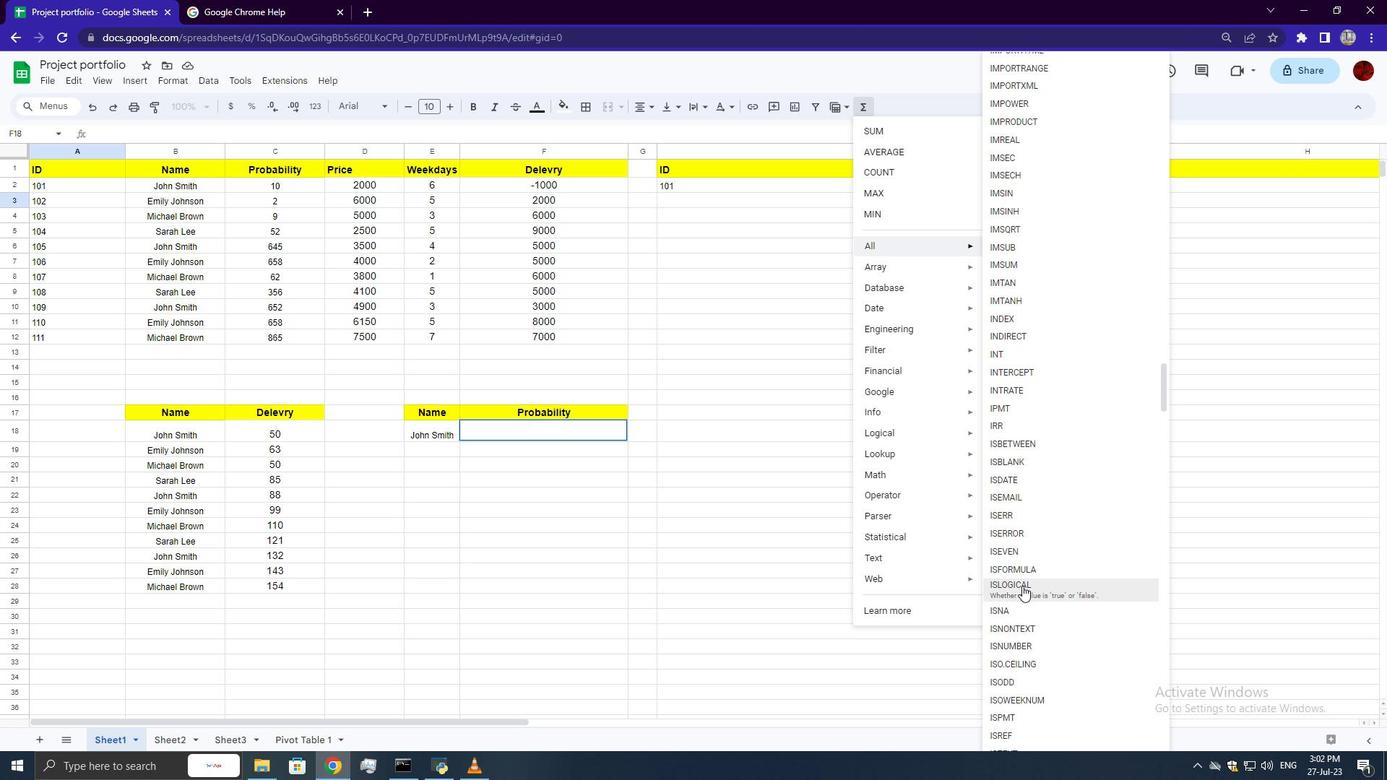 
Action: Mouse moved to (82, 203)
Screenshot: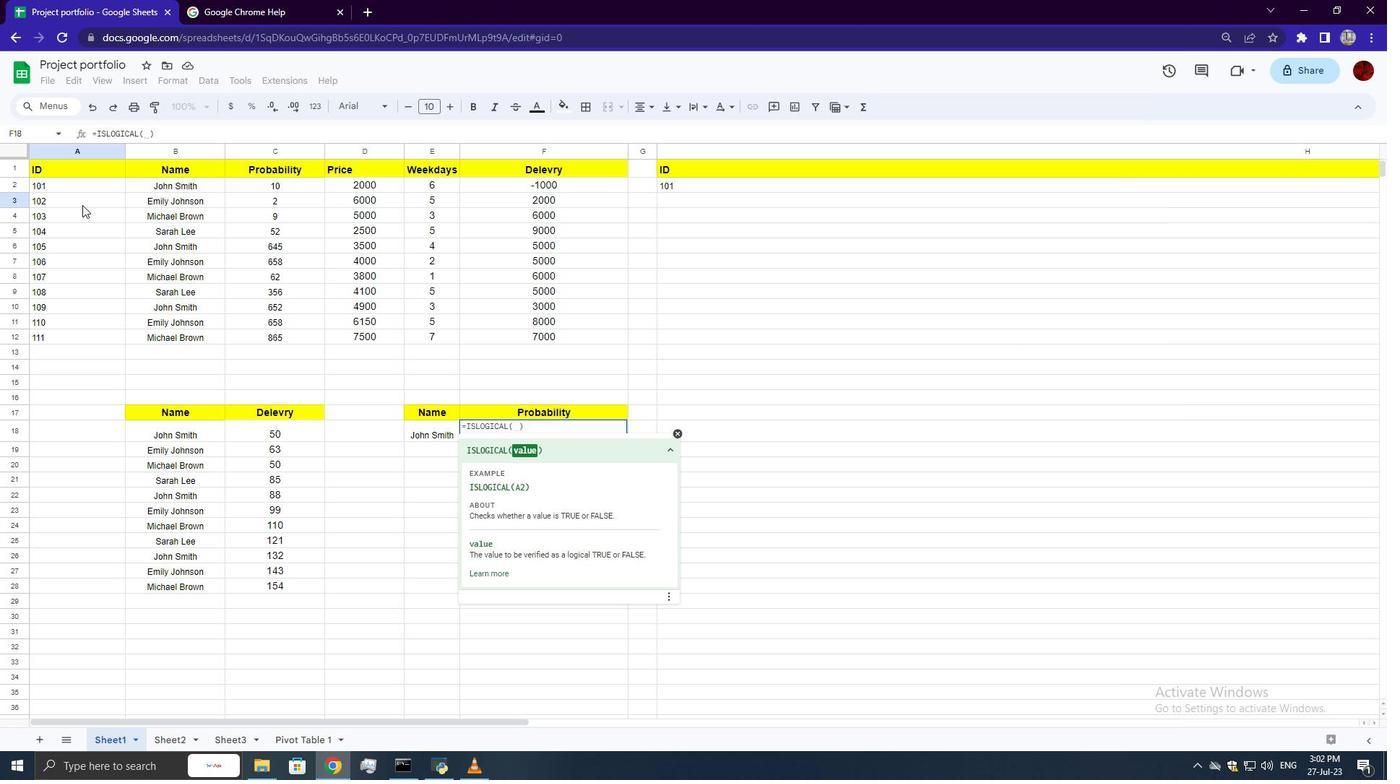 
Action: Mouse pressed left at (82, 203)
Screenshot: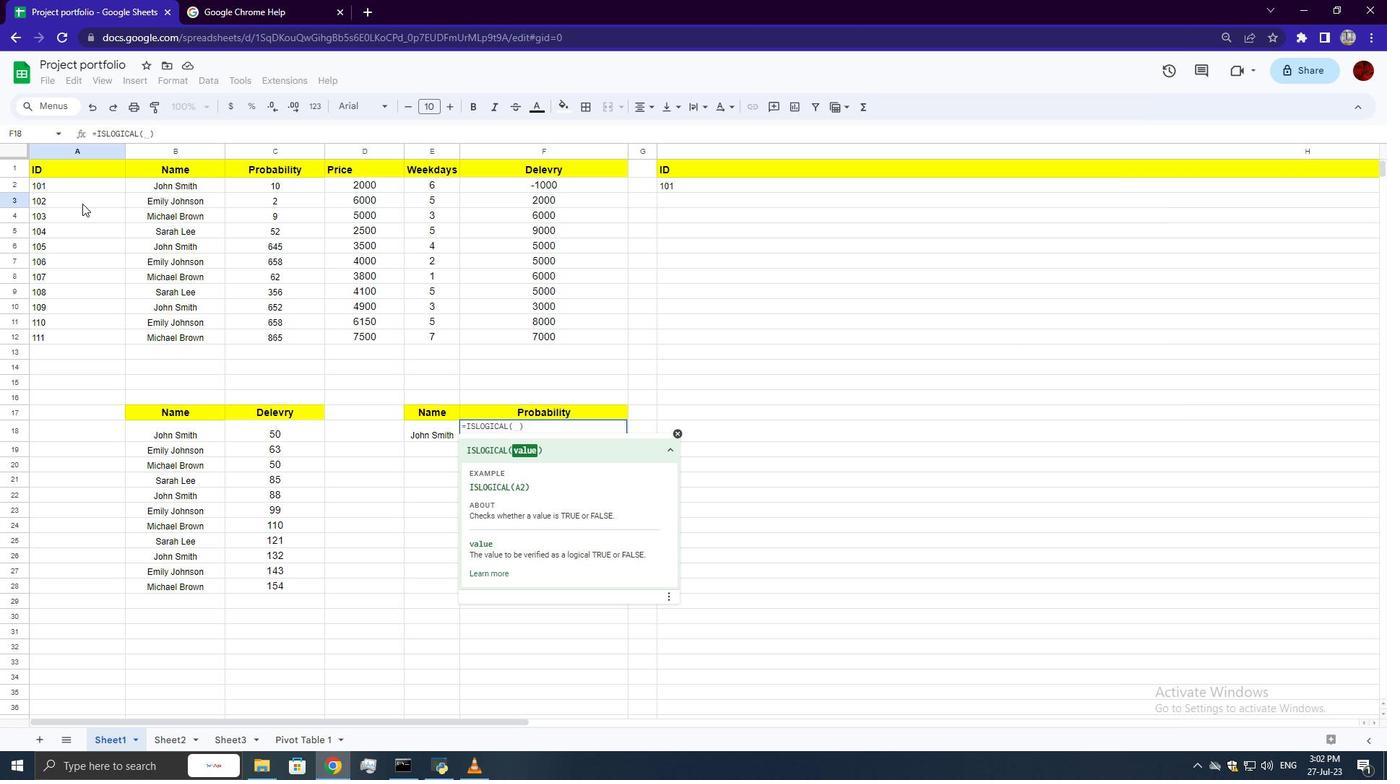 
Action: Key pressed <Key.enter>
Screenshot: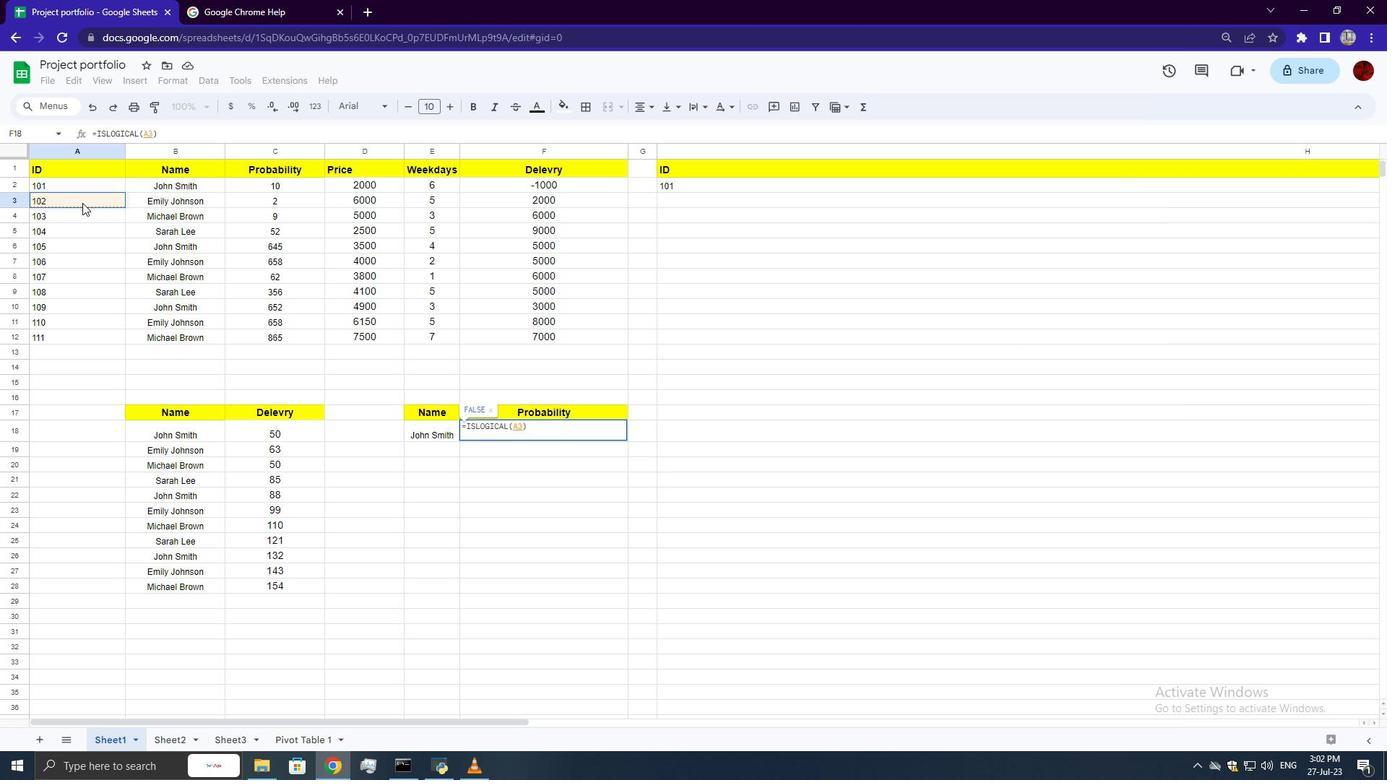 
